 Task: Find connections with filter location Peshtera with filter topic #indiawith filter profile language French with filter current company HDFC ERGO General Insurance with filter school Rajagiri Centre for Business Studies with filter industry Community Development and Urban Planning with filter service category iOS Development with filter keywords title Cashier
Action: Mouse moved to (190, 229)
Screenshot: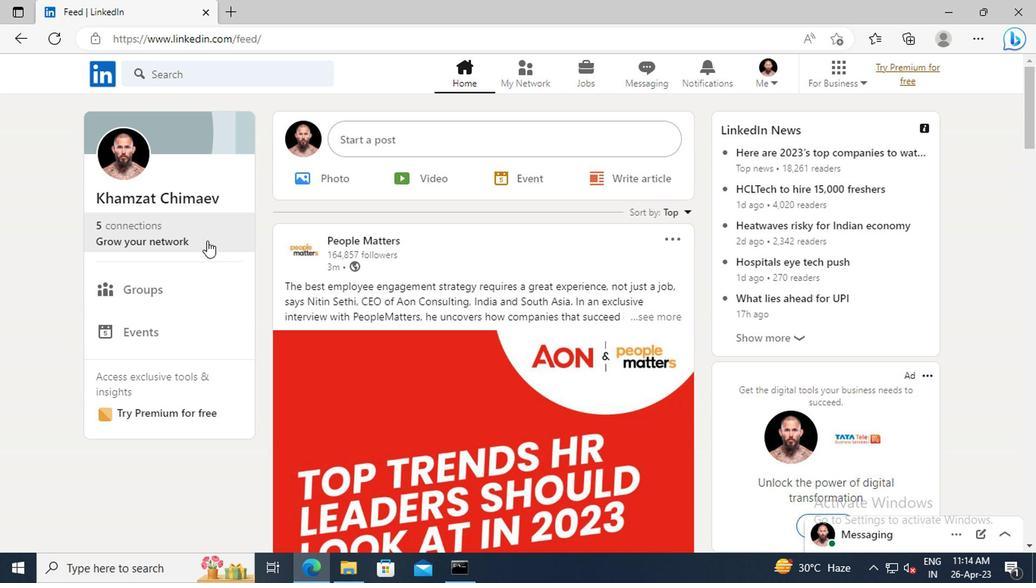 
Action: Mouse pressed left at (190, 229)
Screenshot: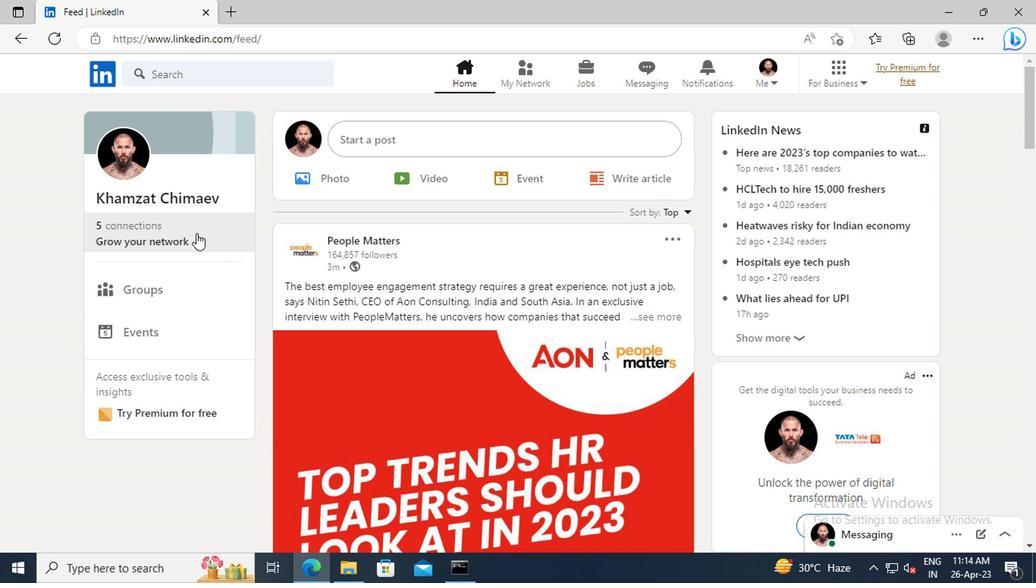 
Action: Mouse moved to (188, 162)
Screenshot: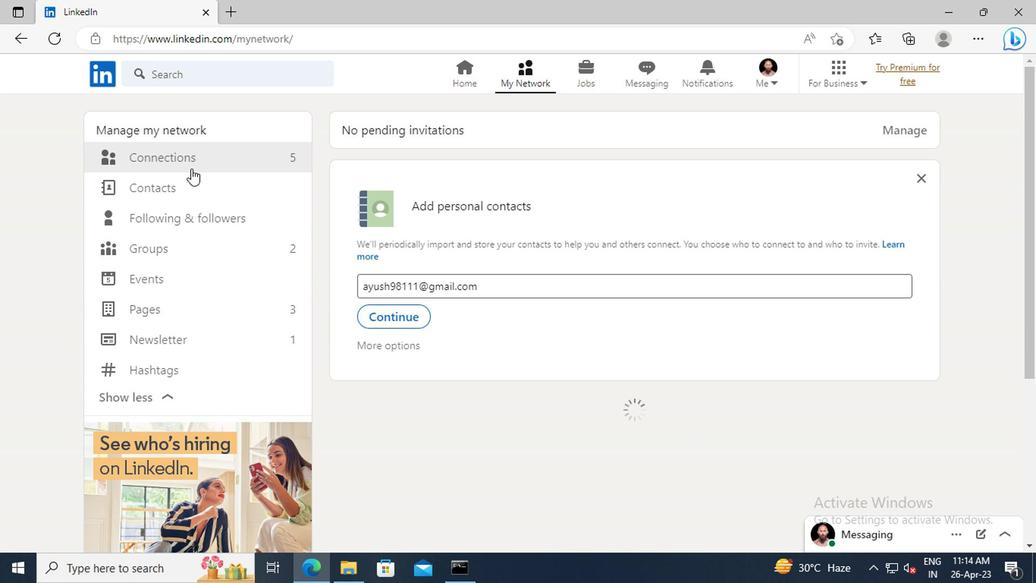 
Action: Mouse pressed left at (188, 162)
Screenshot: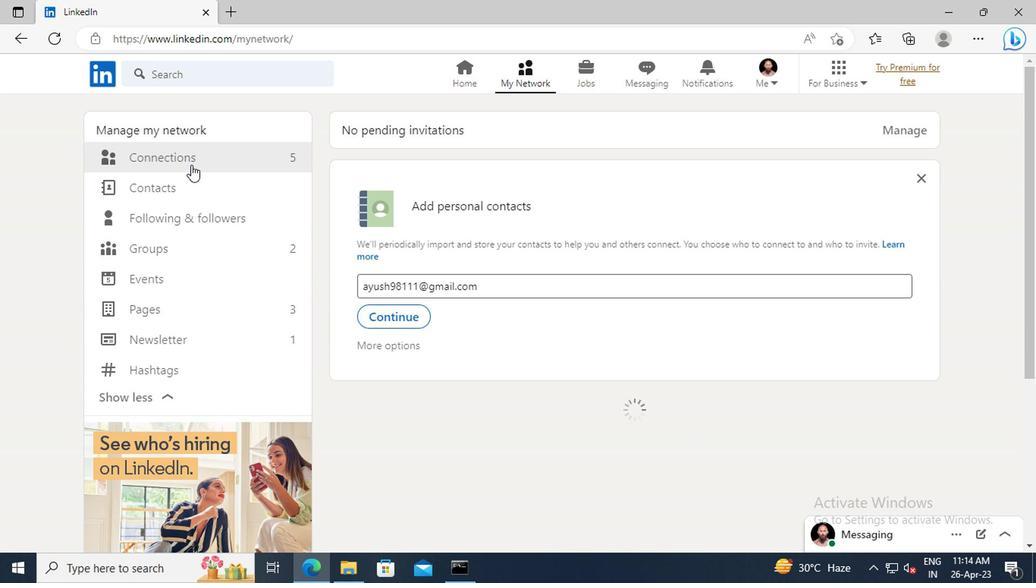 
Action: Mouse moved to (616, 163)
Screenshot: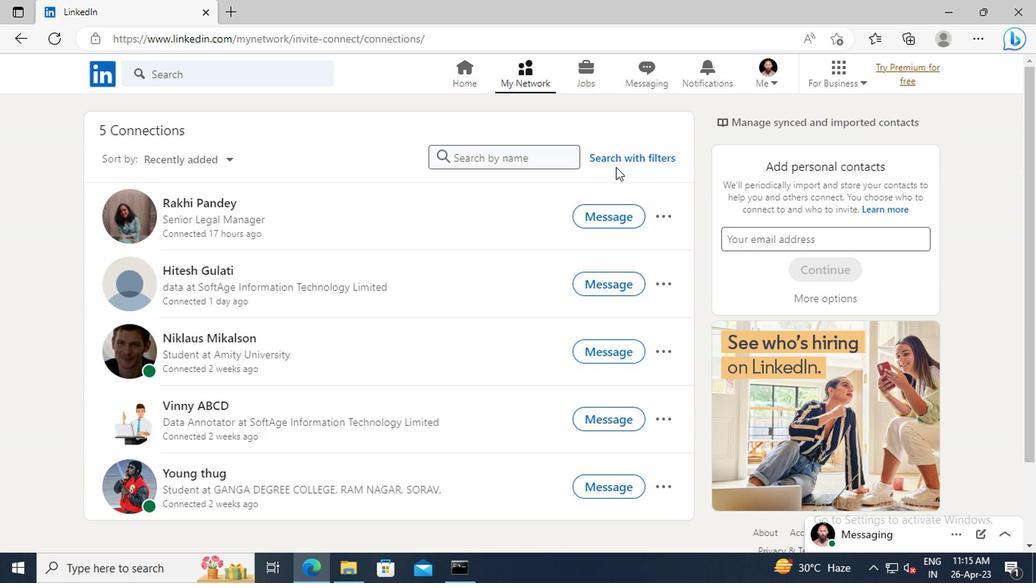 
Action: Mouse pressed left at (616, 163)
Screenshot: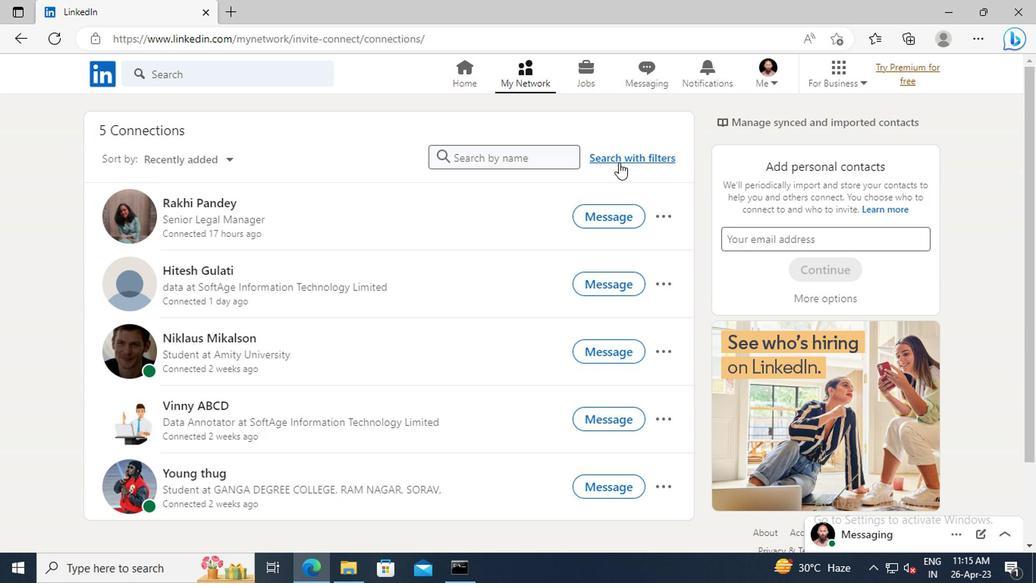 
Action: Mouse moved to (568, 122)
Screenshot: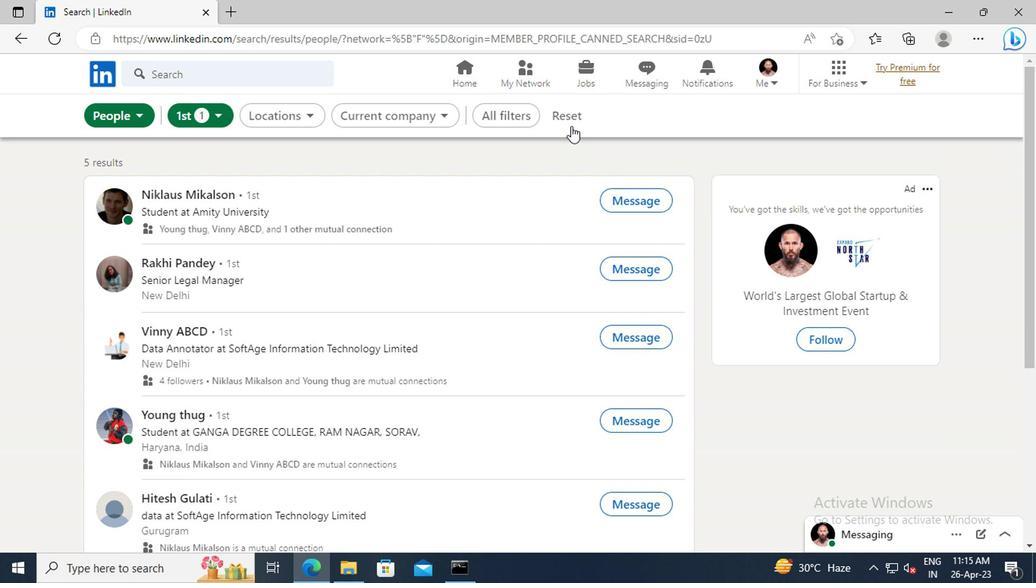 
Action: Mouse pressed left at (568, 122)
Screenshot: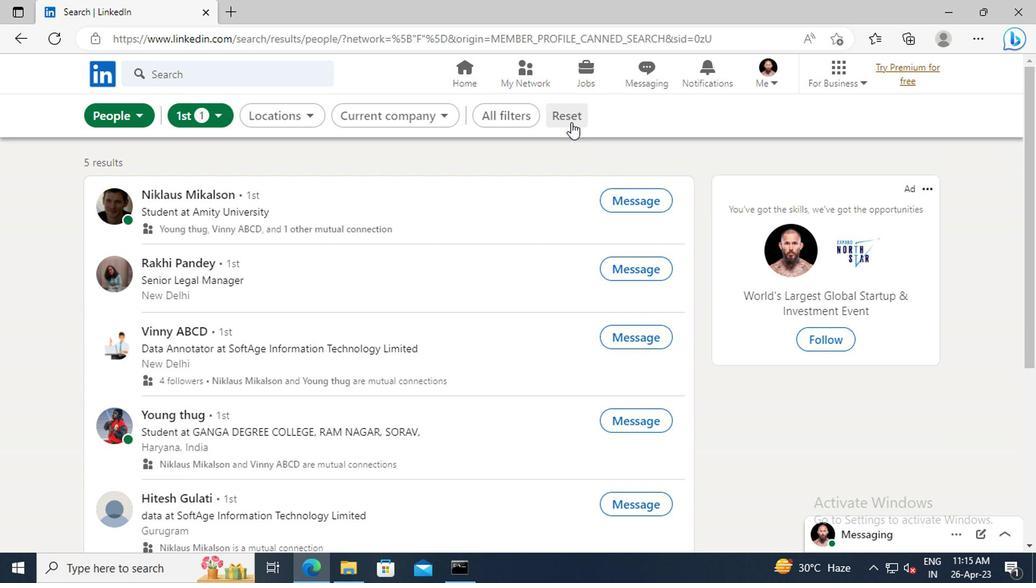 
Action: Mouse moved to (537, 116)
Screenshot: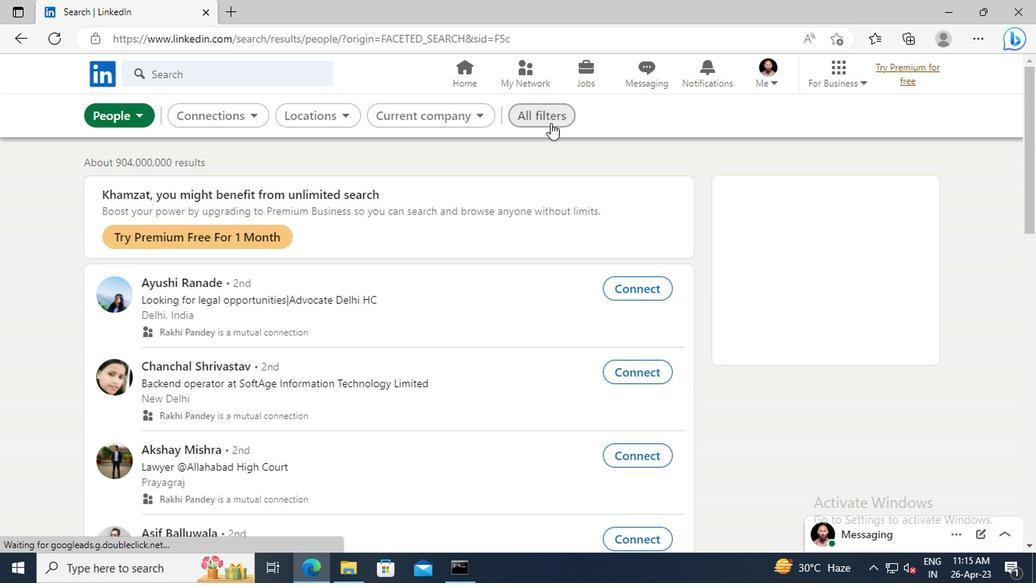 
Action: Mouse pressed left at (537, 116)
Screenshot: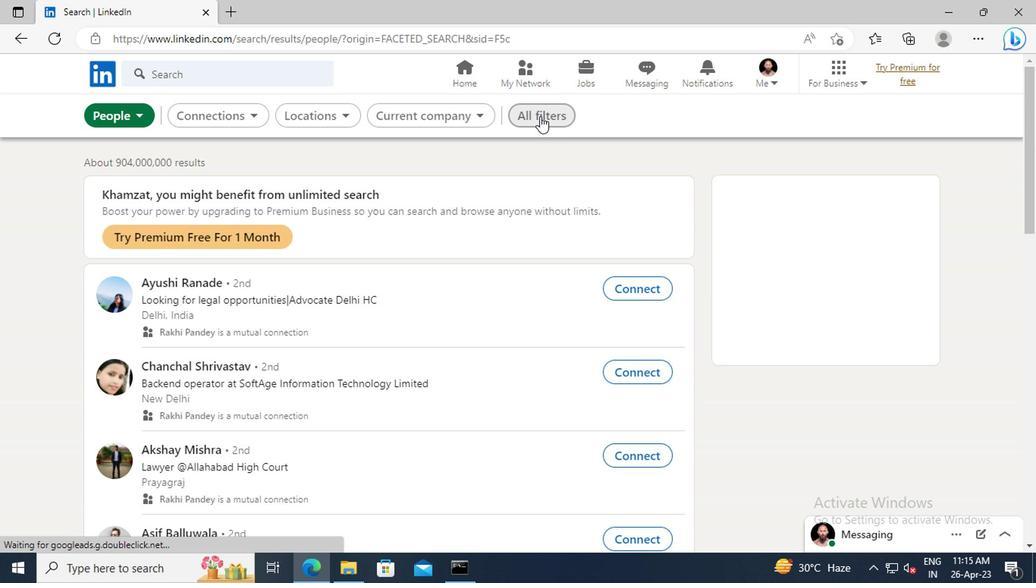 
Action: Mouse moved to (821, 280)
Screenshot: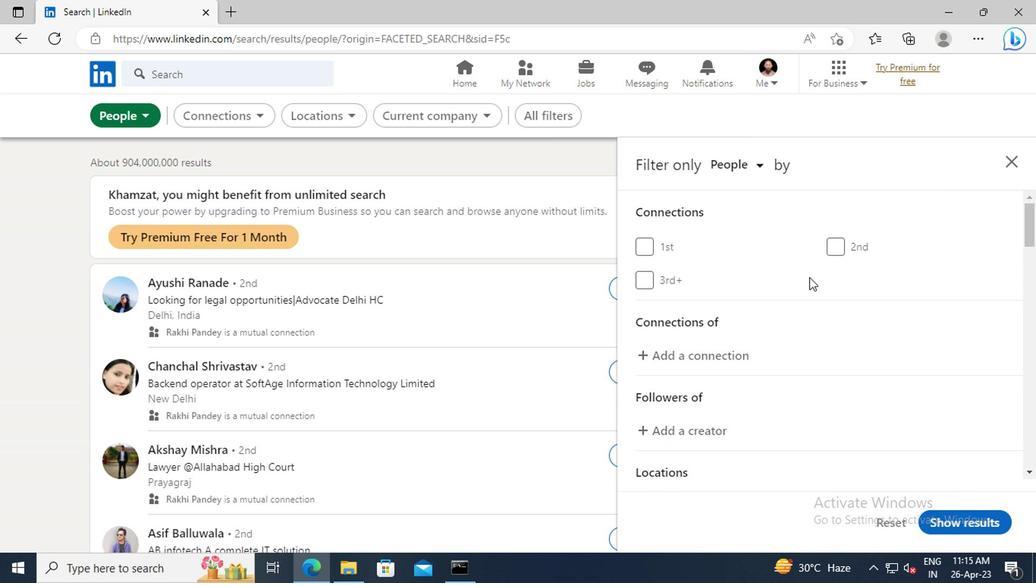 
Action: Mouse scrolled (821, 279) with delta (0, -1)
Screenshot: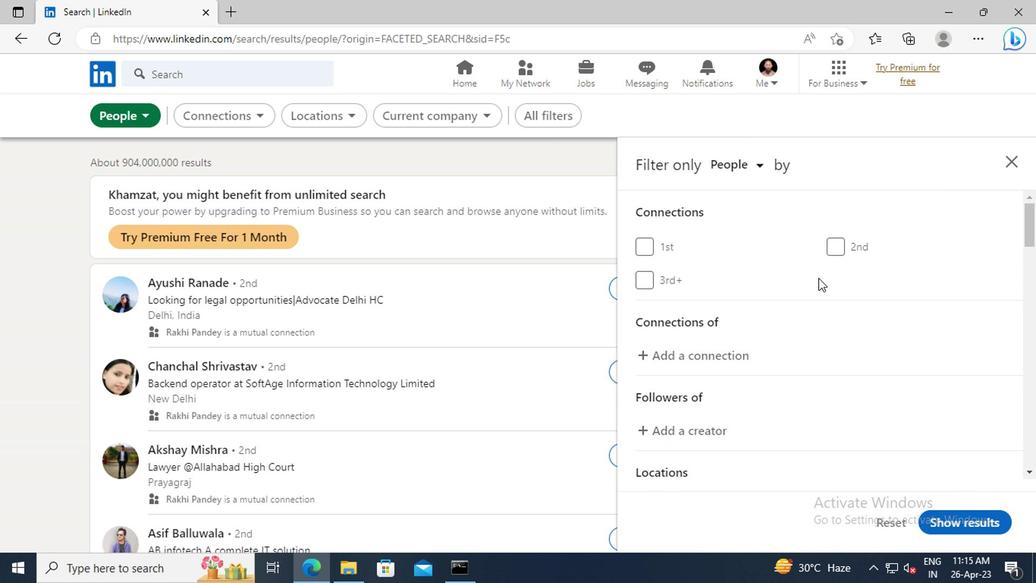 
Action: Mouse scrolled (821, 279) with delta (0, -1)
Screenshot: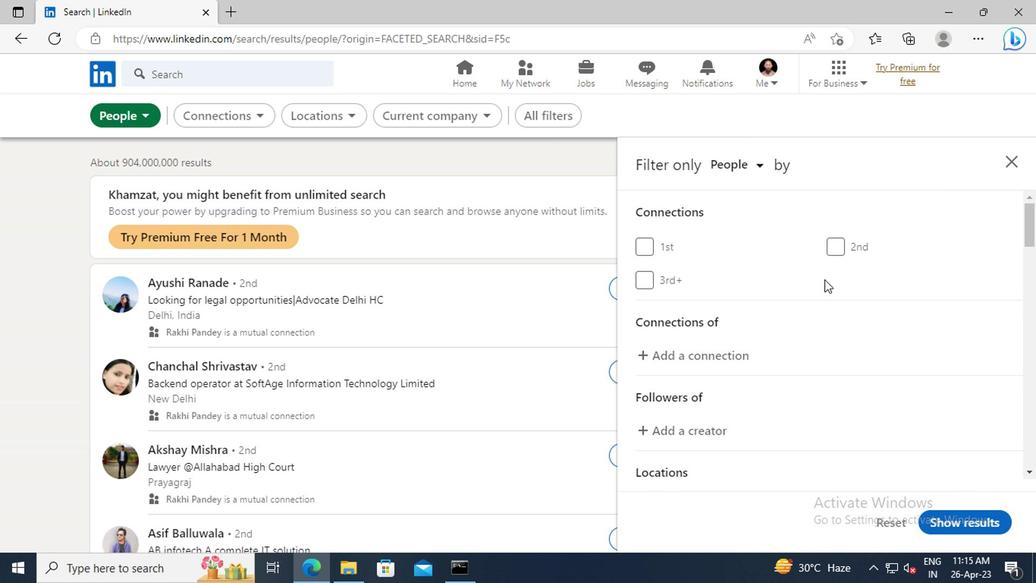 
Action: Mouse scrolled (821, 279) with delta (0, -1)
Screenshot: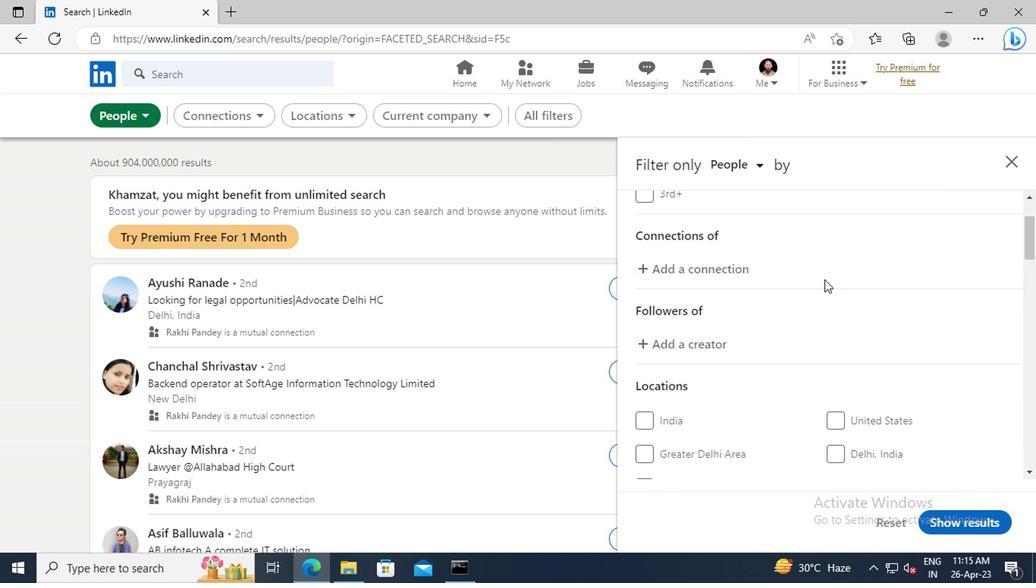 
Action: Mouse scrolled (821, 279) with delta (0, -1)
Screenshot: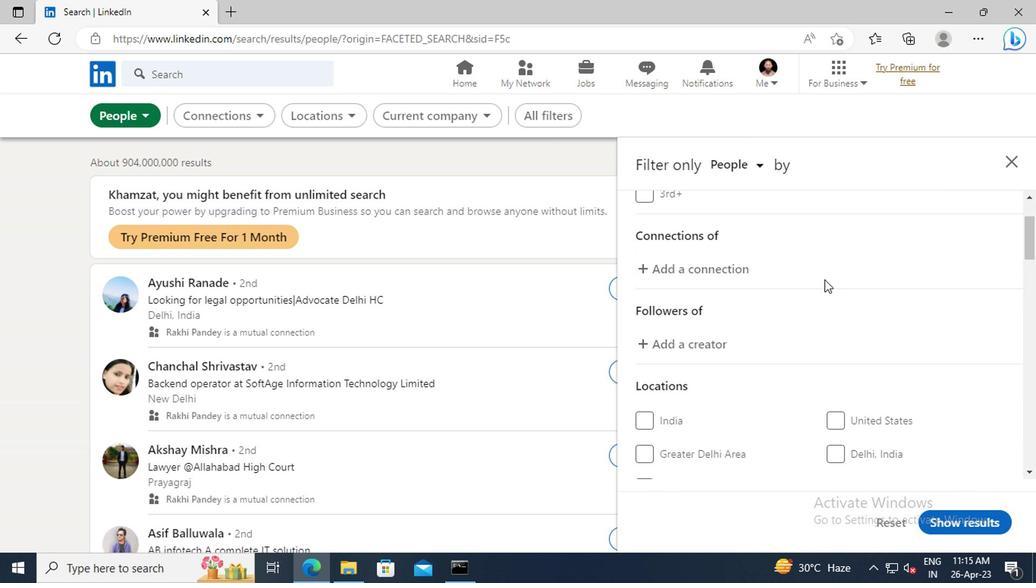 
Action: Mouse scrolled (821, 279) with delta (0, -1)
Screenshot: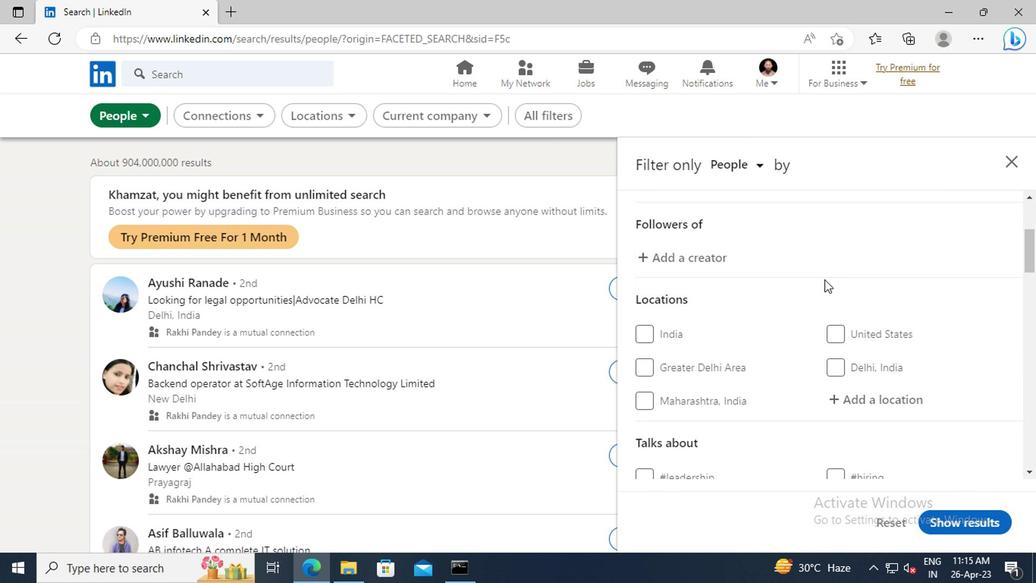 
Action: Mouse scrolled (821, 279) with delta (0, -1)
Screenshot: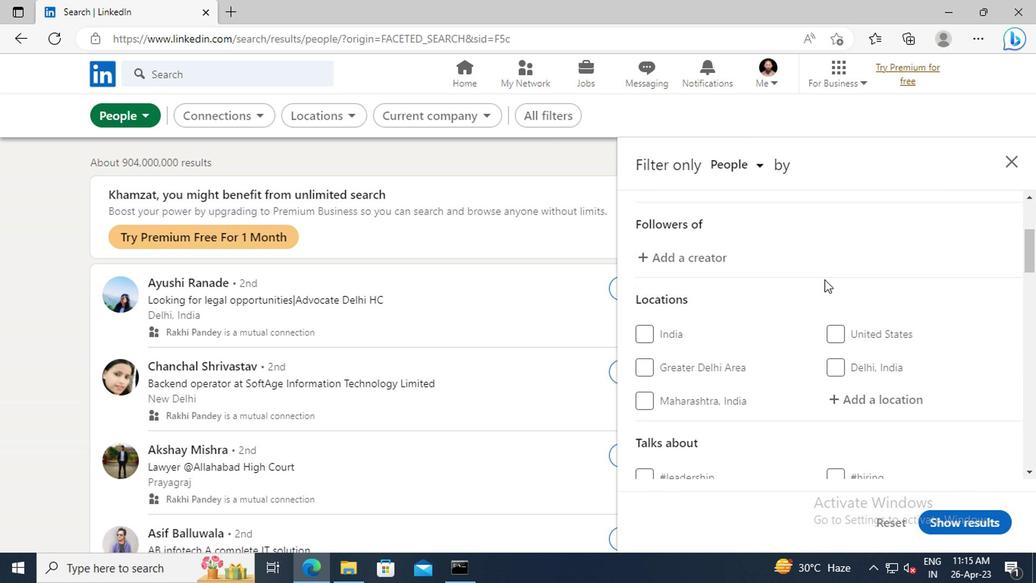 
Action: Mouse moved to (844, 315)
Screenshot: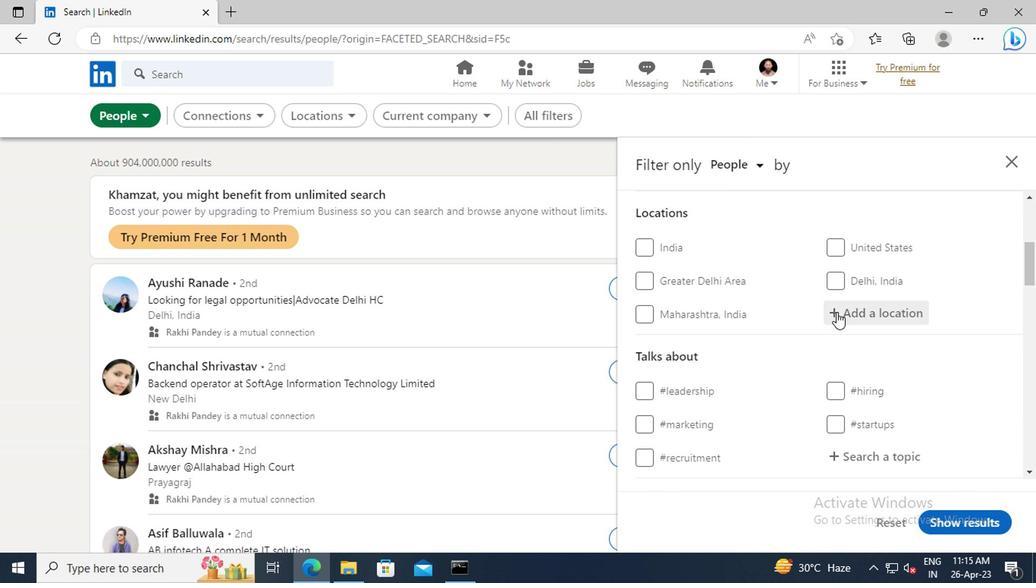 
Action: Mouse pressed left at (844, 315)
Screenshot: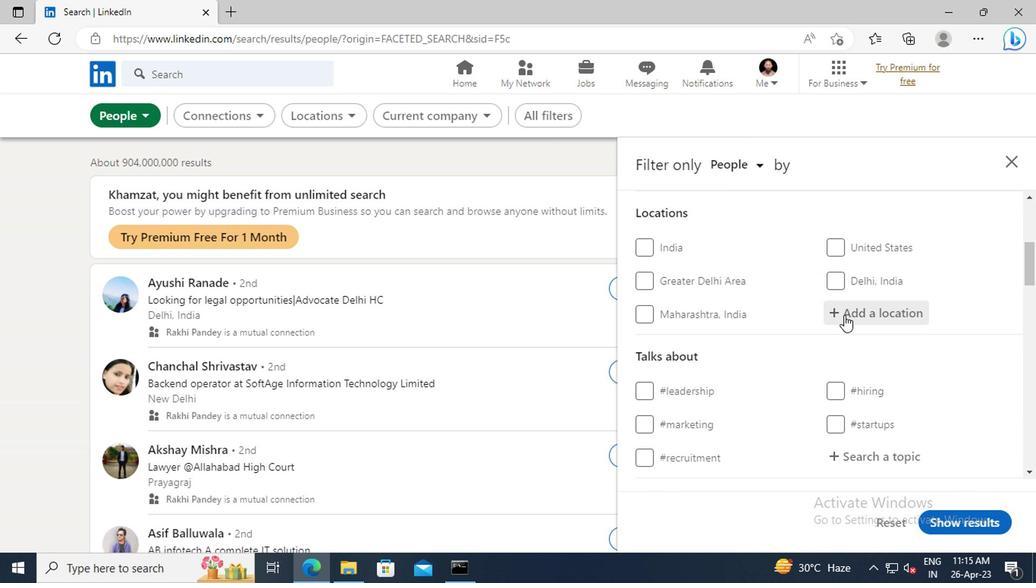 
Action: Key pressed <Key.shift>PASHTERA<Key.enter>
Screenshot: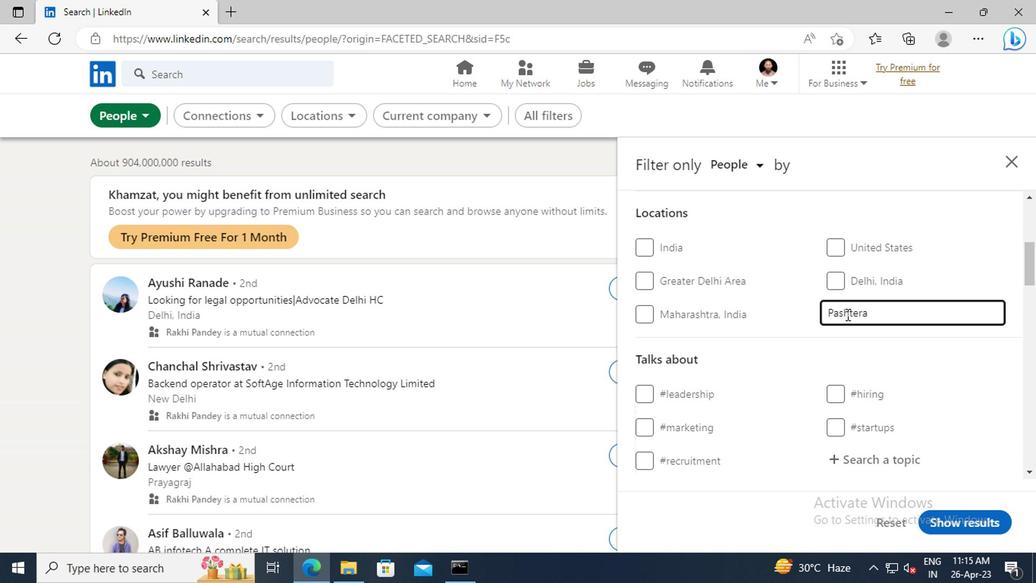
Action: Mouse moved to (845, 323)
Screenshot: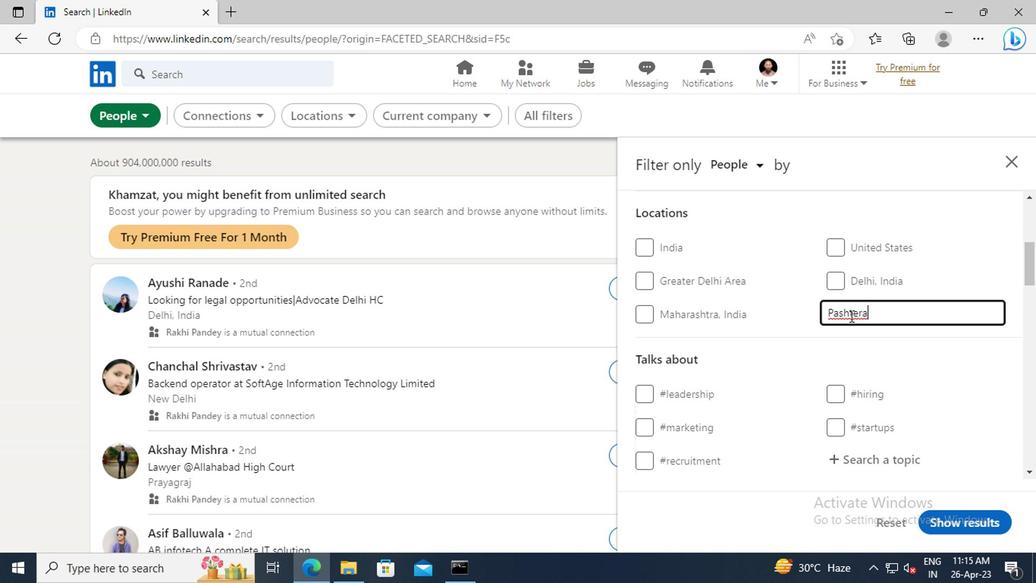 
Action: Mouse scrolled (845, 322) with delta (0, -1)
Screenshot: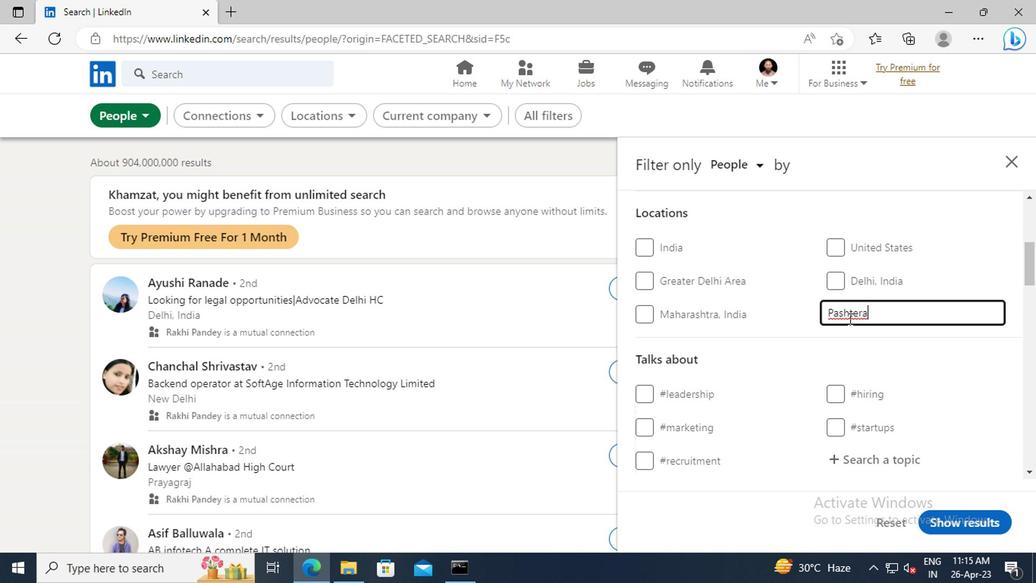 
Action: Mouse scrolled (845, 322) with delta (0, -1)
Screenshot: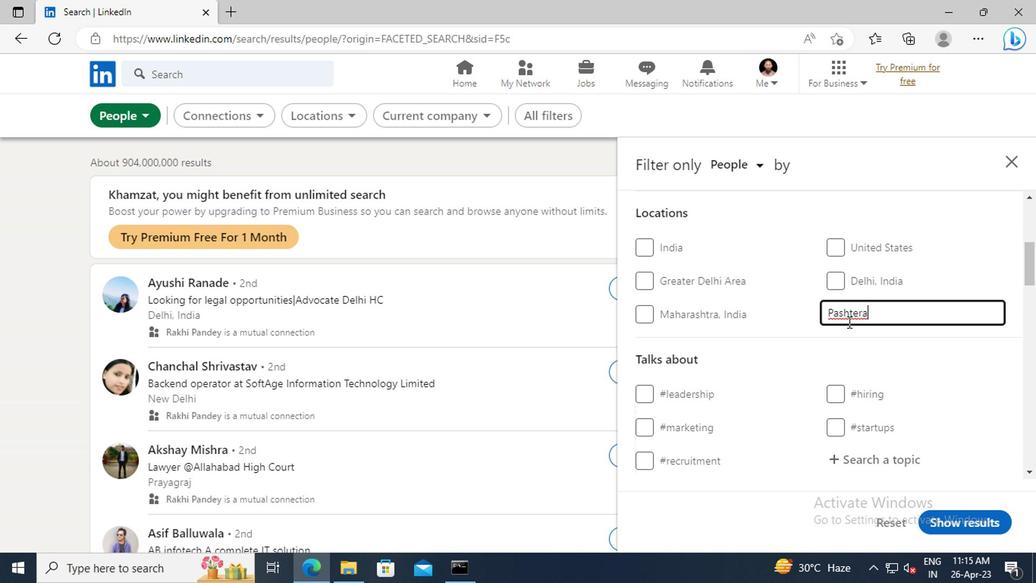 
Action: Mouse scrolled (845, 322) with delta (0, -1)
Screenshot: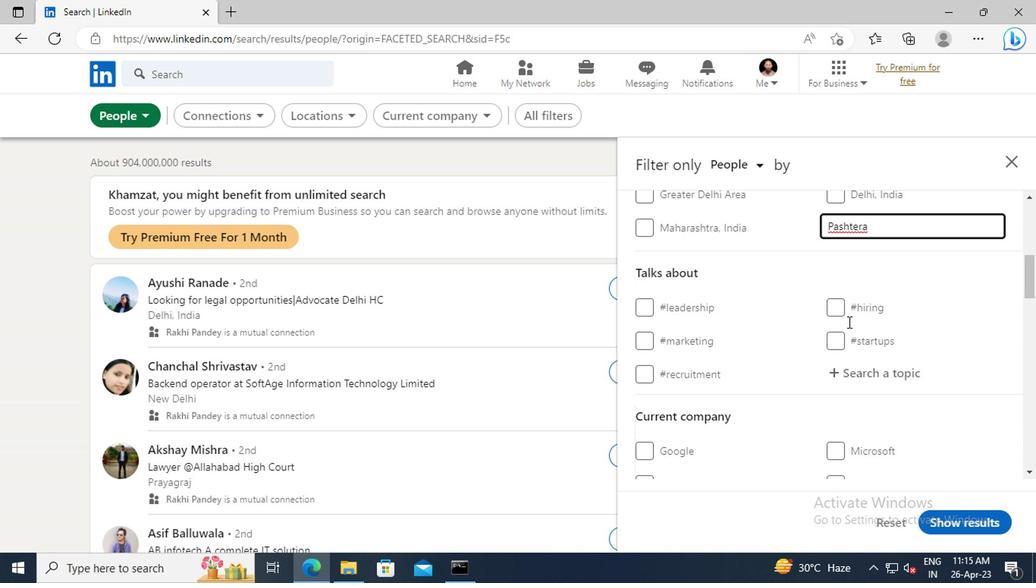 
Action: Mouse moved to (848, 327)
Screenshot: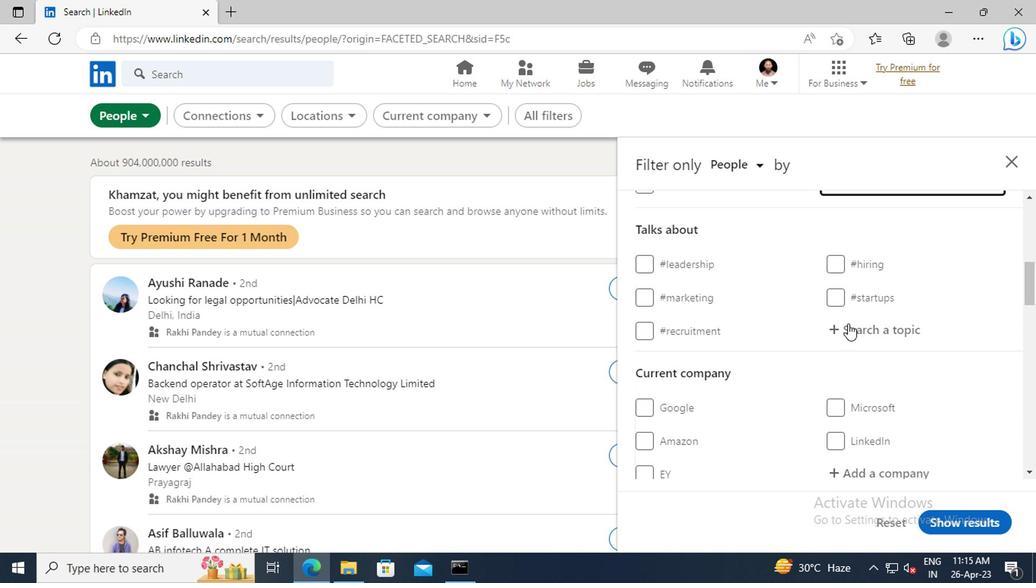 
Action: Mouse pressed left at (848, 327)
Screenshot: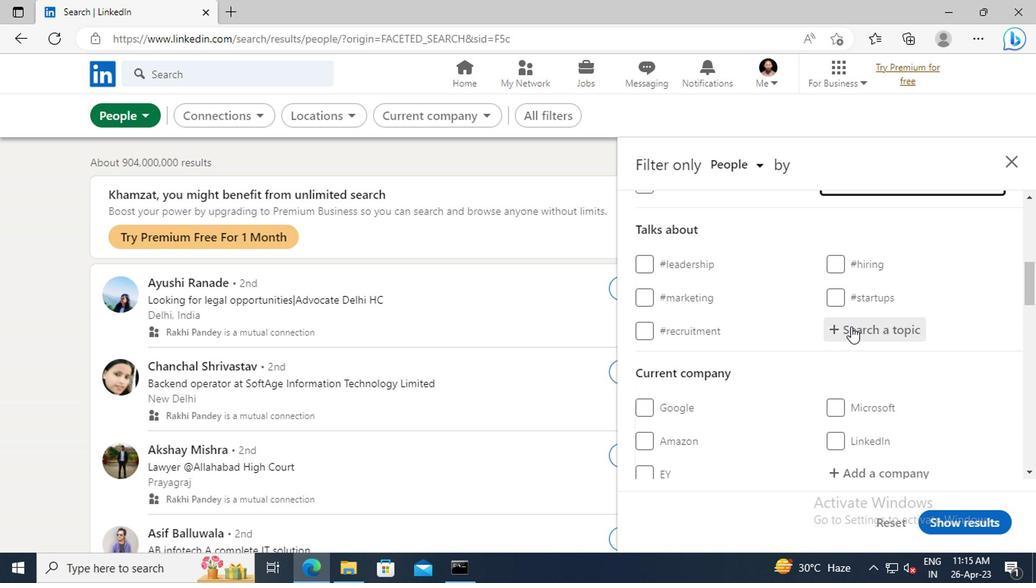
Action: Key pressed <Key.shift>#INDIAWITH<Key.enter>
Screenshot: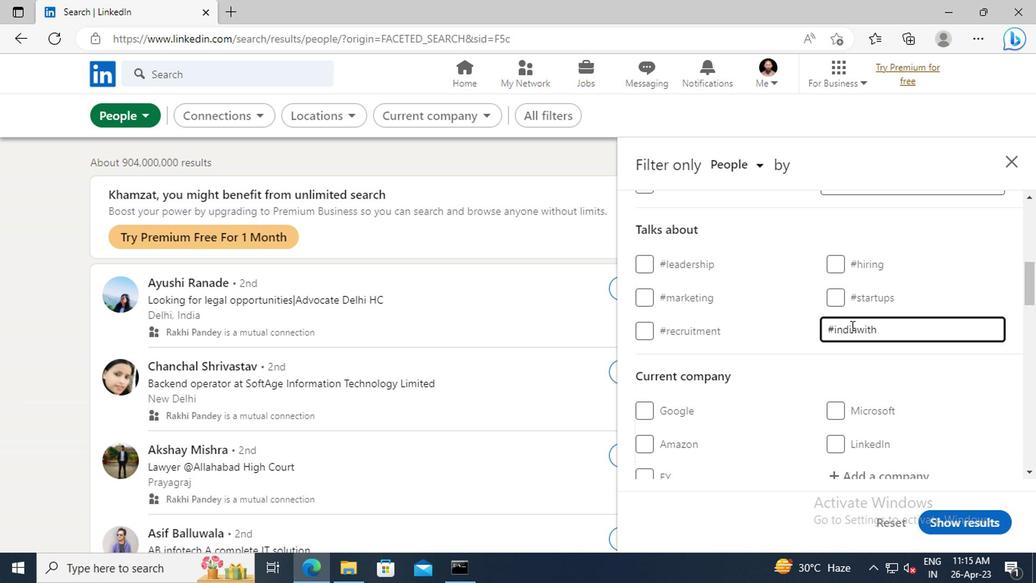 
Action: Mouse scrolled (848, 327) with delta (0, 0)
Screenshot: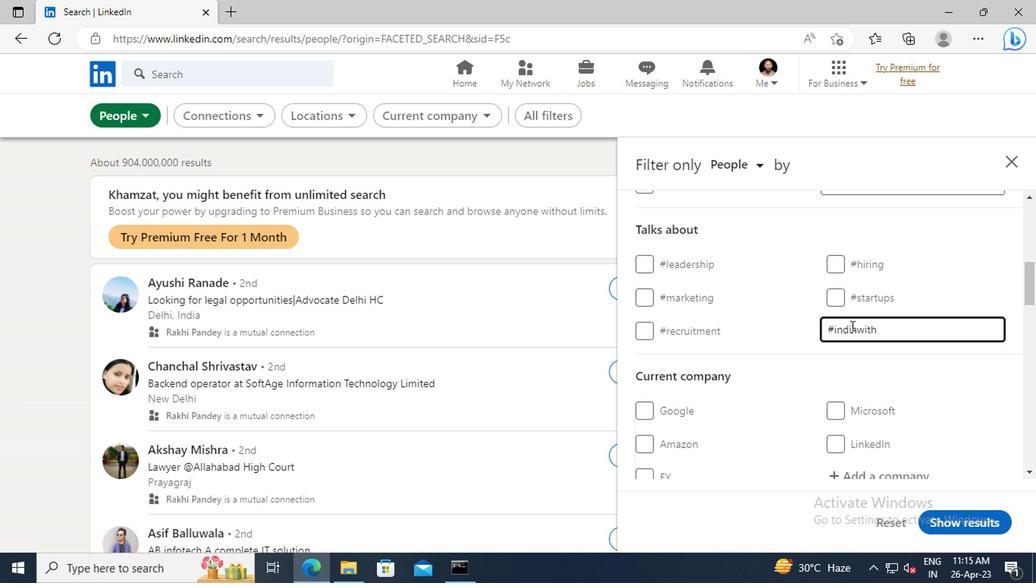 
Action: Mouse scrolled (848, 327) with delta (0, 0)
Screenshot: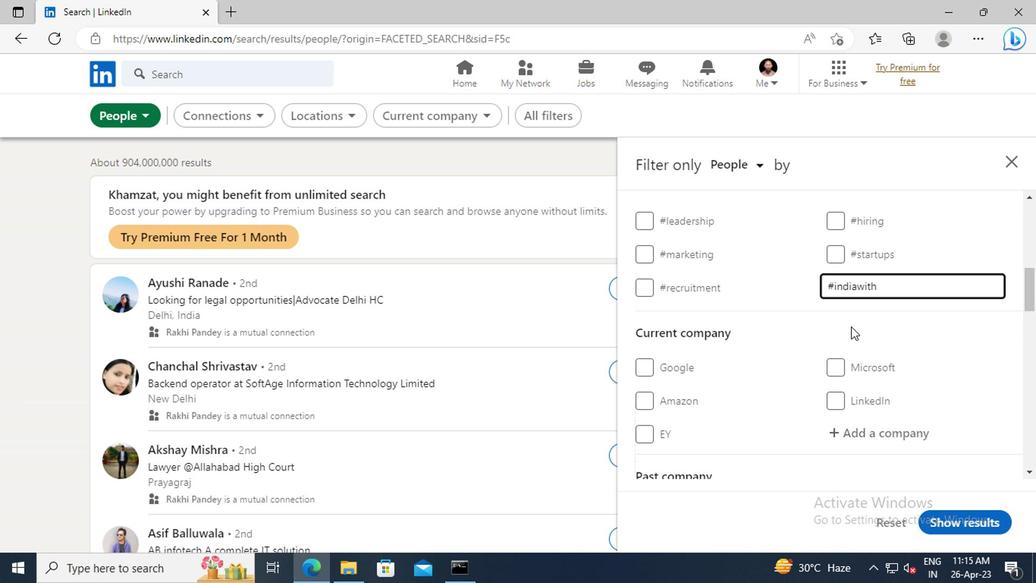 
Action: Mouse scrolled (848, 327) with delta (0, 0)
Screenshot: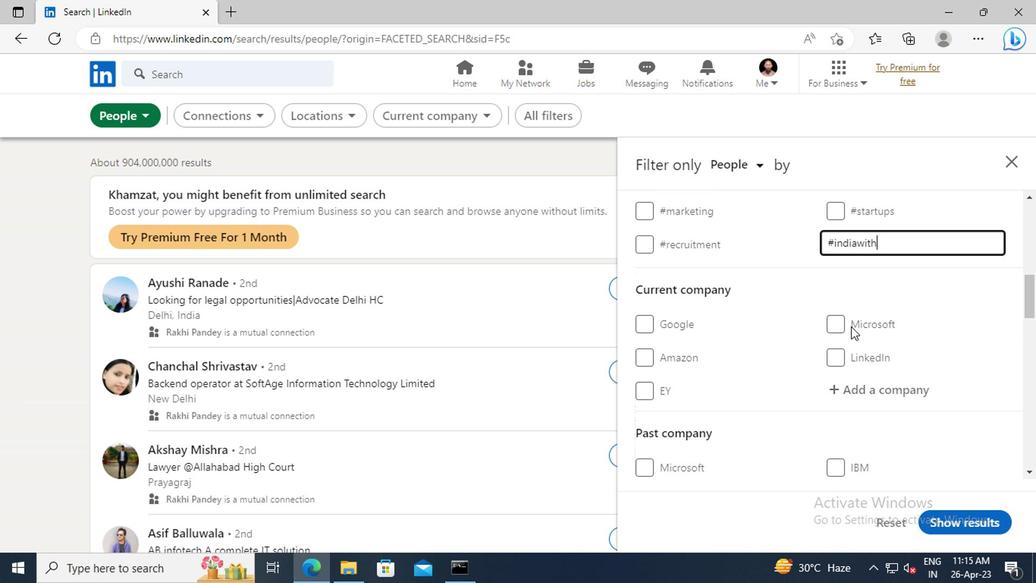 
Action: Mouse scrolled (848, 327) with delta (0, 0)
Screenshot: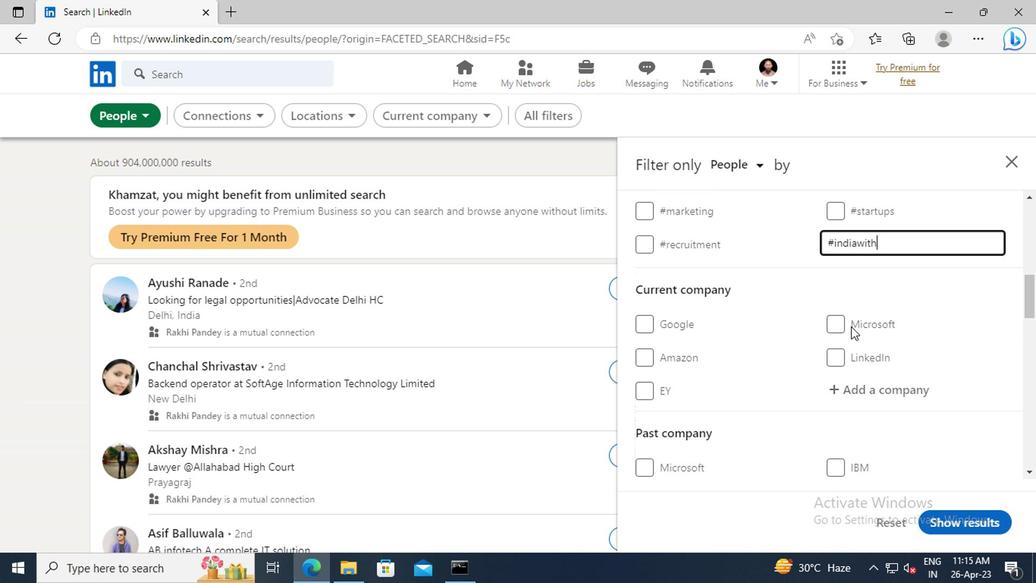 
Action: Mouse scrolled (848, 327) with delta (0, 0)
Screenshot: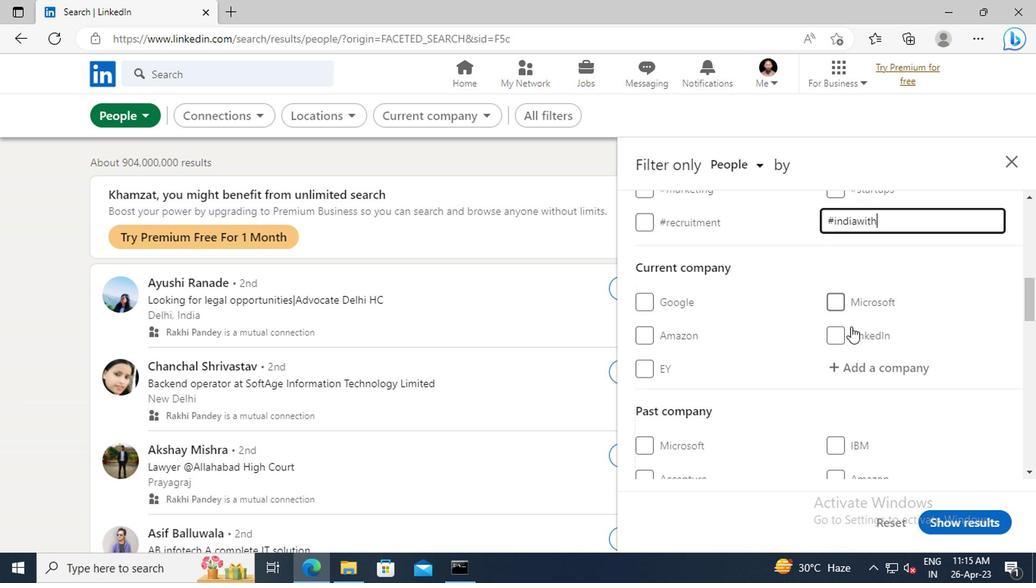 
Action: Mouse scrolled (848, 327) with delta (0, 0)
Screenshot: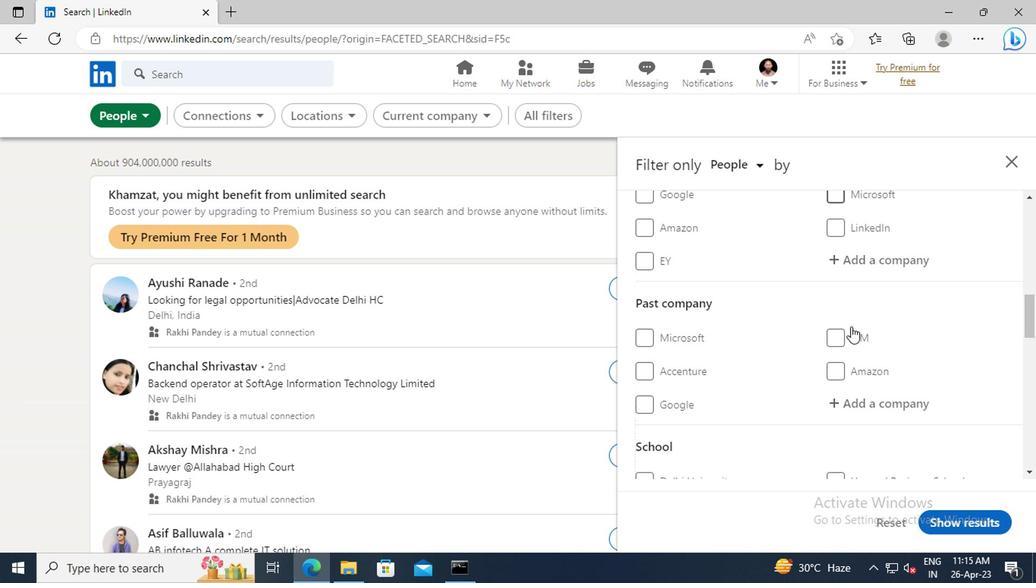 
Action: Mouse scrolled (848, 327) with delta (0, 0)
Screenshot: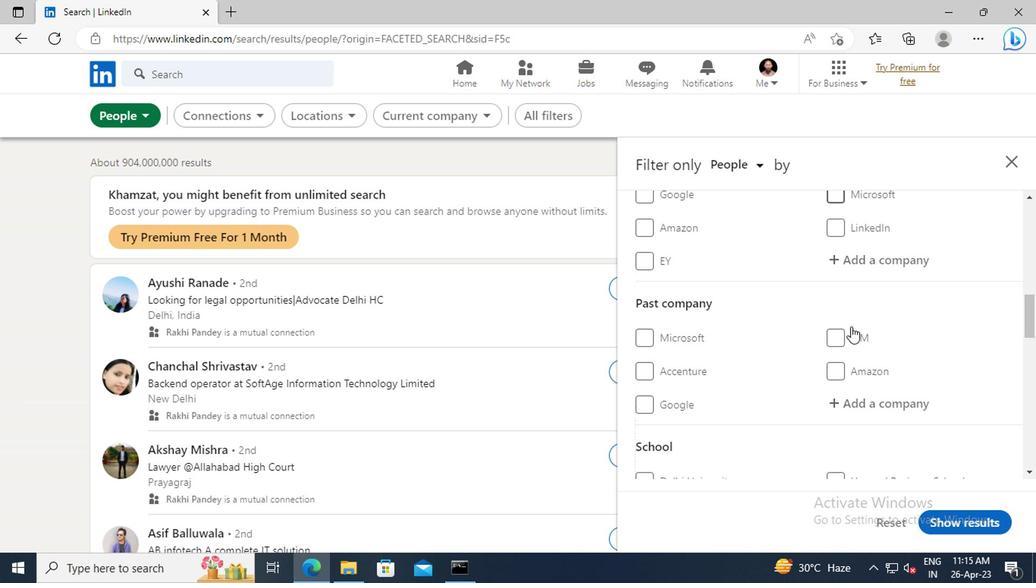 
Action: Mouse scrolled (848, 327) with delta (0, 0)
Screenshot: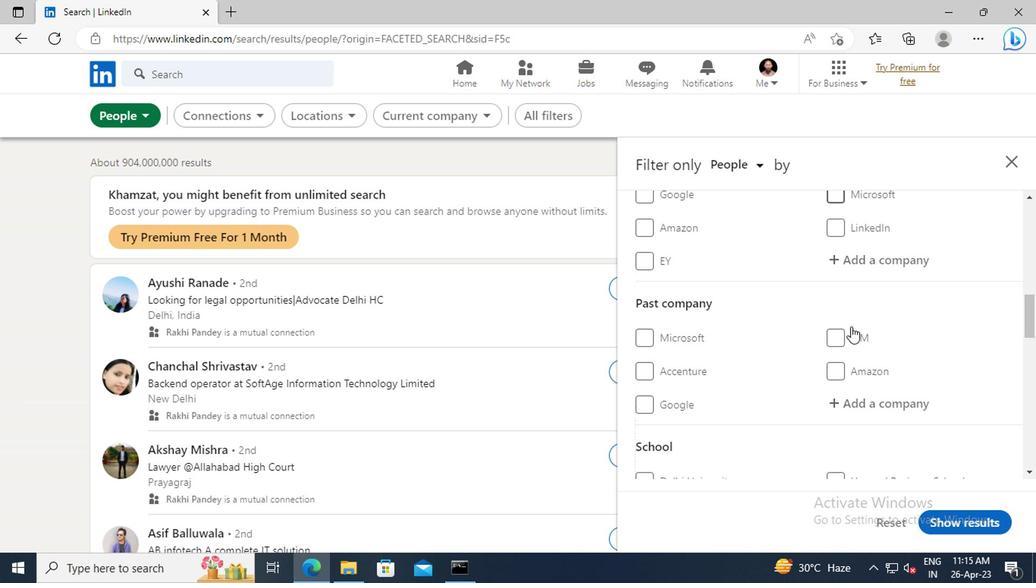 
Action: Mouse scrolled (848, 327) with delta (0, 0)
Screenshot: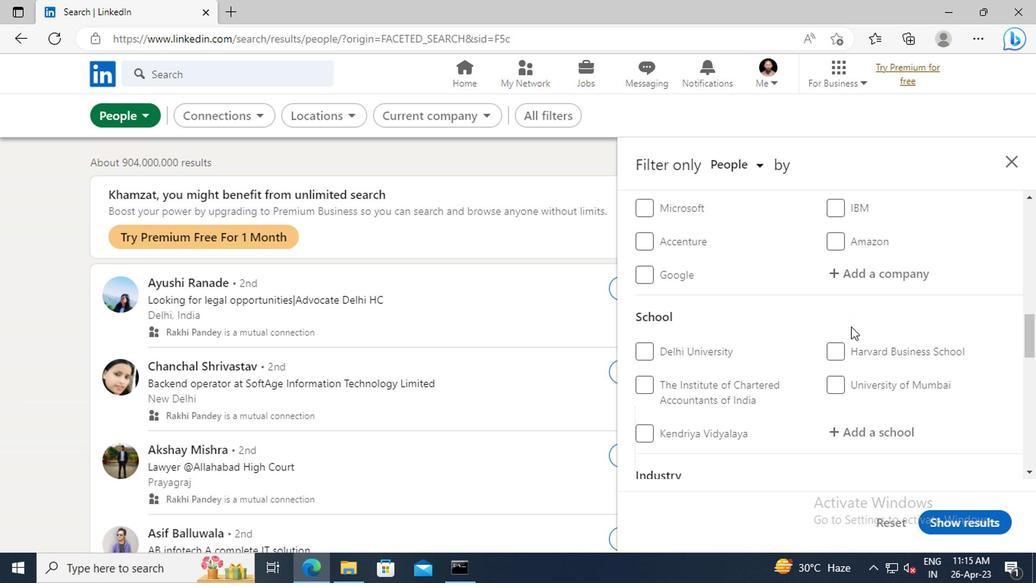 
Action: Mouse scrolled (848, 327) with delta (0, 0)
Screenshot: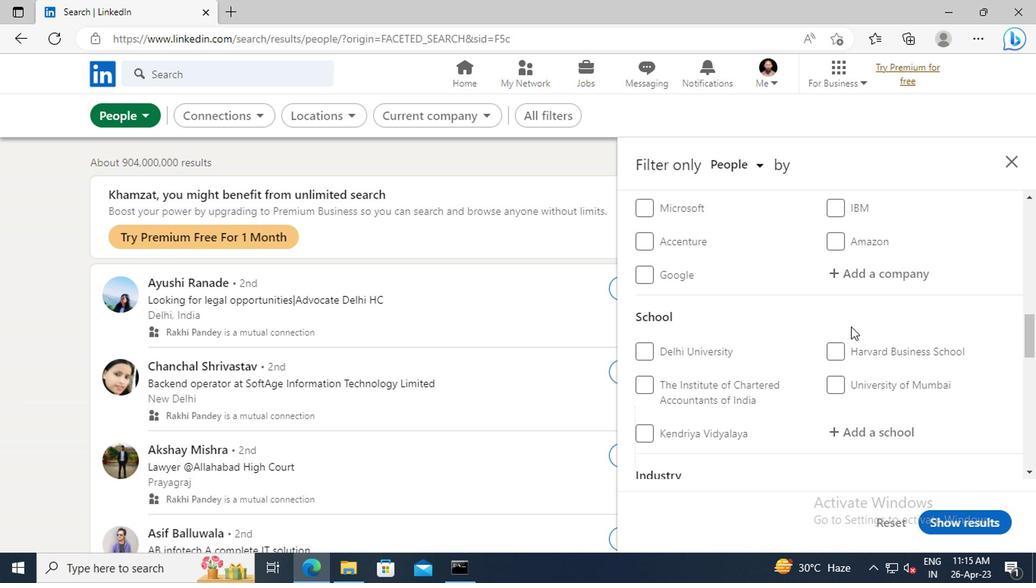 
Action: Mouse scrolled (848, 327) with delta (0, 0)
Screenshot: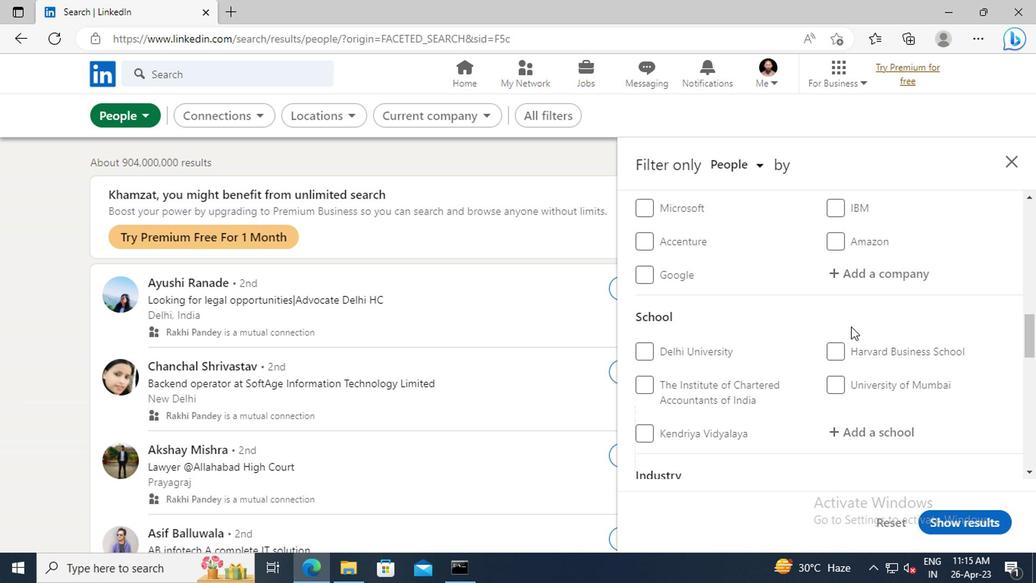 
Action: Mouse scrolled (848, 327) with delta (0, 0)
Screenshot: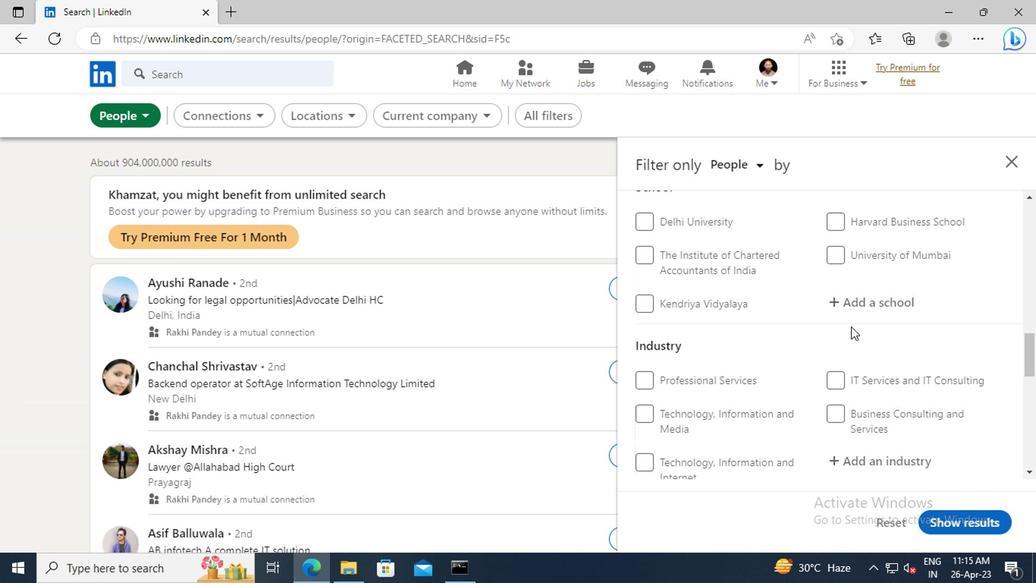 
Action: Mouse scrolled (848, 327) with delta (0, 0)
Screenshot: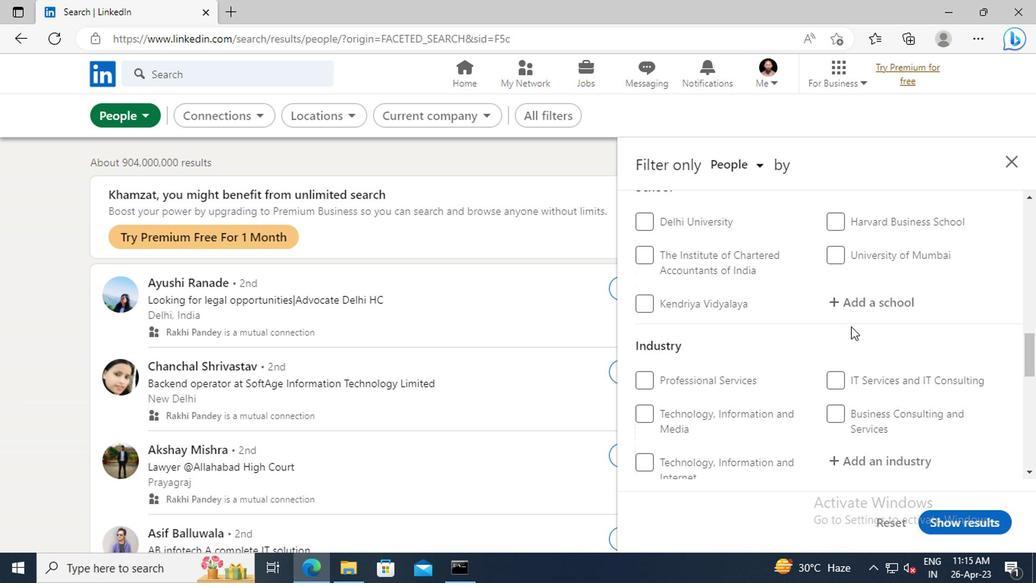 
Action: Mouse scrolled (848, 327) with delta (0, 0)
Screenshot: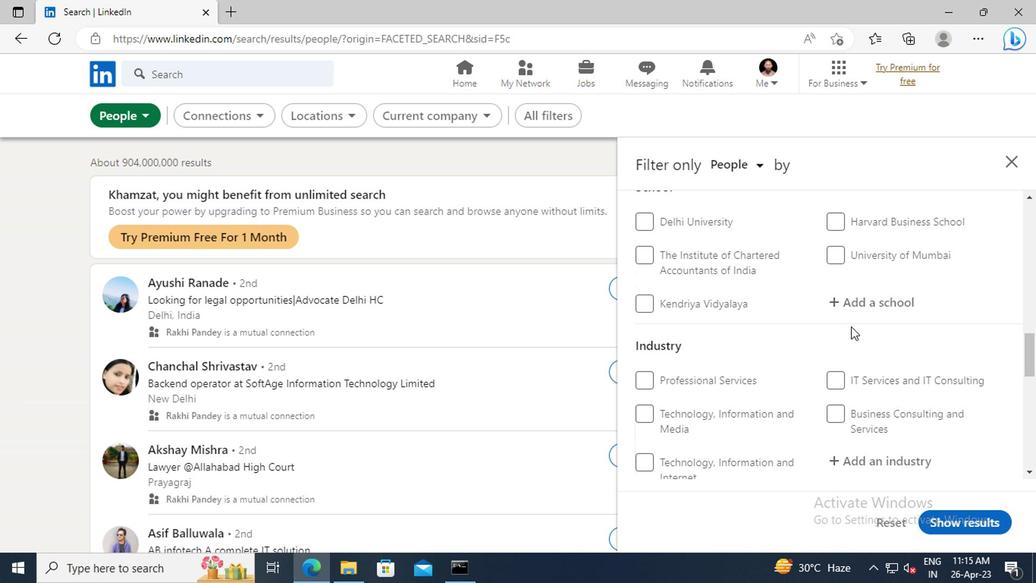 
Action: Mouse scrolled (848, 327) with delta (0, 0)
Screenshot: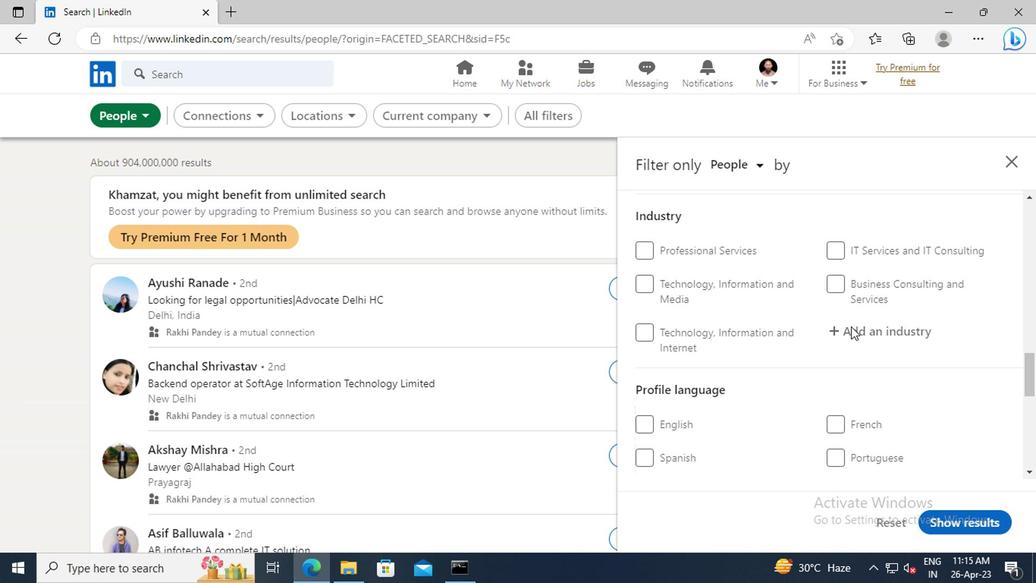 
Action: Mouse scrolled (848, 327) with delta (0, 0)
Screenshot: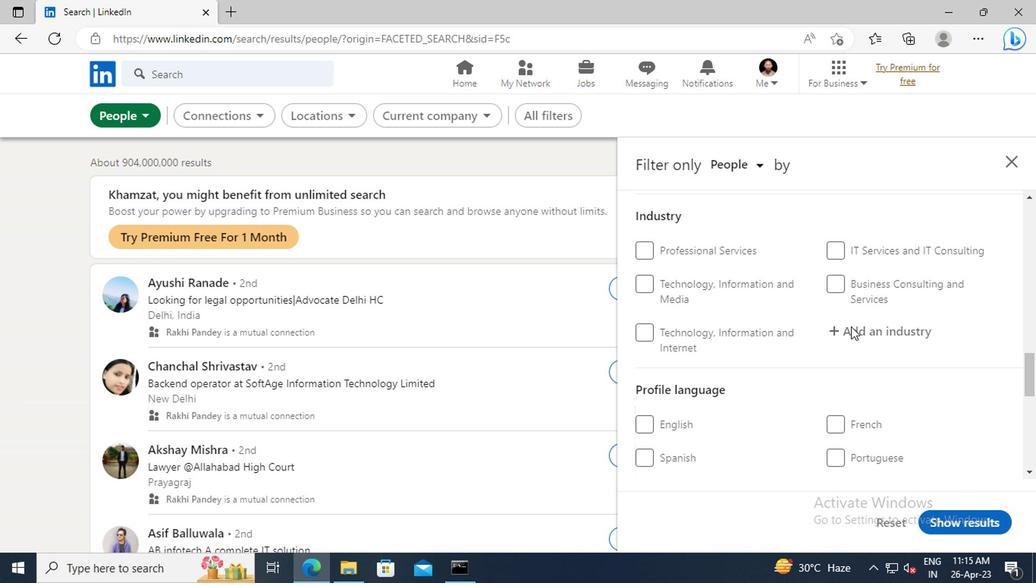 
Action: Mouse moved to (840, 339)
Screenshot: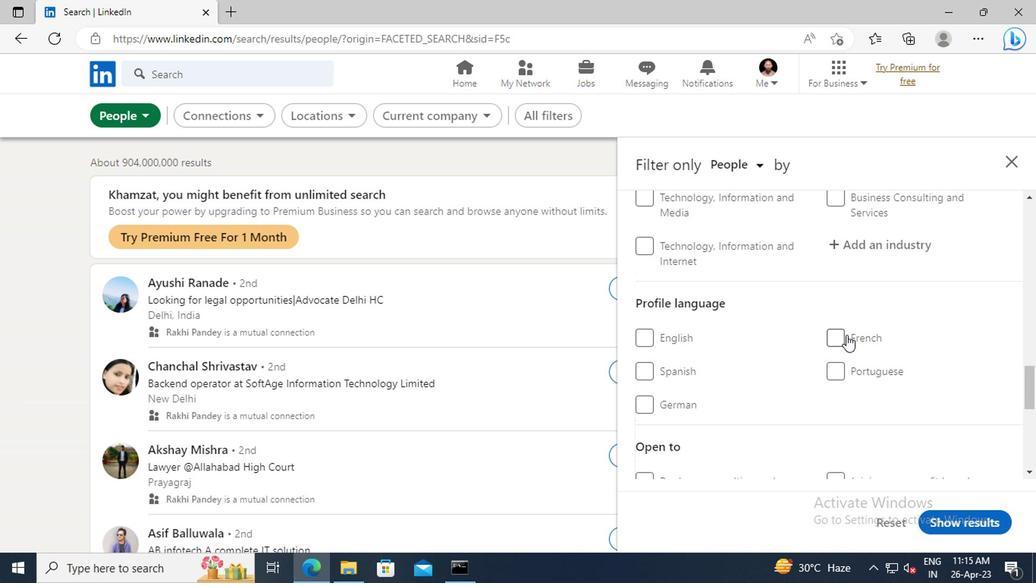 
Action: Mouse pressed left at (840, 339)
Screenshot: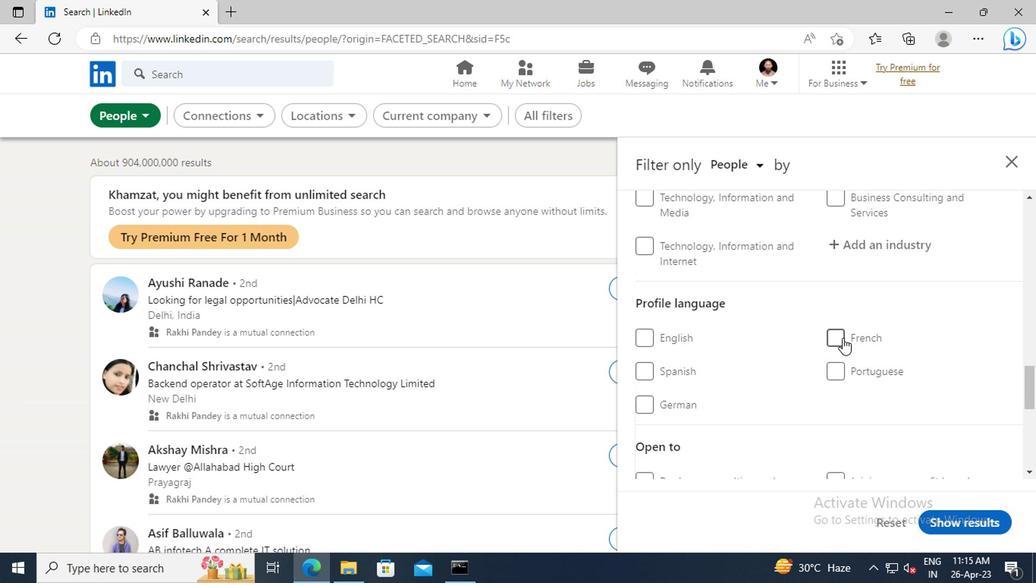 
Action: Mouse moved to (842, 334)
Screenshot: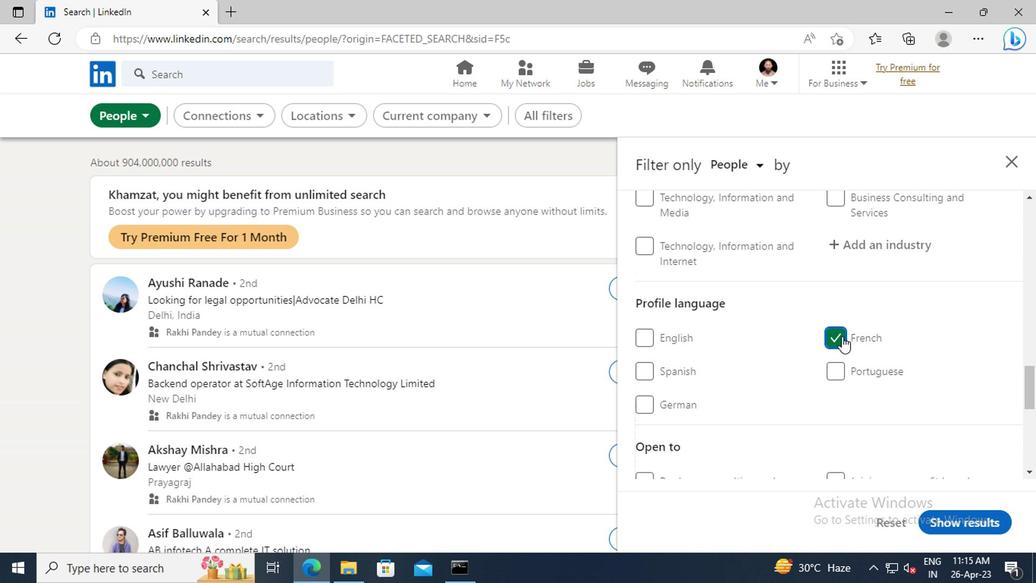 
Action: Mouse scrolled (842, 335) with delta (0, 0)
Screenshot: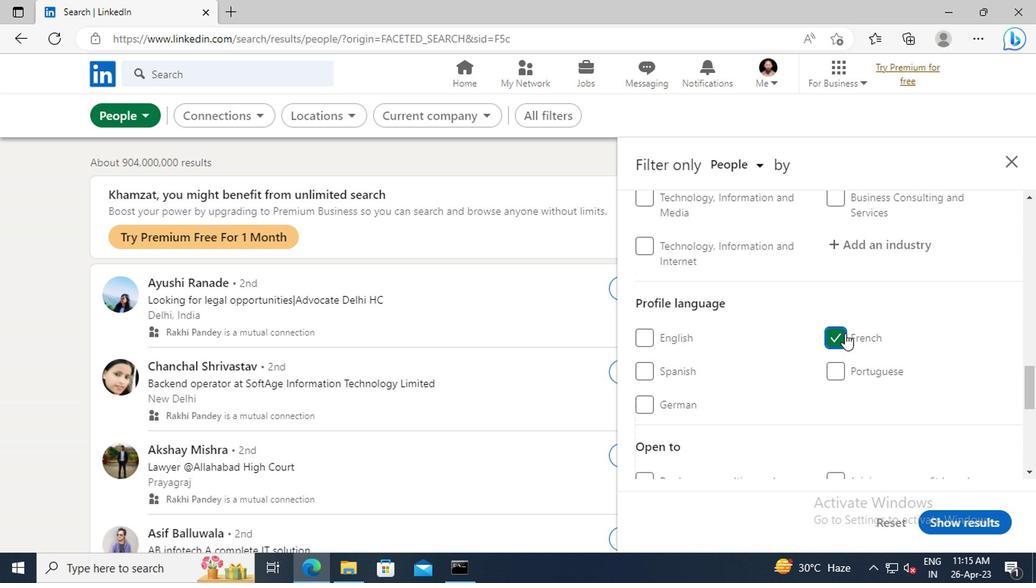 
Action: Mouse scrolled (842, 335) with delta (0, 0)
Screenshot: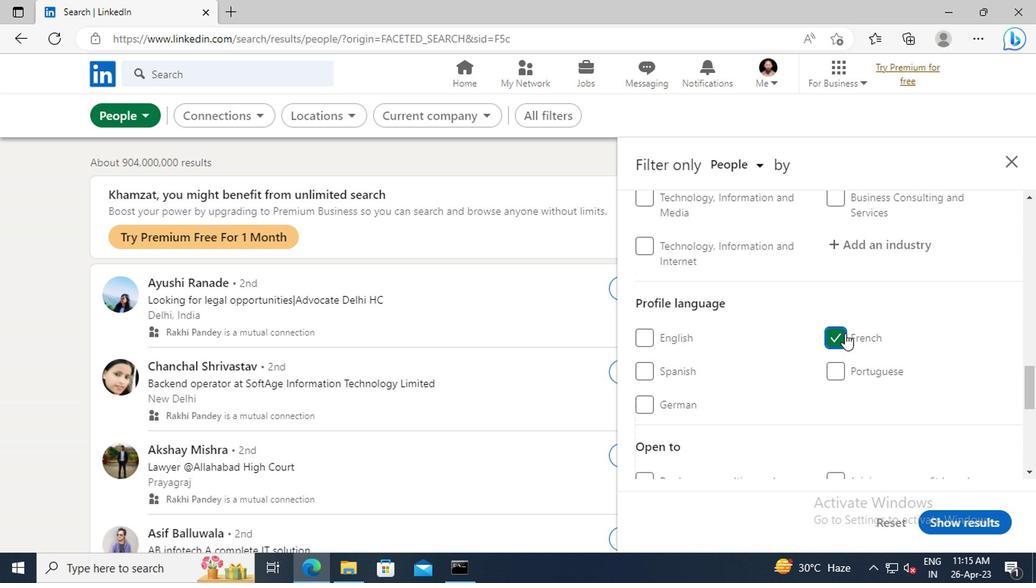 
Action: Mouse scrolled (842, 335) with delta (0, 0)
Screenshot: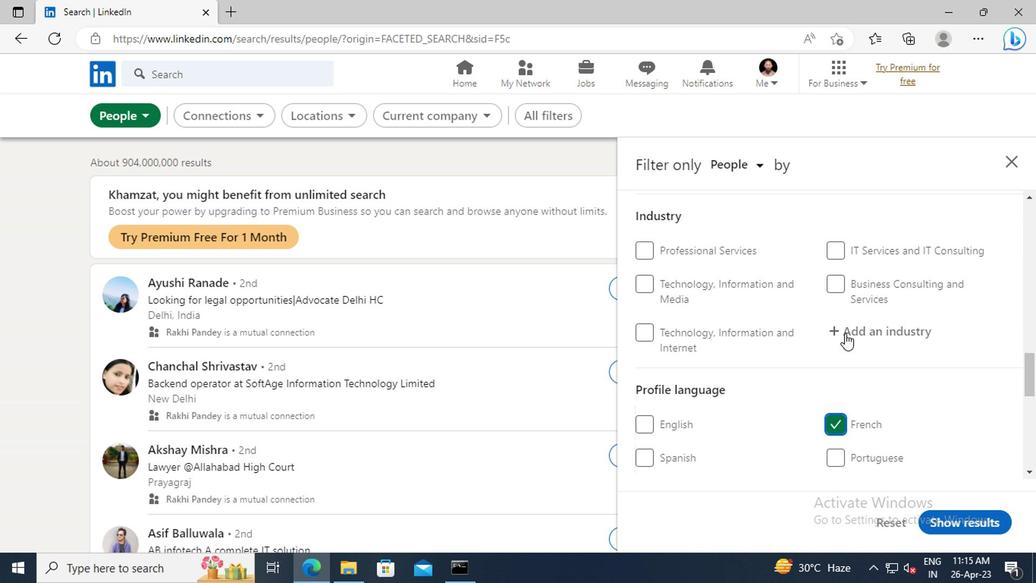 
Action: Mouse scrolled (842, 335) with delta (0, 0)
Screenshot: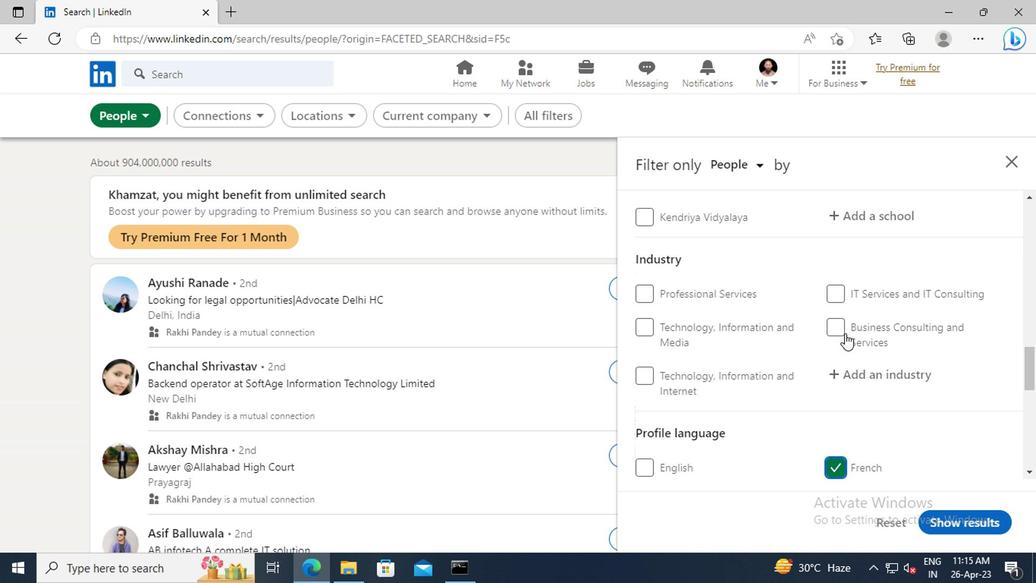 
Action: Mouse scrolled (842, 335) with delta (0, 0)
Screenshot: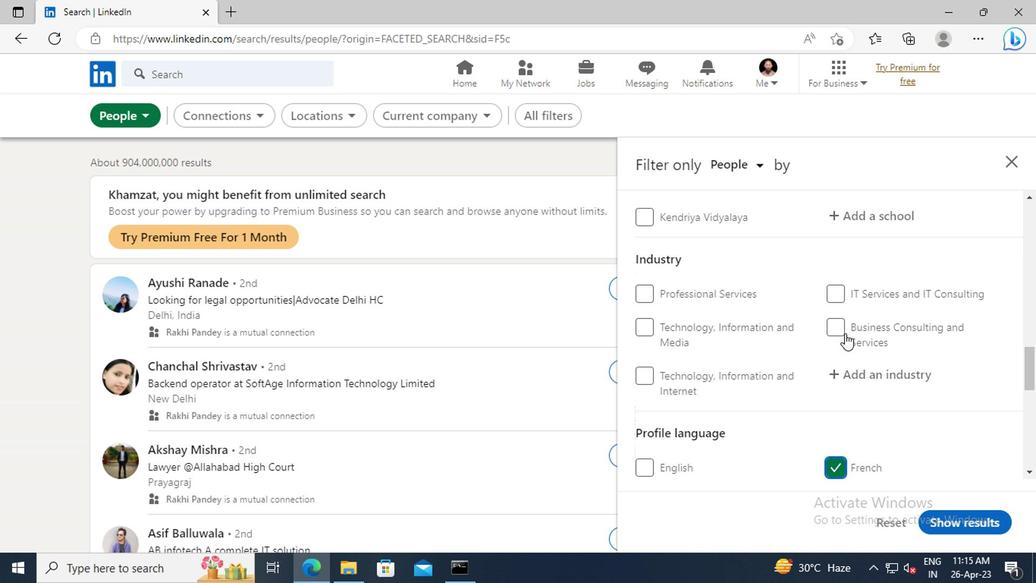
Action: Mouse scrolled (842, 335) with delta (0, 0)
Screenshot: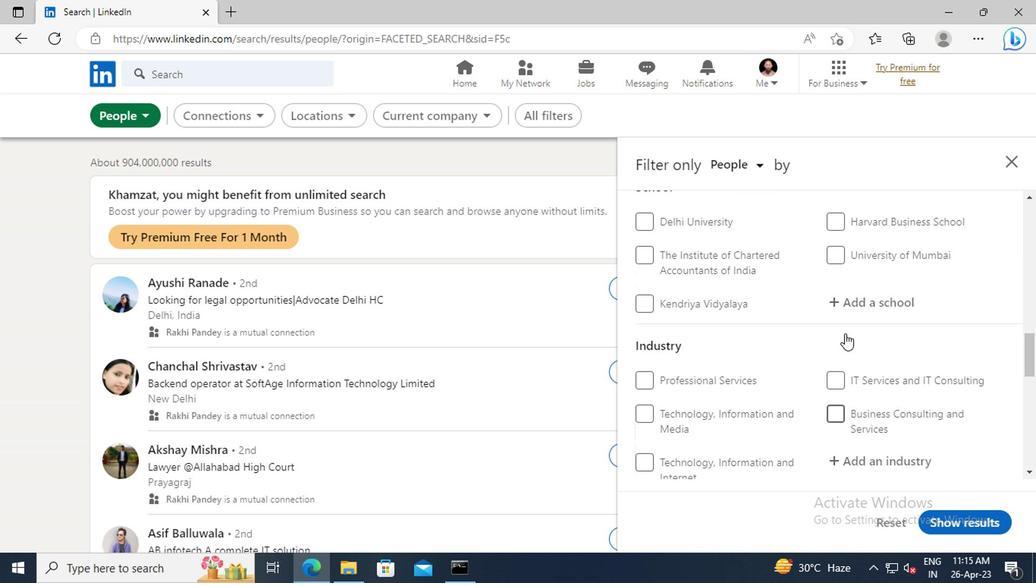 
Action: Mouse scrolled (842, 335) with delta (0, 0)
Screenshot: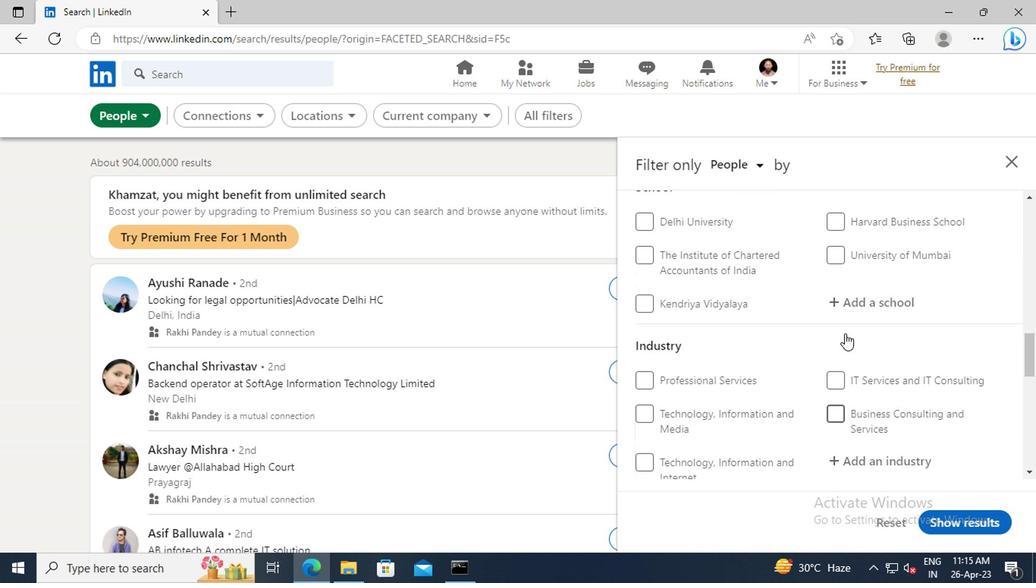 
Action: Mouse scrolled (842, 335) with delta (0, 0)
Screenshot: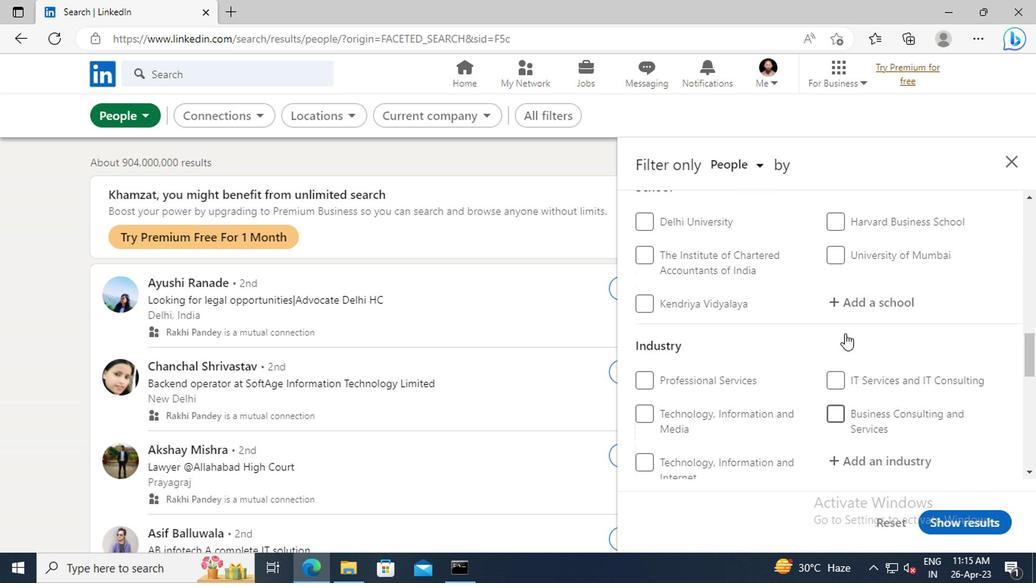 
Action: Mouse scrolled (842, 335) with delta (0, 0)
Screenshot: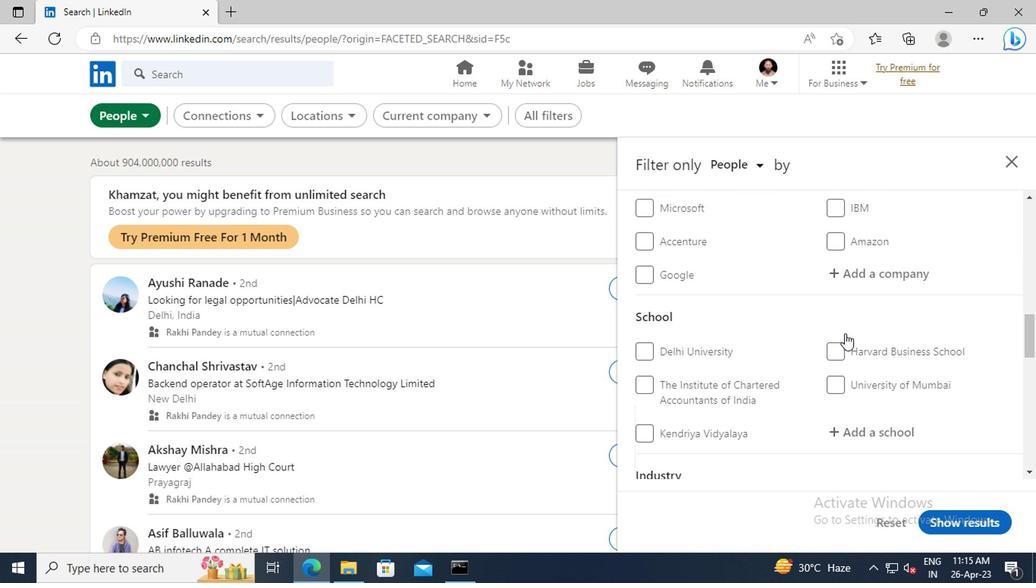 
Action: Mouse scrolled (842, 335) with delta (0, 0)
Screenshot: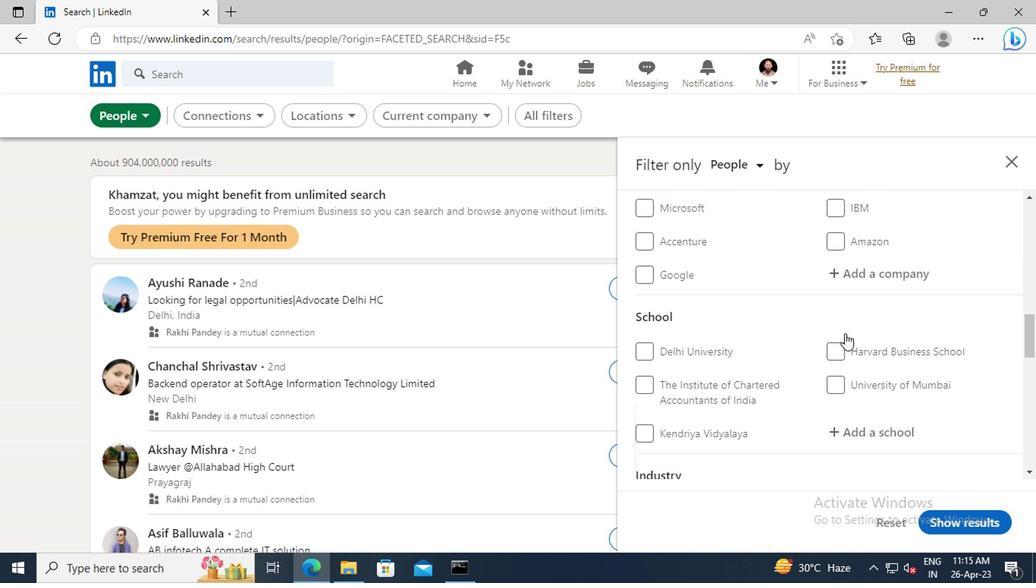 
Action: Mouse scrolled (842, 335) with delta (0, 0)
Screenshot: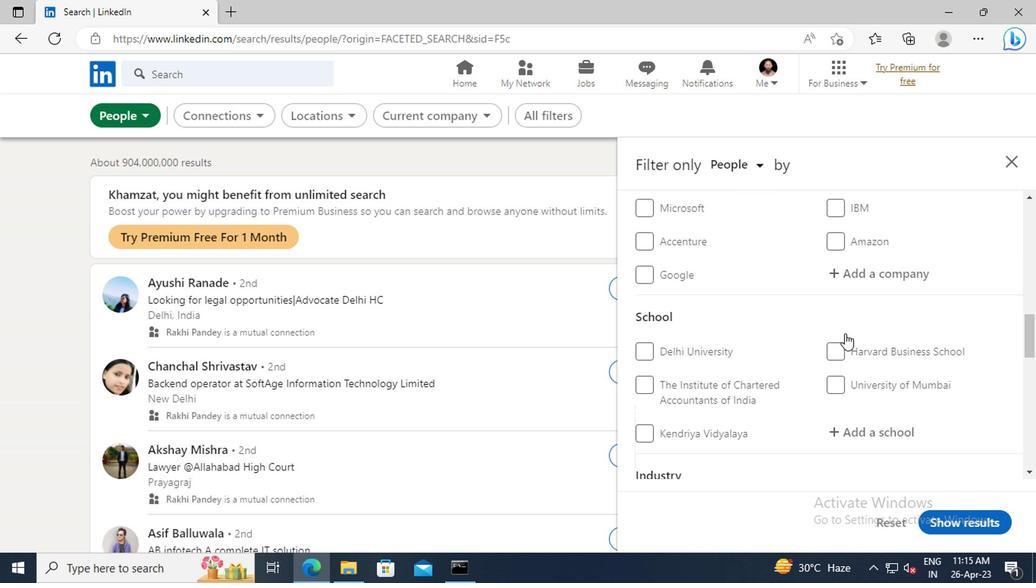 
Action: Mouse scrolled (842, 335) with delta (0, 0)
Screenshot: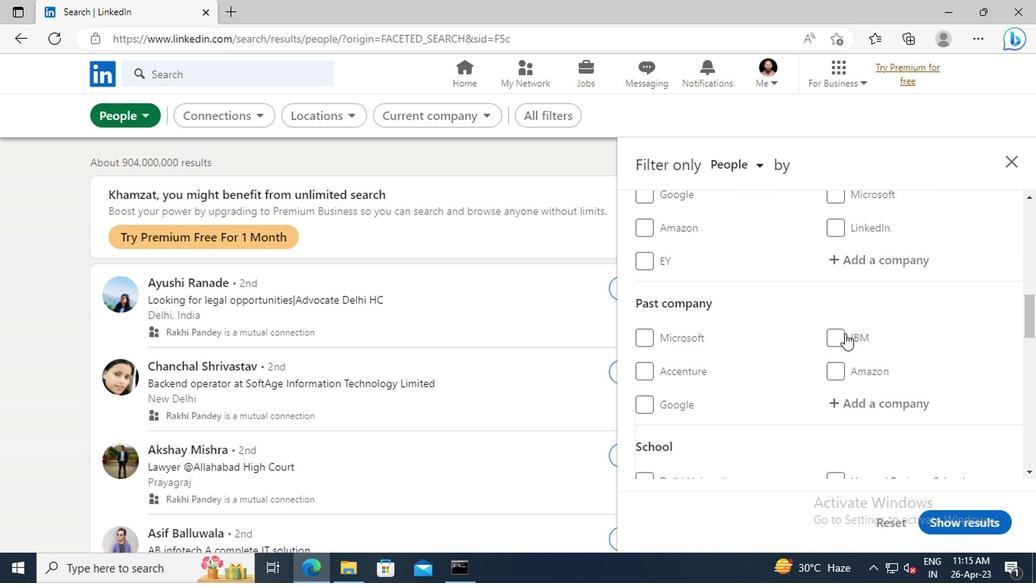 
Action: Mouse scrolled (842, 335) with delta (0, 0)
Screenshot: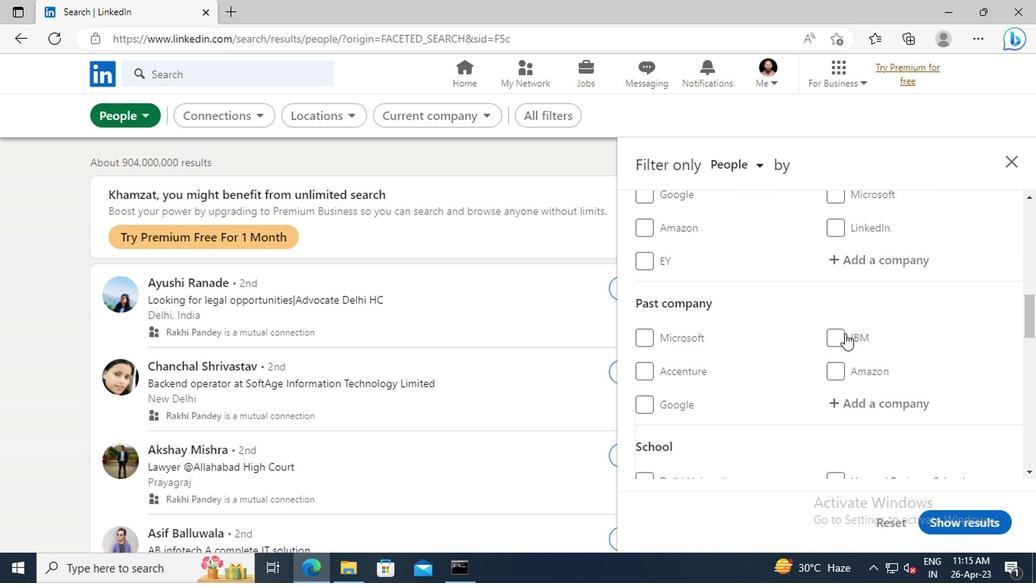 
Action: Mouse scrolled (842, 335) with delta (0, 0)
Screenshot: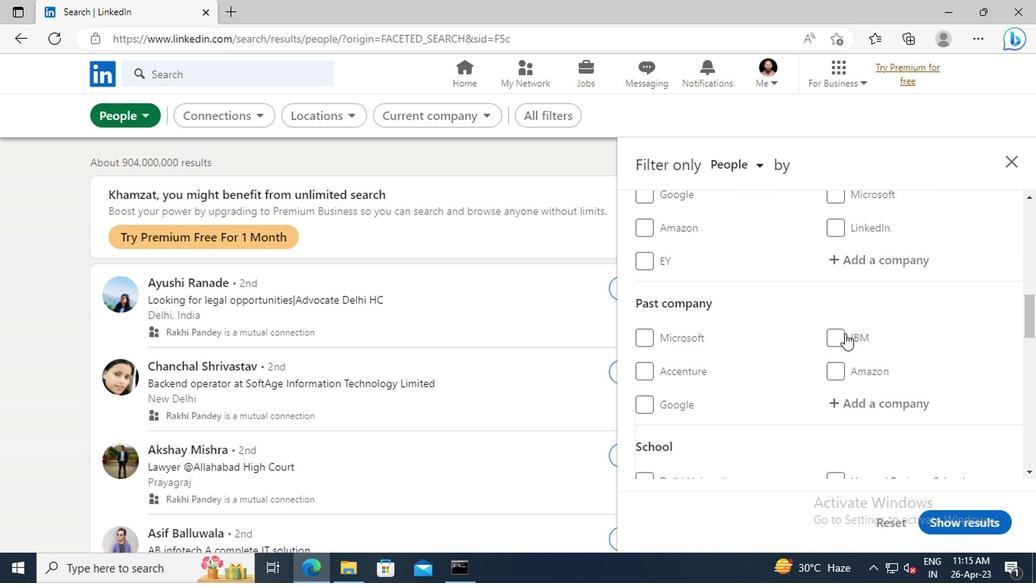 
Action: Mouse moved to (848, 389)
Screenshot: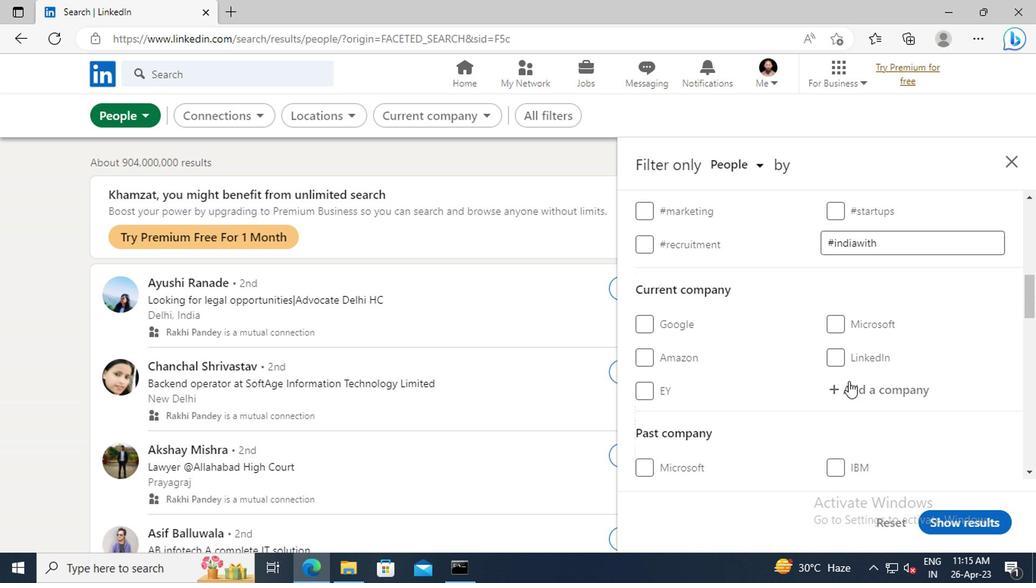 
Action: Mouse pressed left at (848, 389)
Screenshot: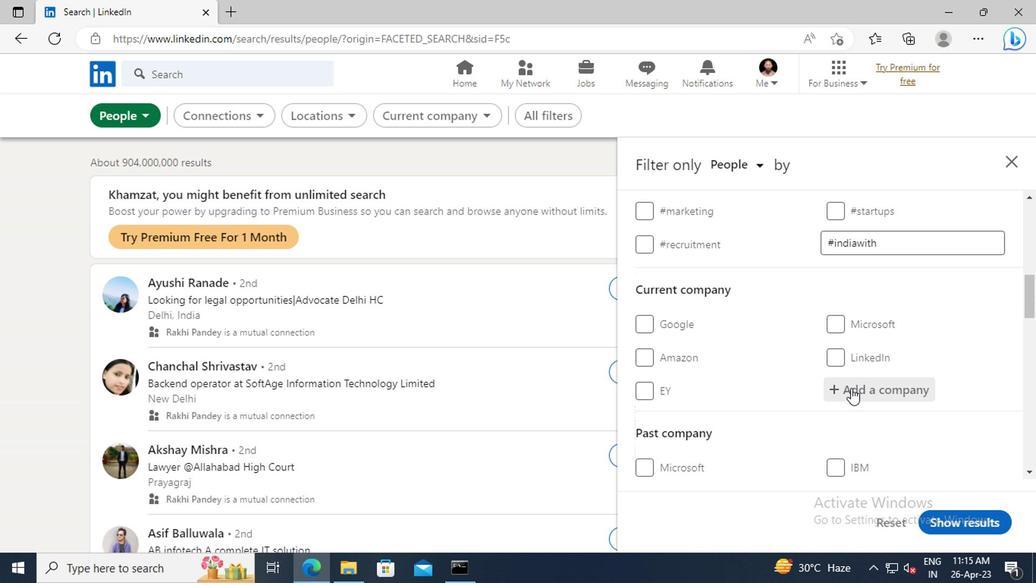 
Action: Key pressed <Key.shift>HDFC<Key.space><Key.shift>ERGO<Key.space><Key.shift>GENERAL<Key.space><Key.shift>INSURANCE
Screenshot: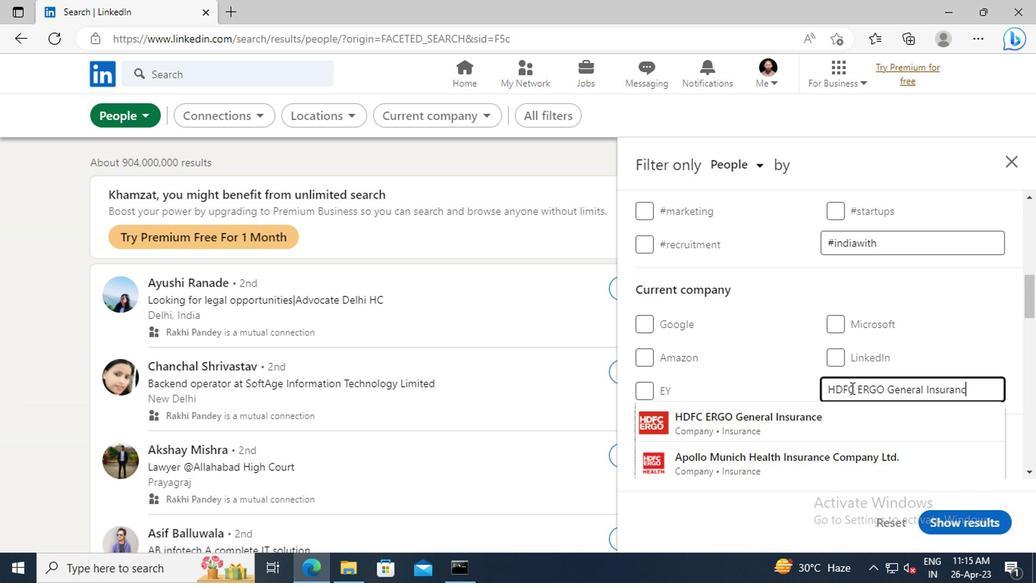 
Action: Mouse moved to (843, 429)
Screenshot: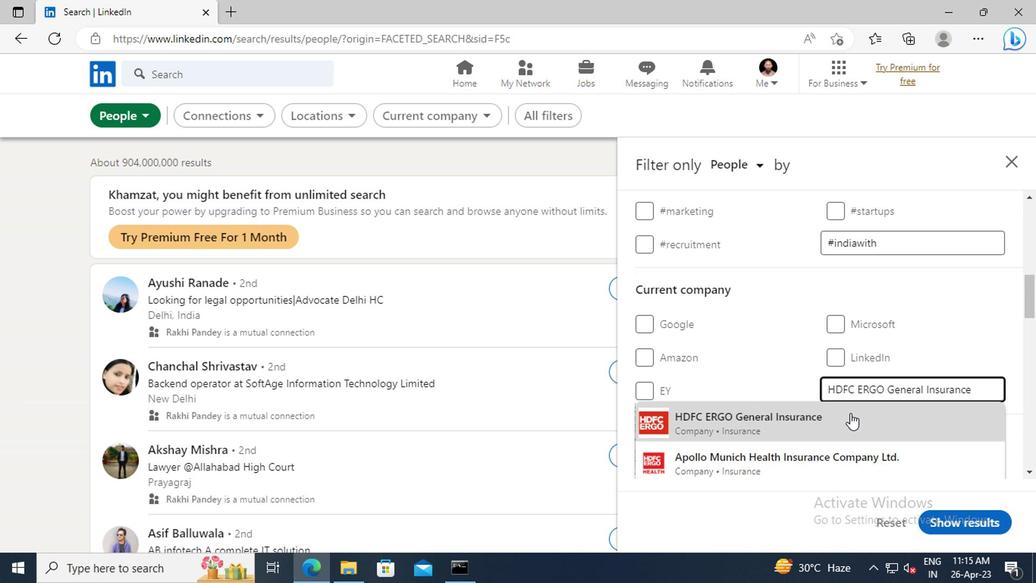 
Action: Mouse pressed left at (843, 429)
Screenshot: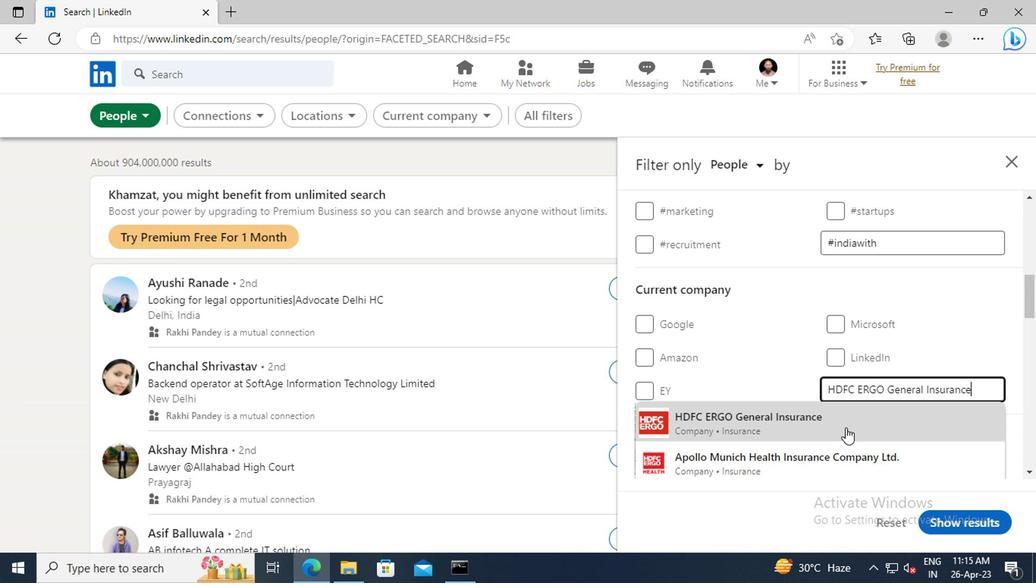 
Action: Mouse moved to (806, 334)
Screenshot: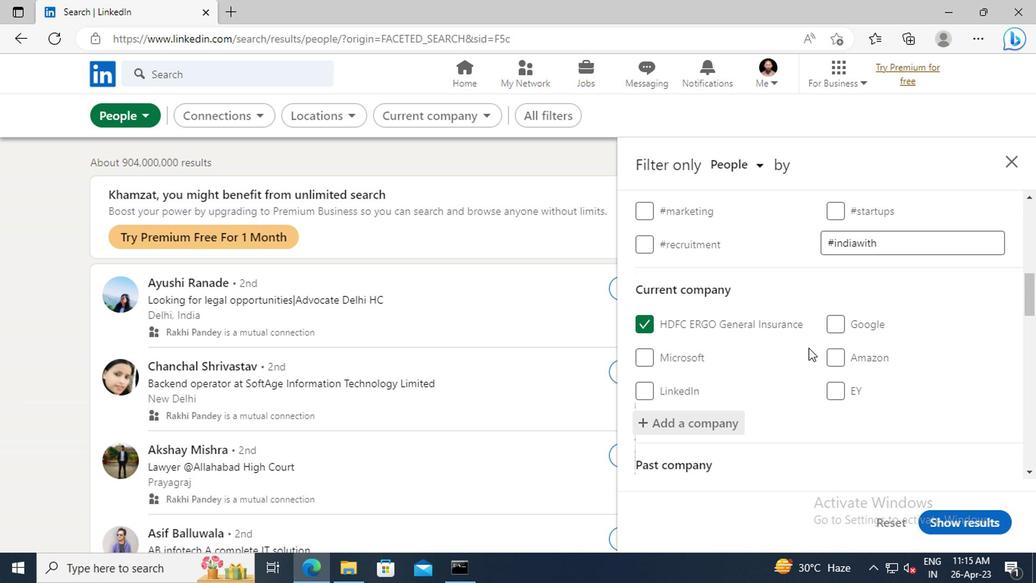 
Action: Mouse scrolled (806, 333) with delta (0, -1)
Screenshot: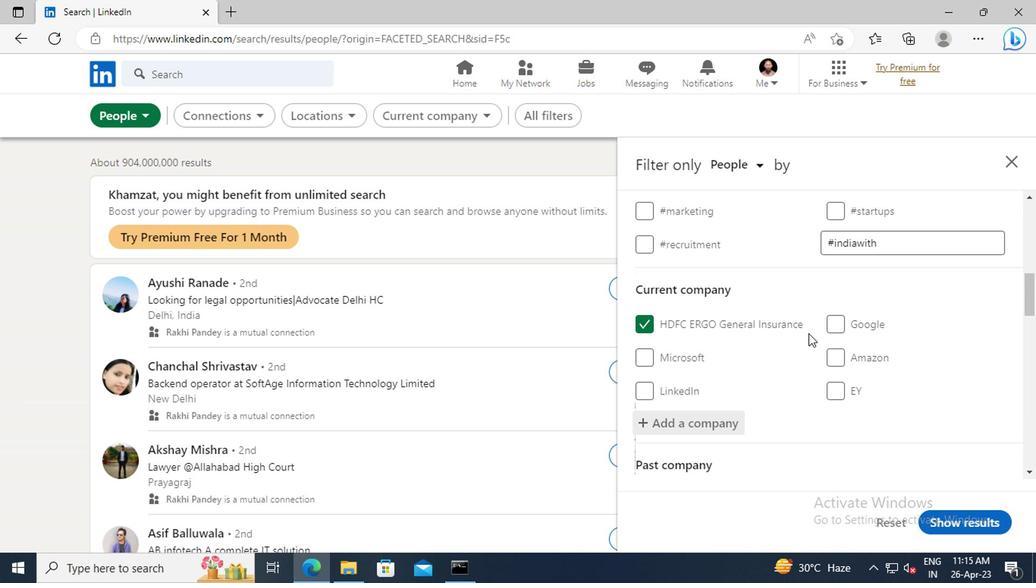 
Action: Mouse scrolled (806, 333) with delta (0, -1)
Screenshot: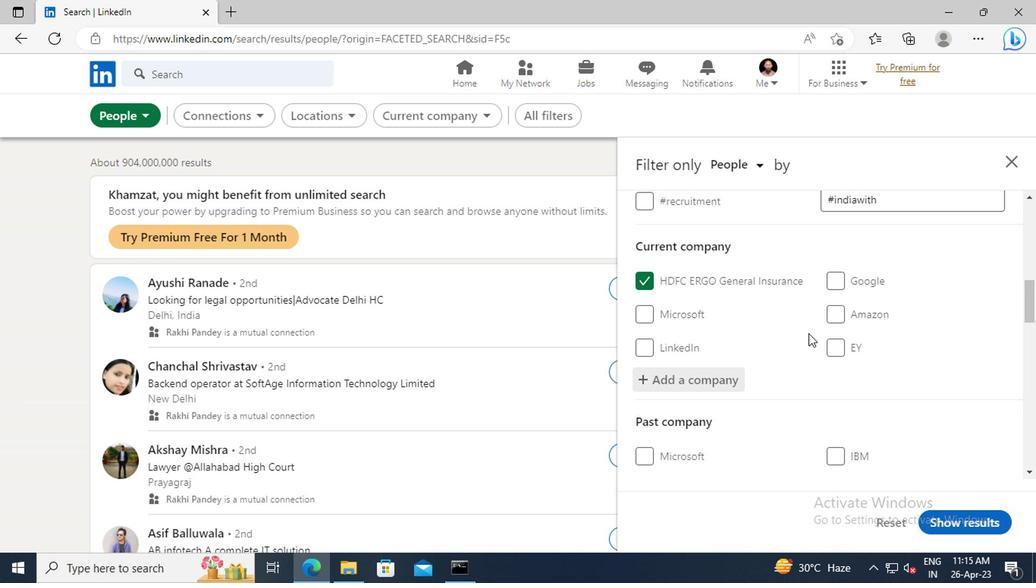 
Action: Mouse scrolled (806, 333) with delta (0, -1)
Screenshot: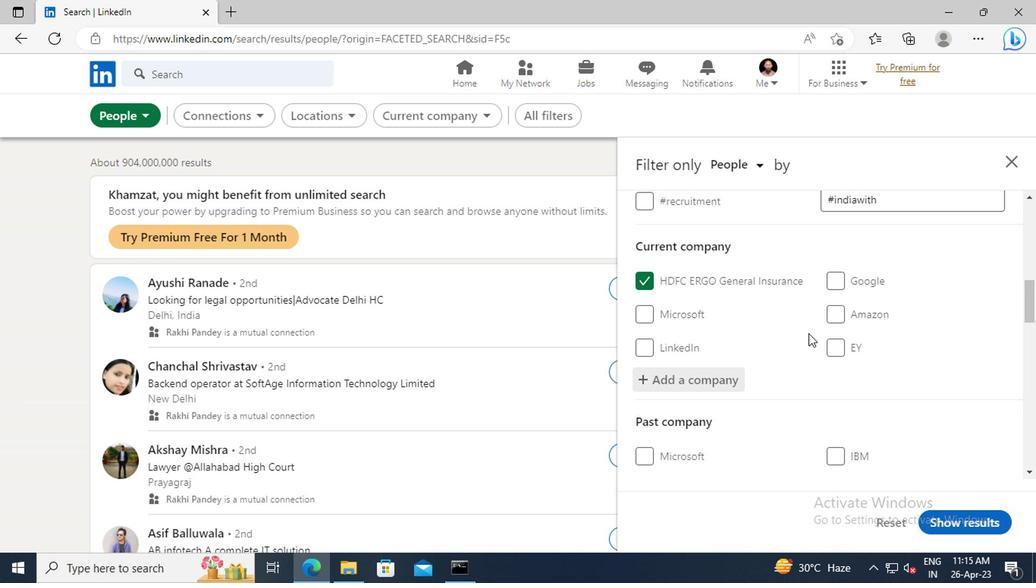
Action: Mouse scrolled (806, 333) with delta (0, -1)
Screenshot: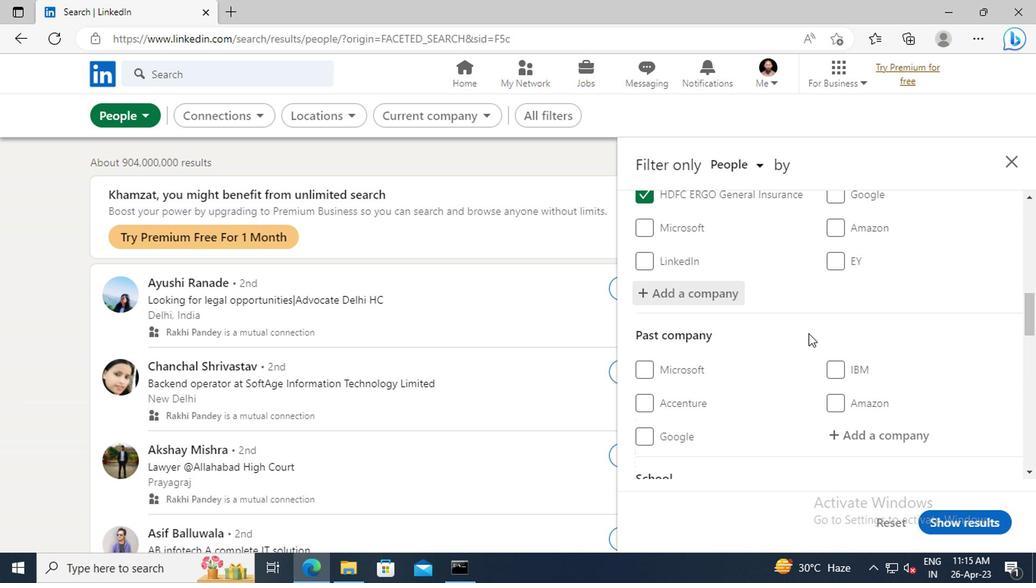 
Action: Mouse scrolled (806, 333) with delta (0, -1)
Screenshot: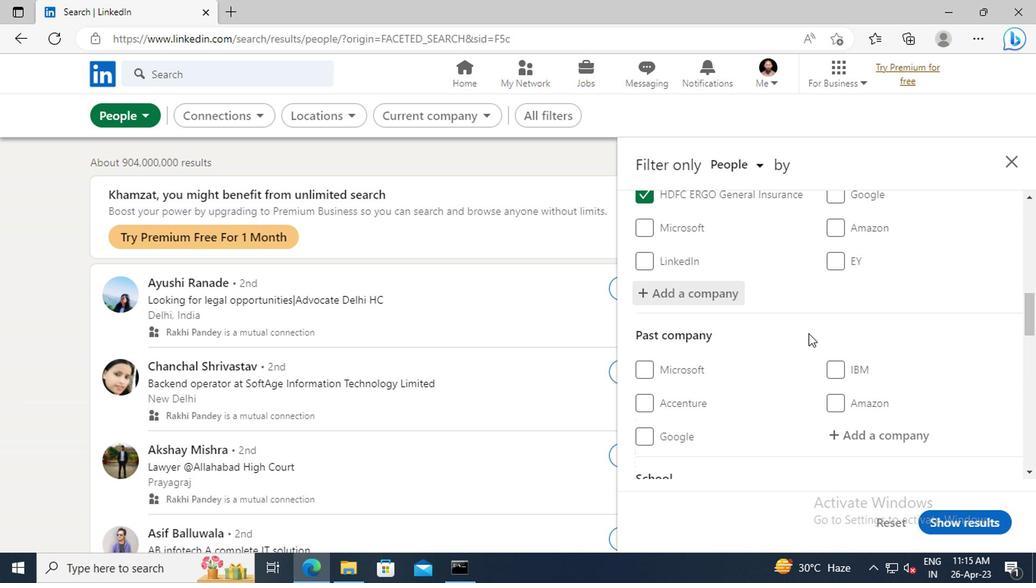 
Action: Mouse scrolled (806, 333) with delta (0, -1)
Screenshot: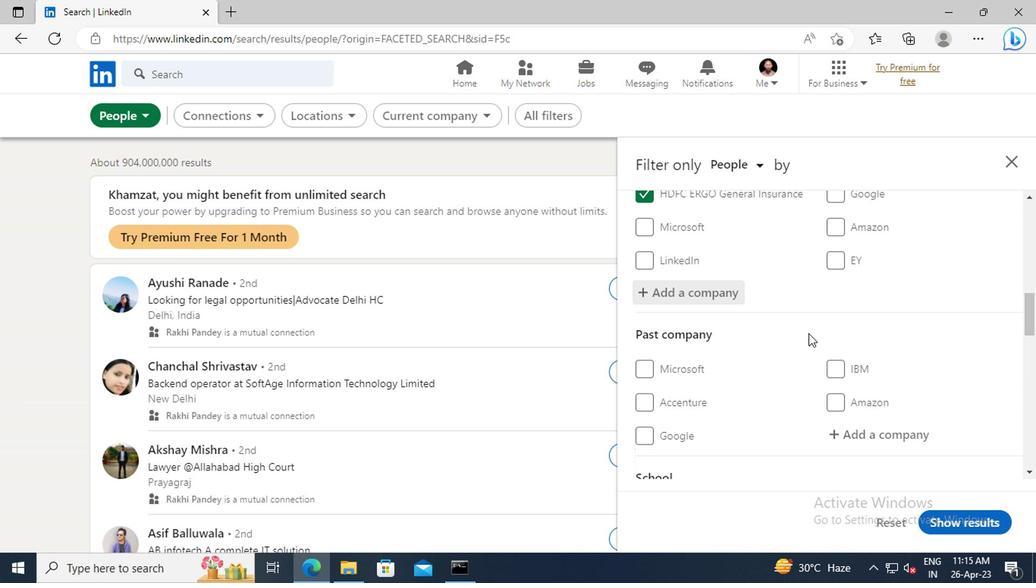 
Action: Mouse scrolled (806, 333) with delta (0, -1)
Screenshot: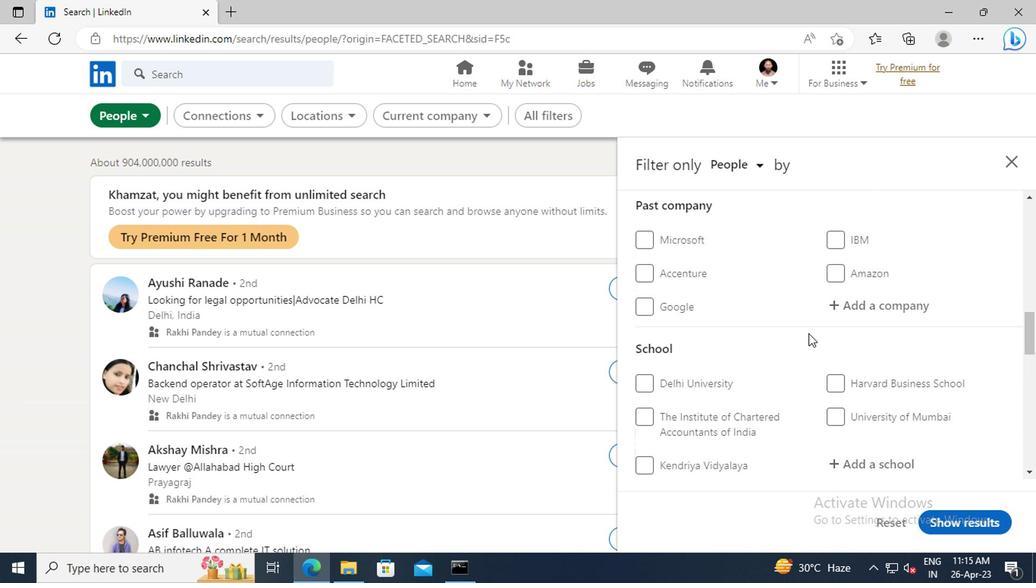 
Action: Mouse scrolled (806, 333) with delta (0, -1)
Screenshot: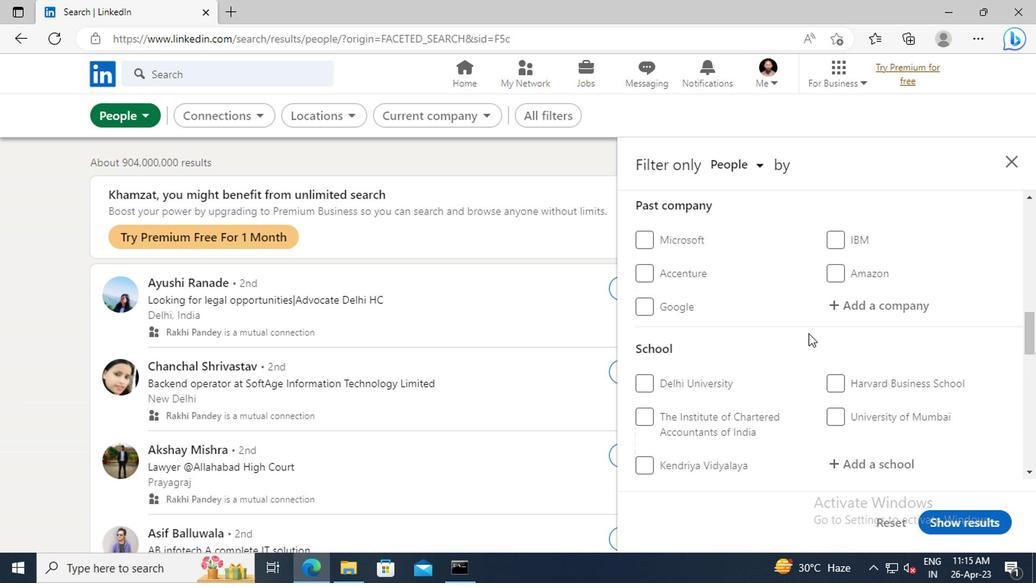 
Action: Mouse scrolled (806, 333) with delta (0, -1)
Screenshot: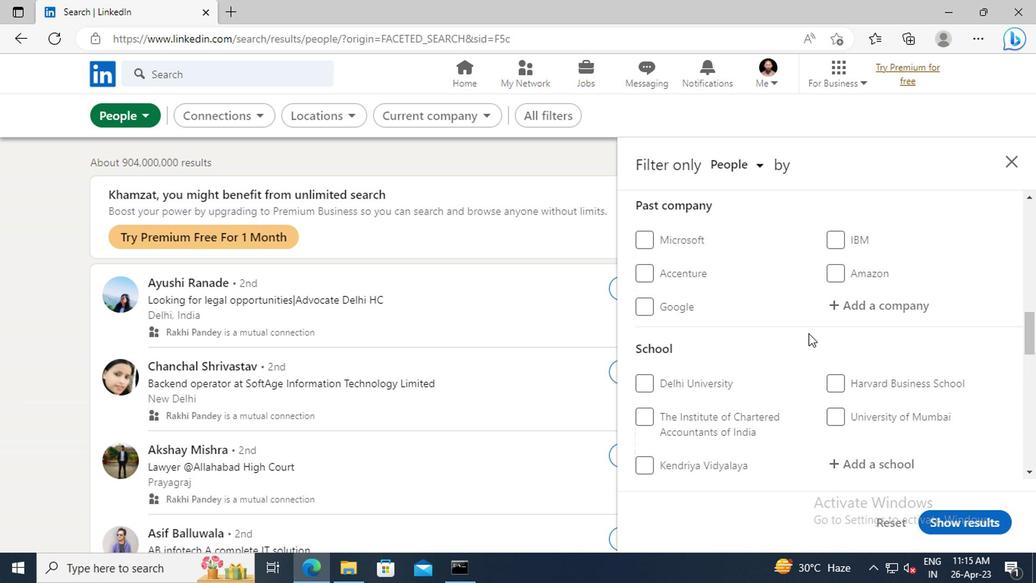 
Action: Mouse moved to (844, 340)
Screenshot: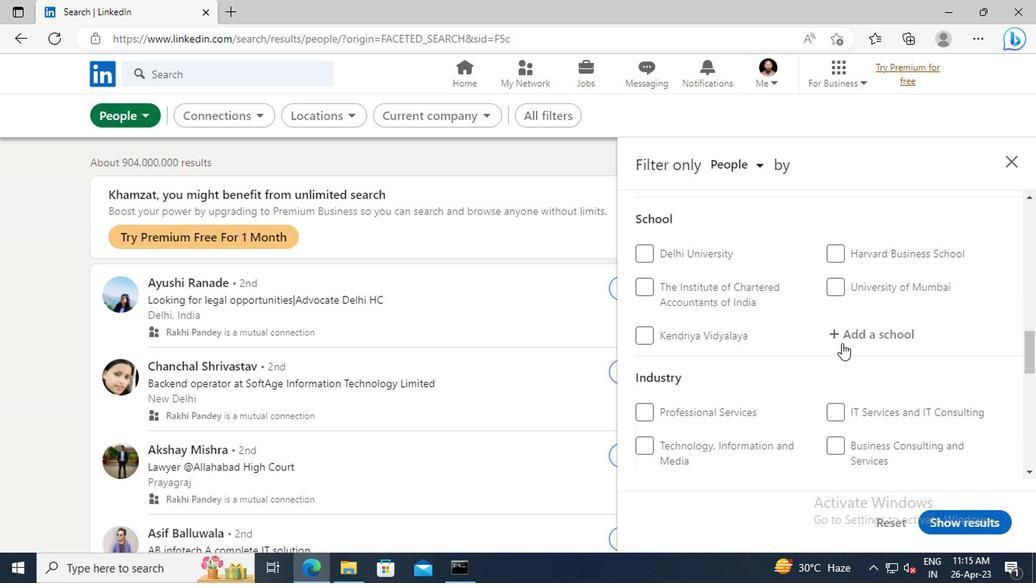 
Action: Mouse pressed left at (844, 340)
Screenshot: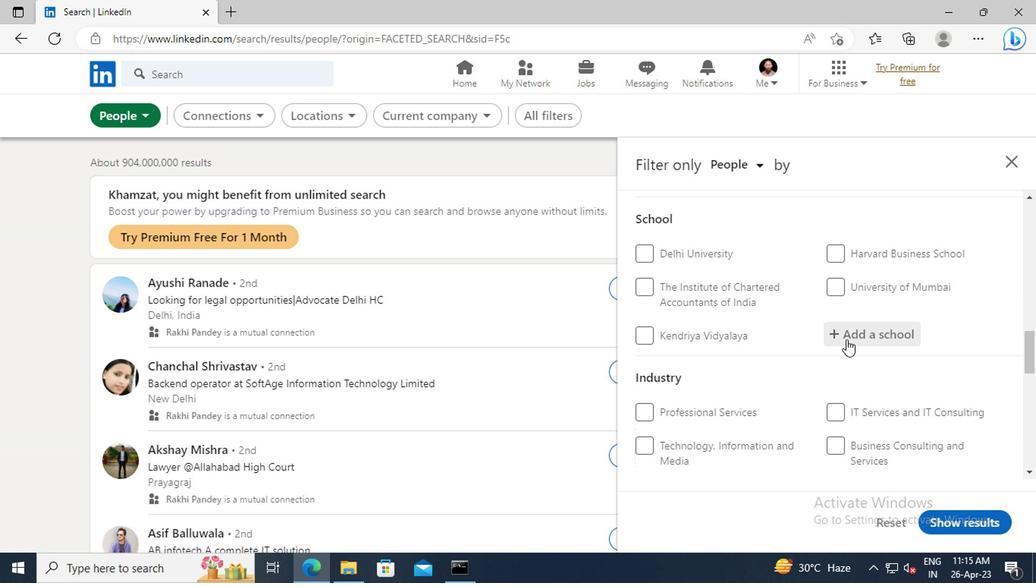 
Action: Key pressed <Key.shift>RAJAGIRI<Key.space><Key.shift>CENTRE<Key.space>FOR<Key.space><Key.shift>BUSINESS<Key.space><Key.shift>STUDIES
Screenshot: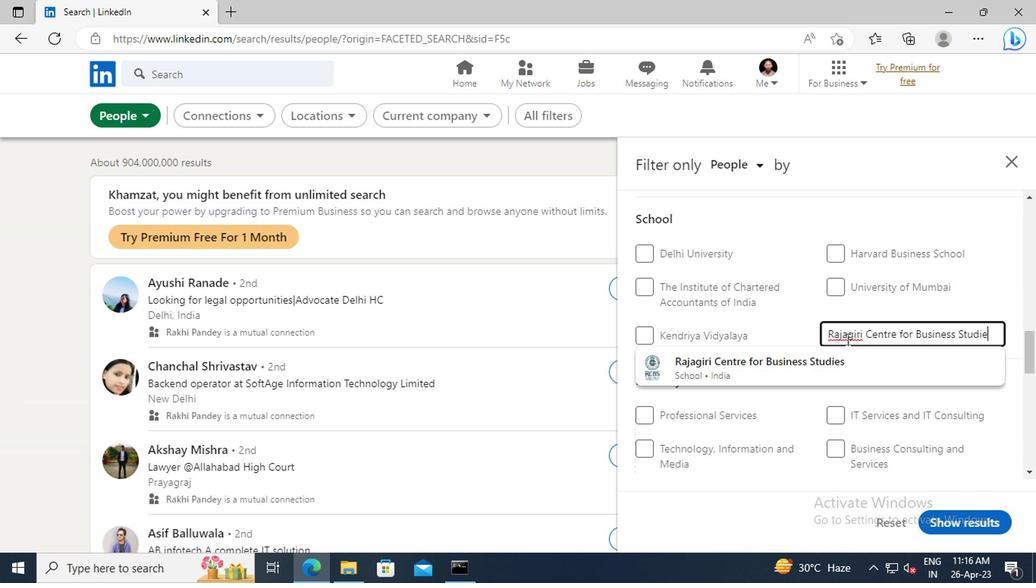 
Action: Mouse moved to (834, 368)
Screenshot: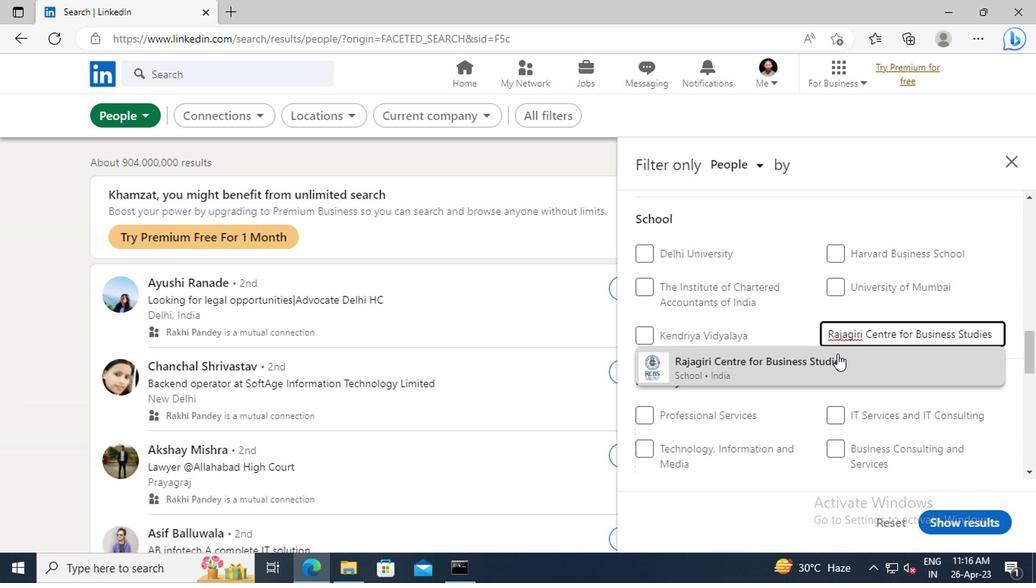 
Action: Mouse pressed left at (834, 368)
Screenshot: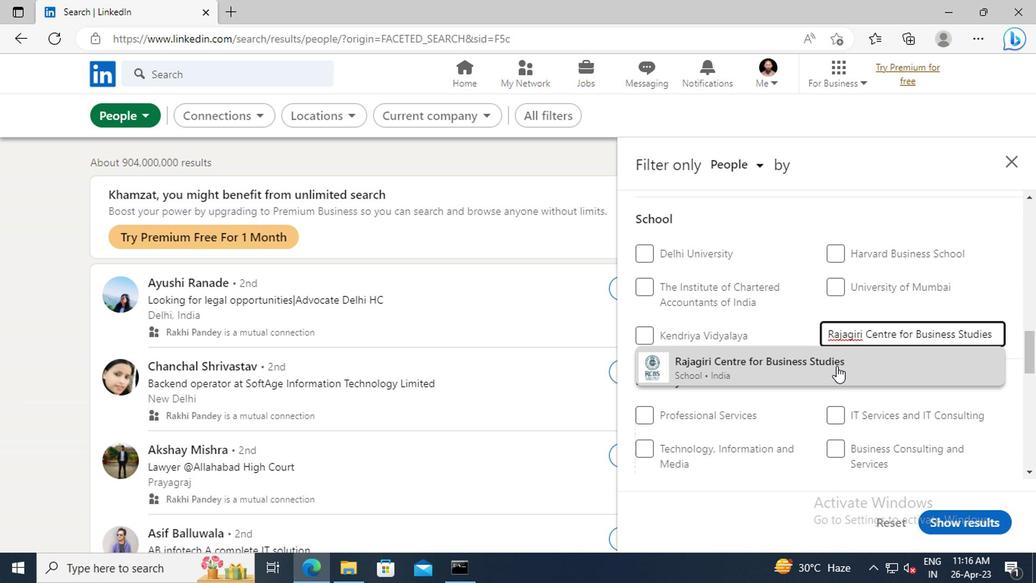 
Action: Mouse moved to (808, 295)
Screenshot: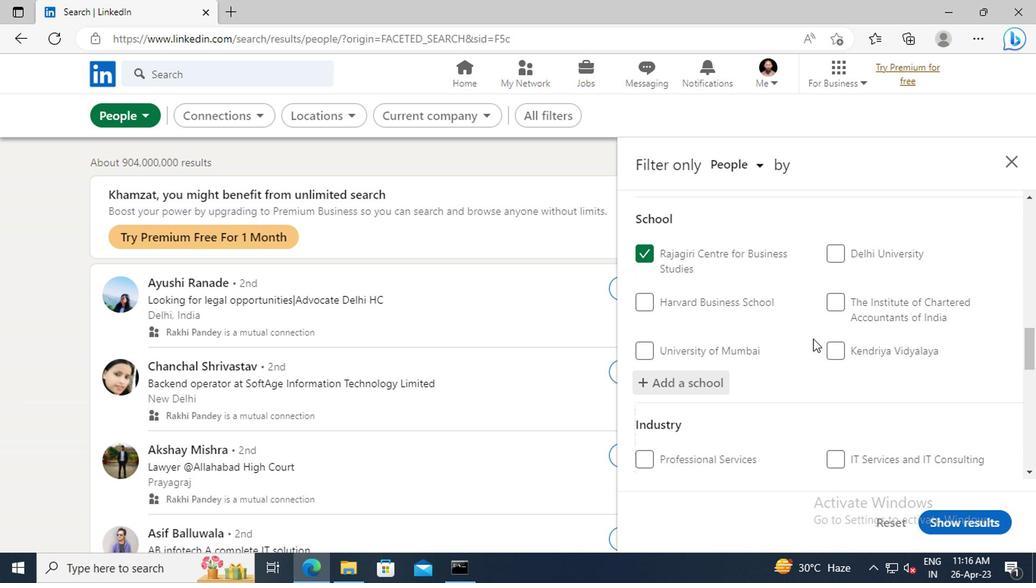 
Action: Mouse scrolled (808, 294) with delta (0, -1)
Screenshot: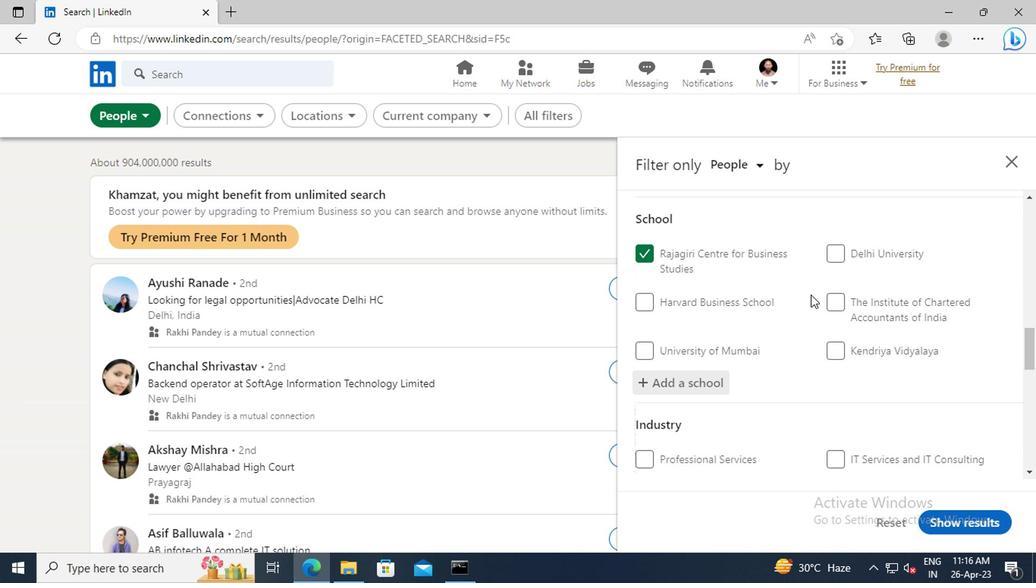 
Action: Mouse scrolled (808, 294) with delta (0, -1)
Screenshot: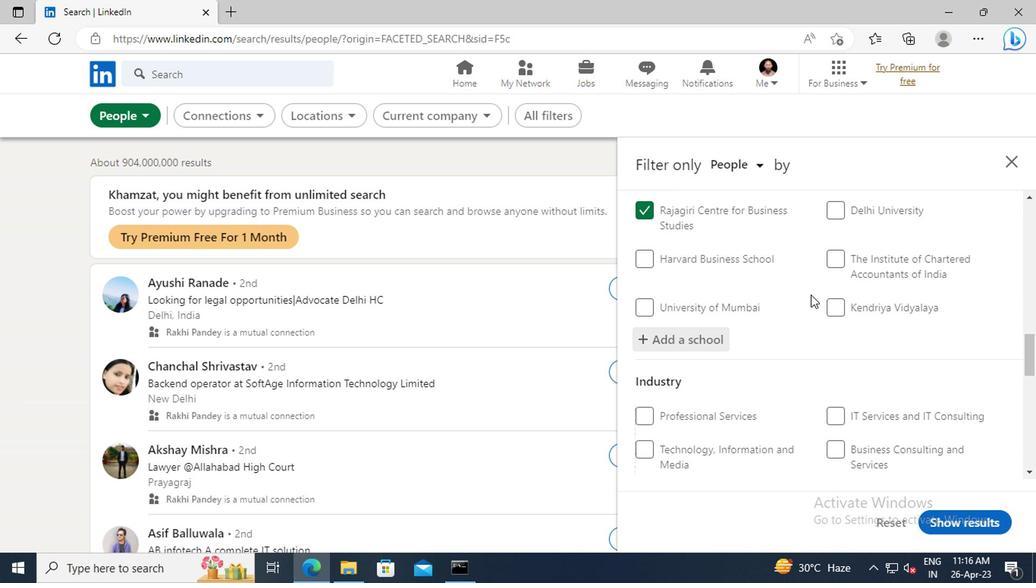 
Action: Mouse scrolled (808, 294) with delta (0, -1)
Screenshot: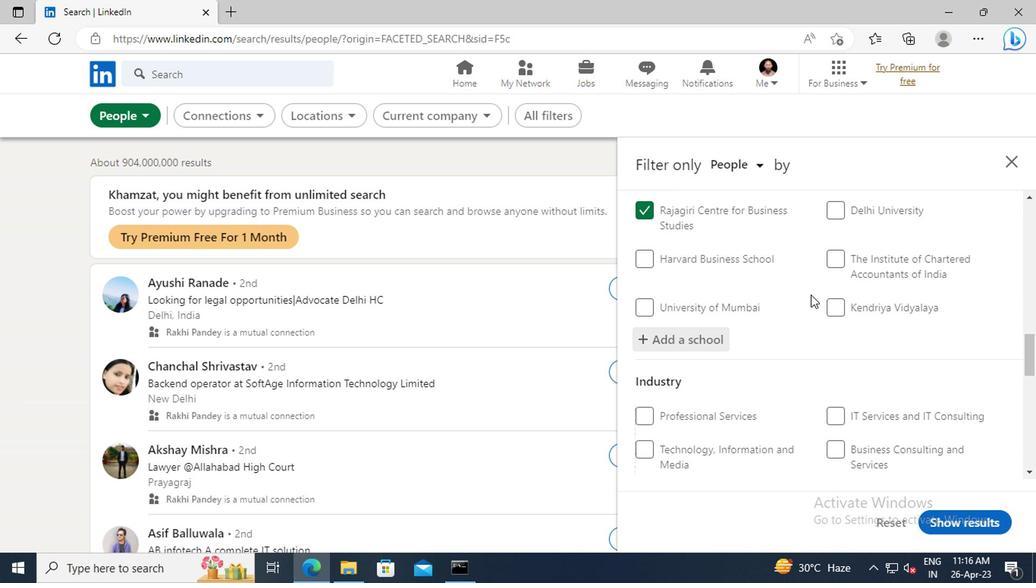 
Action: Mouse scrolled (808, 294) with delta (0, -1)
Screenshot: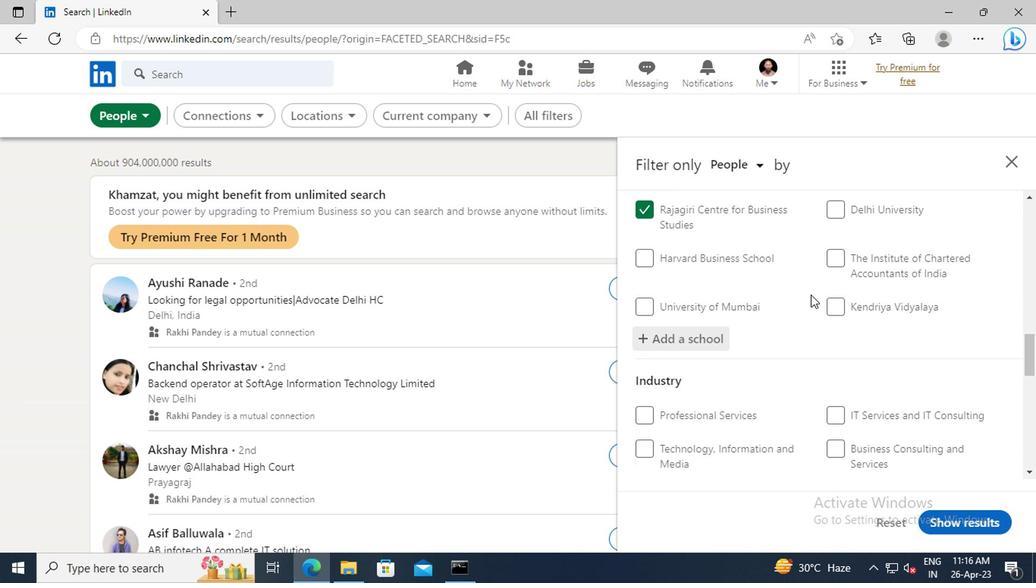 
Action: Mouse scrolled (808, 294) with delta (0, -1)
Screenshot: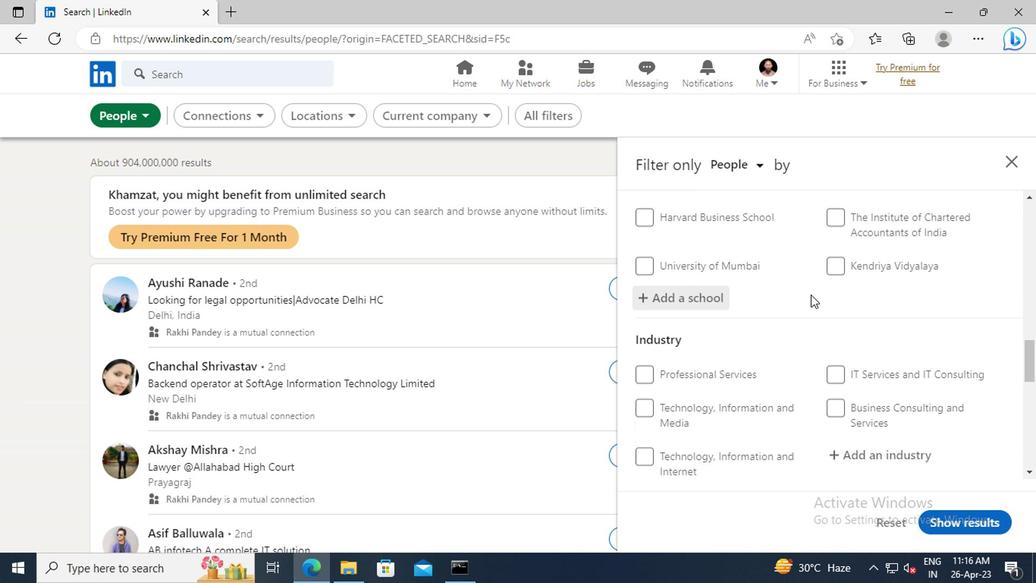 
Action: Mouse moved to (842, 325)
Screenshot: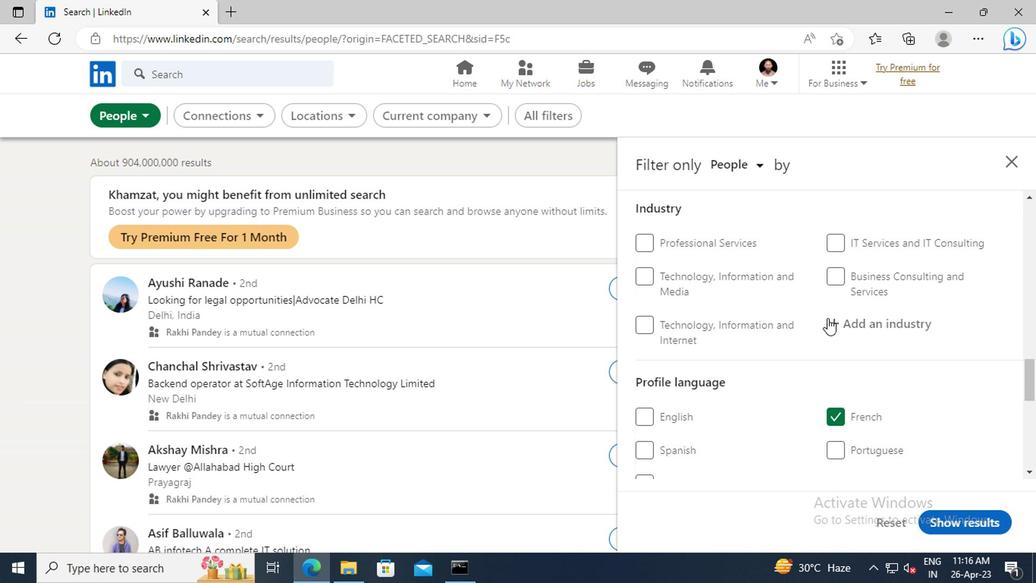 
Action: Mouse pressed left at (842, 325)
Screenshot: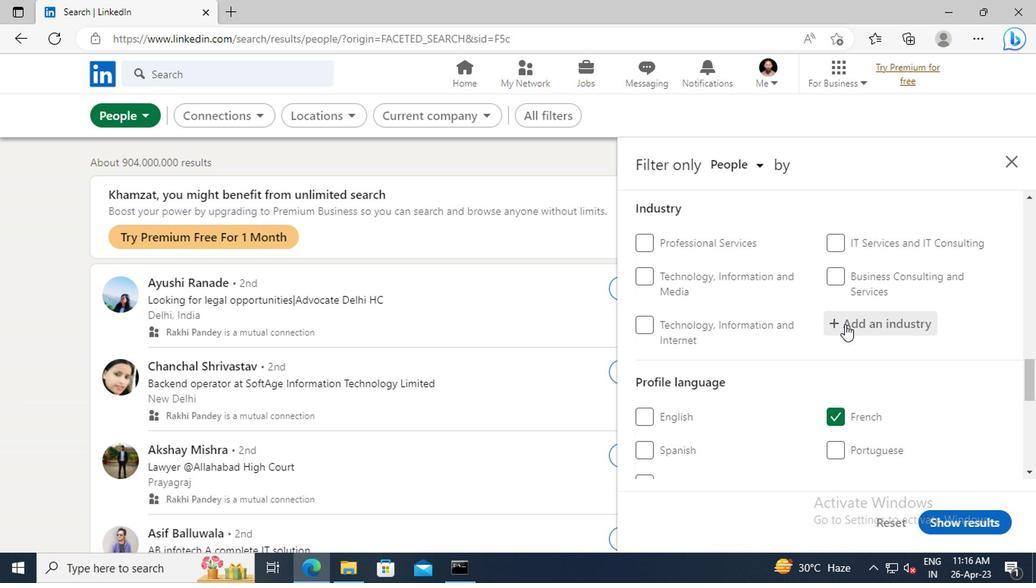 
Action: Key pressed <Key.shift>COMMUNITY<Key.space><Key.shift>DEVELOPMENT<Key.space>AND<Key.space><Key.shift>URBAN<Key.space><Key.shift>PLANNING
Screenshot: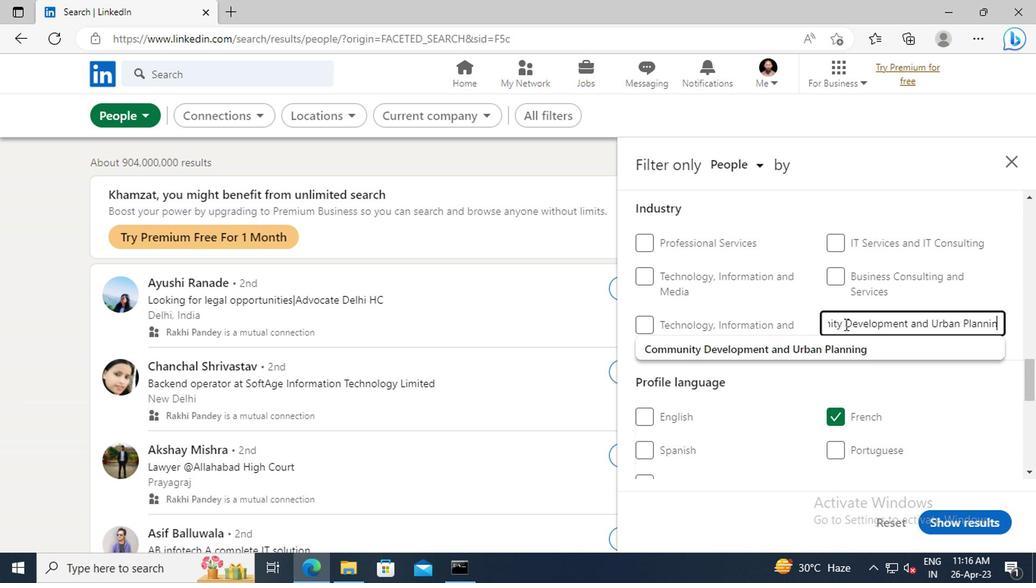 
Action: Mouse moved to (828, 345)
Screenshot: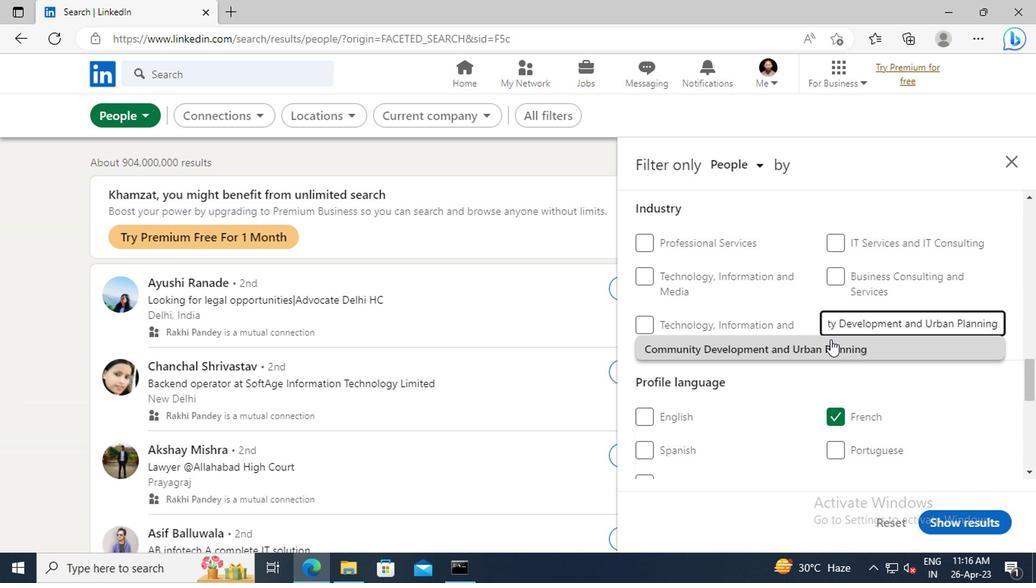
Action: Mouse pressed left at (828, 345)
Screenshot: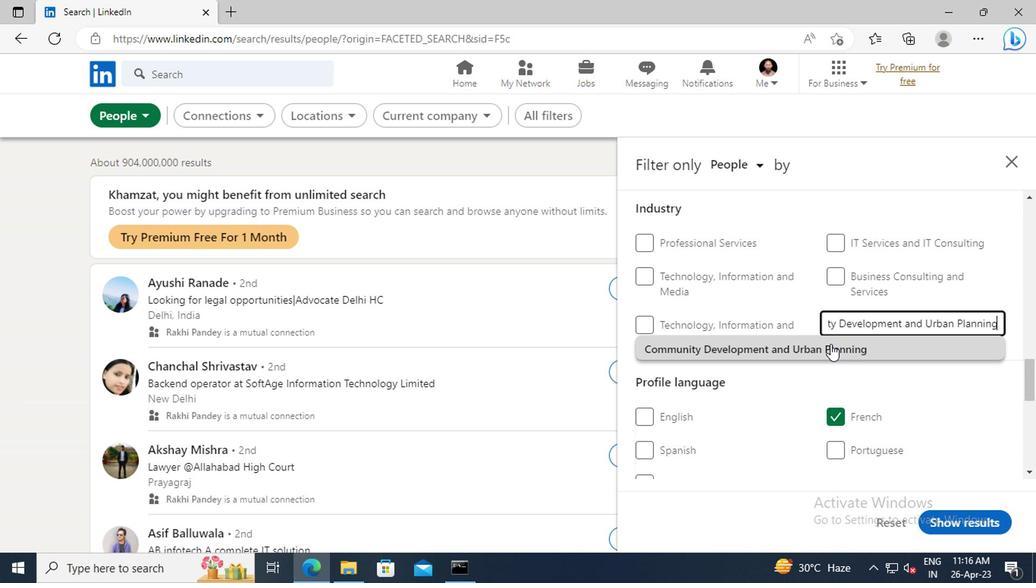 
Action: Mouse moved to (804, 284)
Screenshot: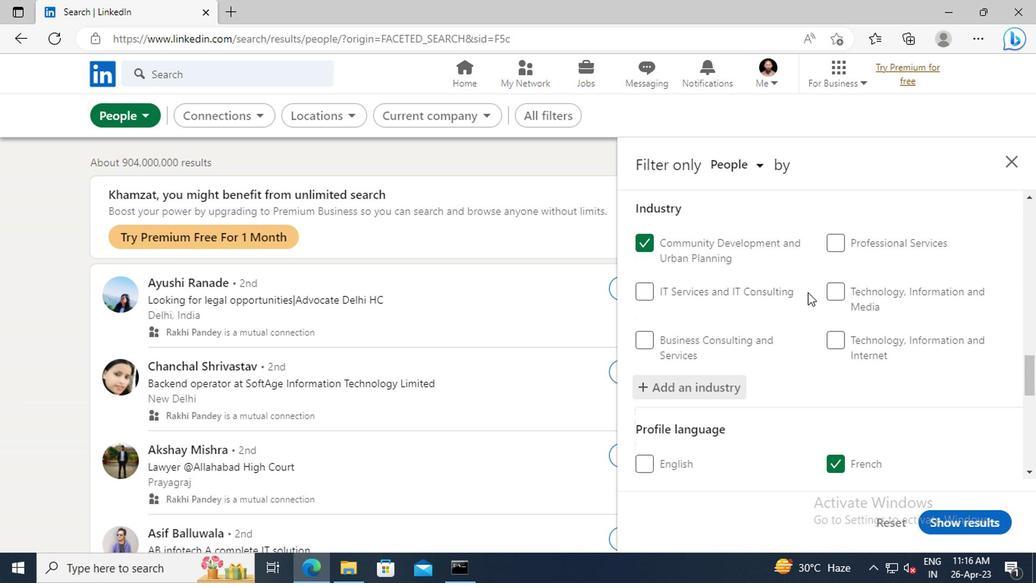 
Action: Mouse scrolled (804, 283) with delta (0, -1)
Screenshot: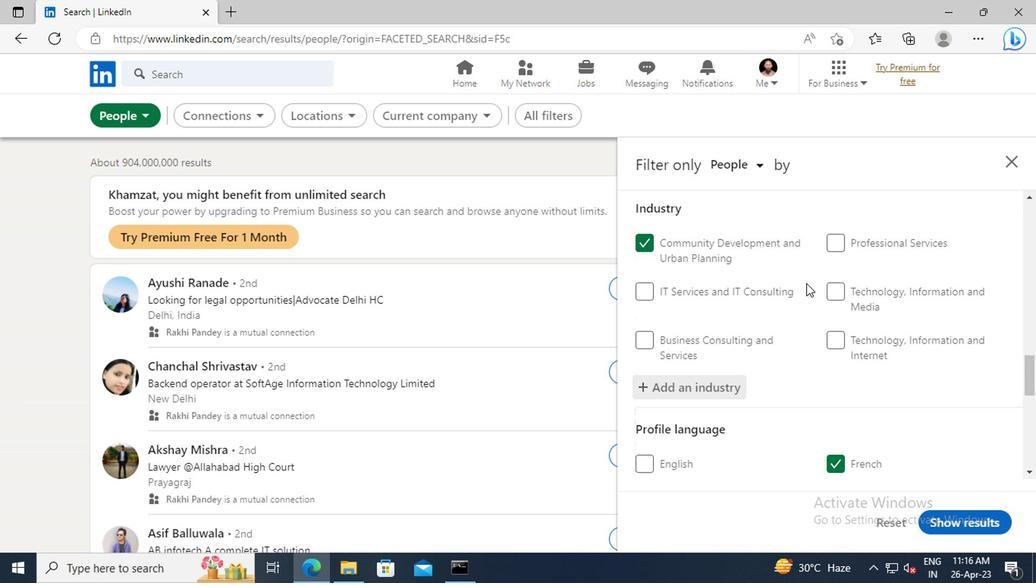
Action: Mouse scrolled (804, 283) with delta (0, -1)
Screenshot: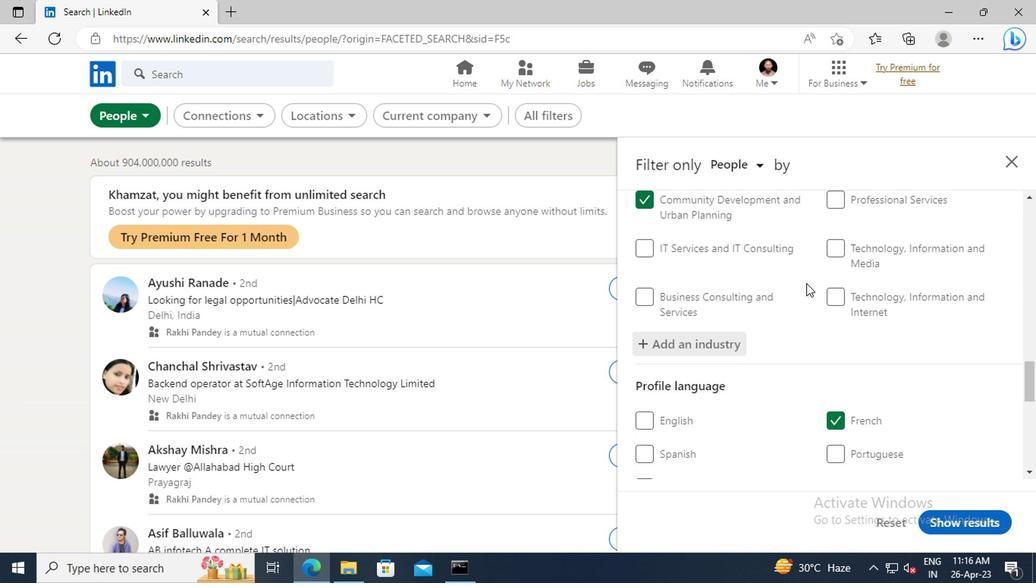 
Action: Mouse scrolled (804, 283) with delta (0, -1)
Screenshot: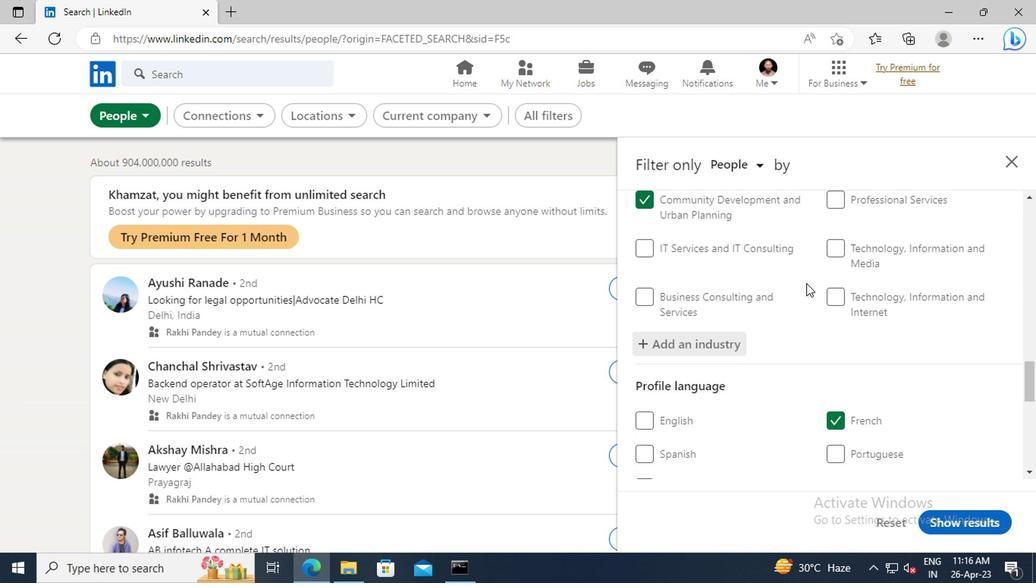 
Action: Mouse scrolled (804, 283) with delta (0, -1)
Screenshot: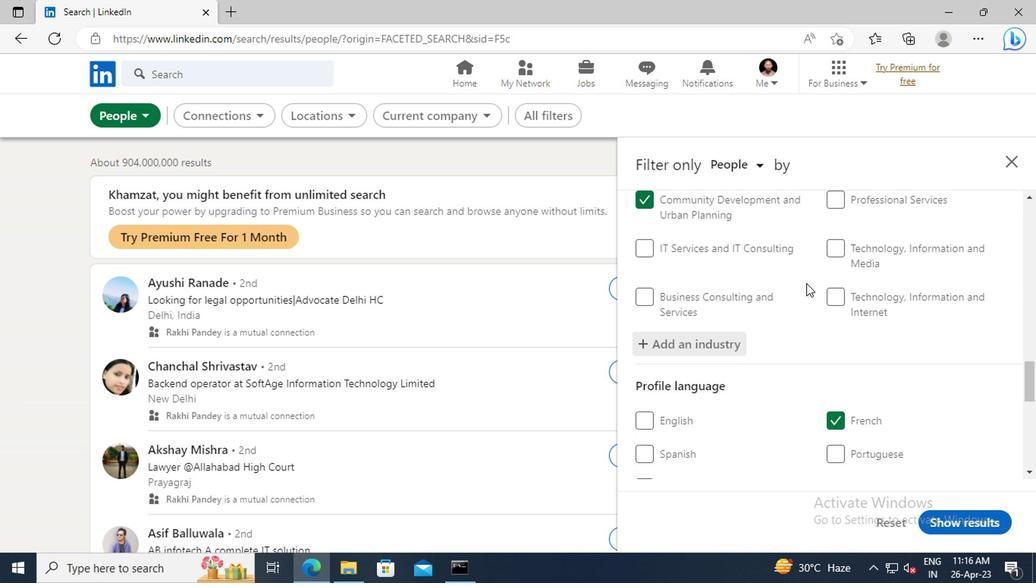 
Action: Mouse scrolled (804, 283) with delta (0, -1)
Screenshot: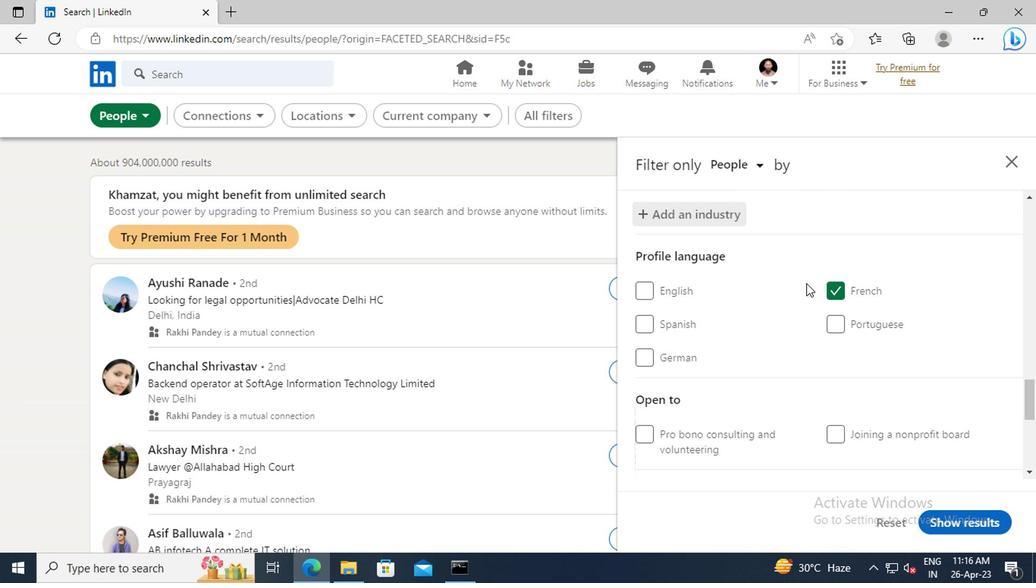 
Action: Mouse scrolled (804, 283) with delta (0, -1)
Screenshot: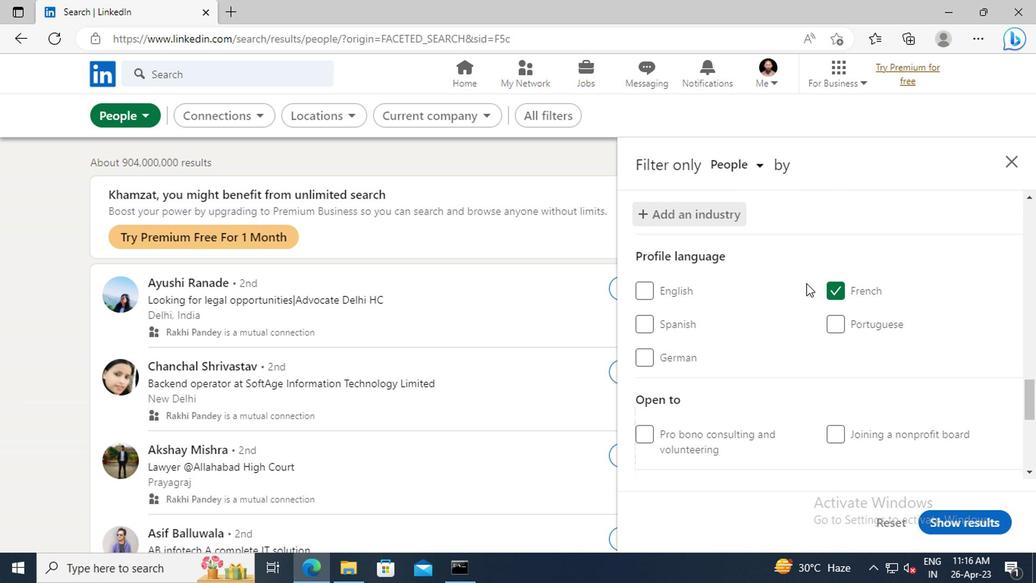 
Action: Mouse scrolled (804, 283) with delta (0, -1)
Screenshot: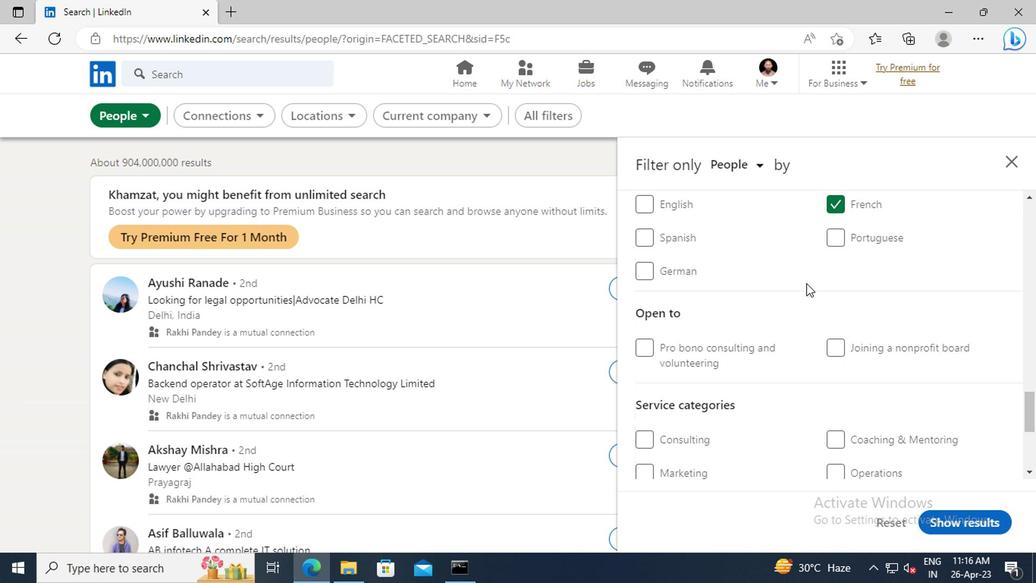
Action: Mouse scrolled (804, 283) with delta (0, -1)
Screenshot: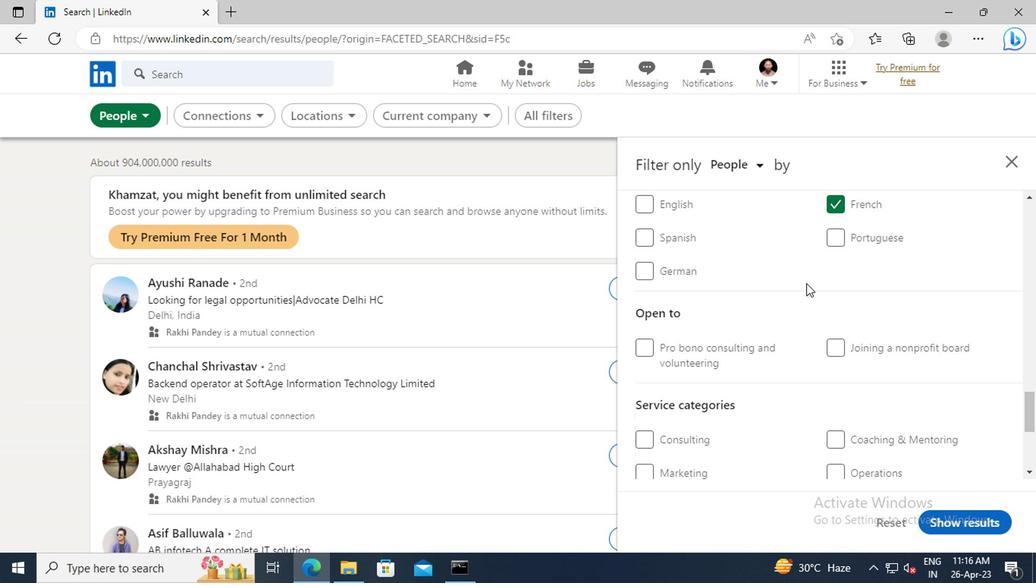 
Action: Mouse scrolled (804, 283) with delta (0, -1)
Screenshot: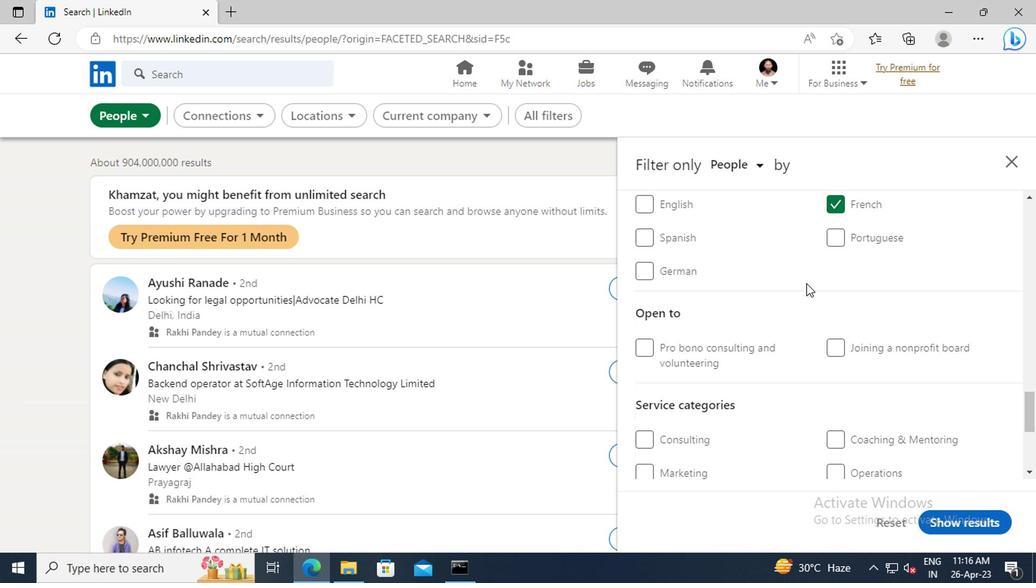 
Action: Mouse scrolled (804, 283) with delta (0, -1)
Screenshot: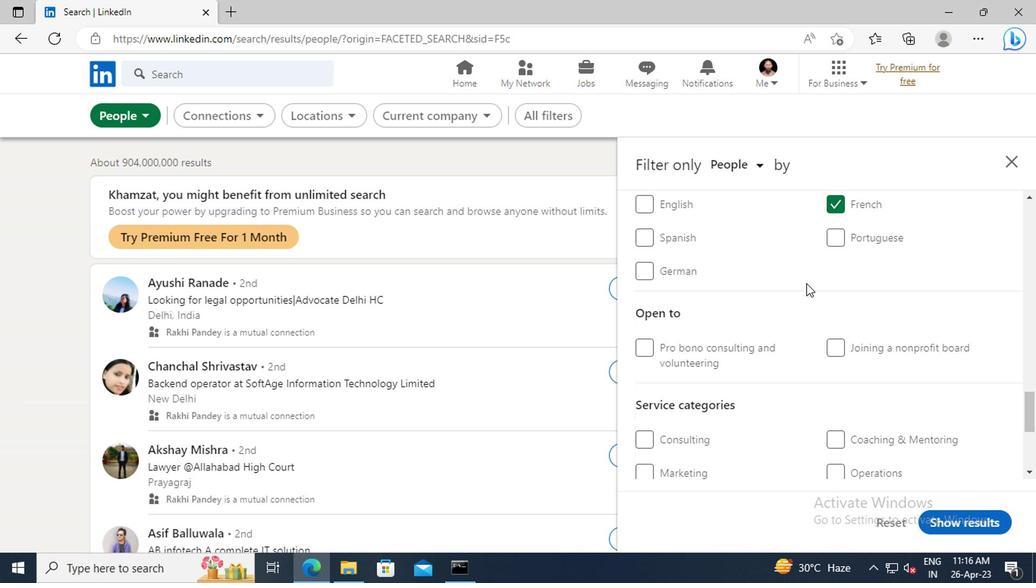
Action: Mouse moved to (834, 337)
Screenshot: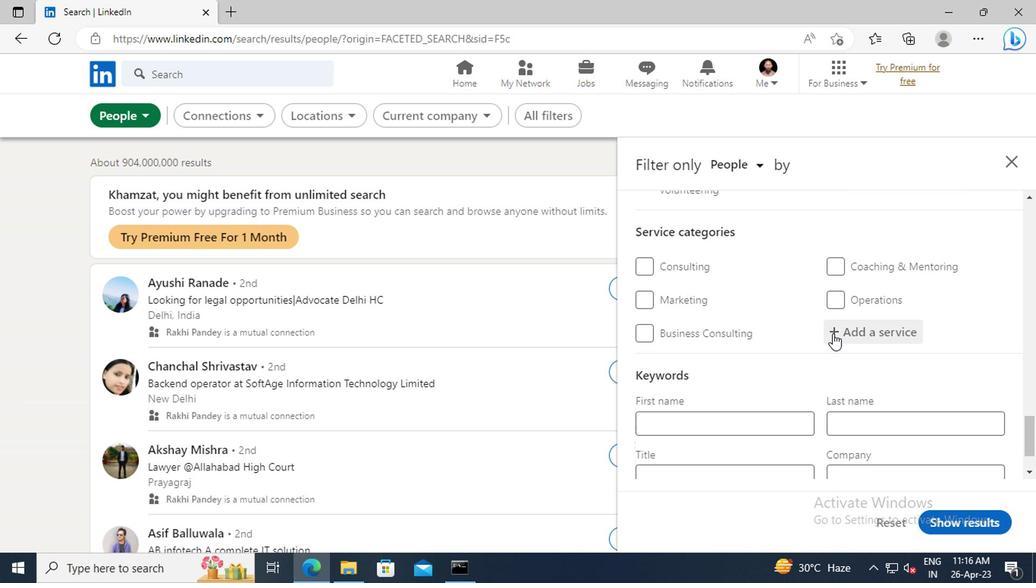 
Action: Mouse pressed left at (834, 337)
Screenshot: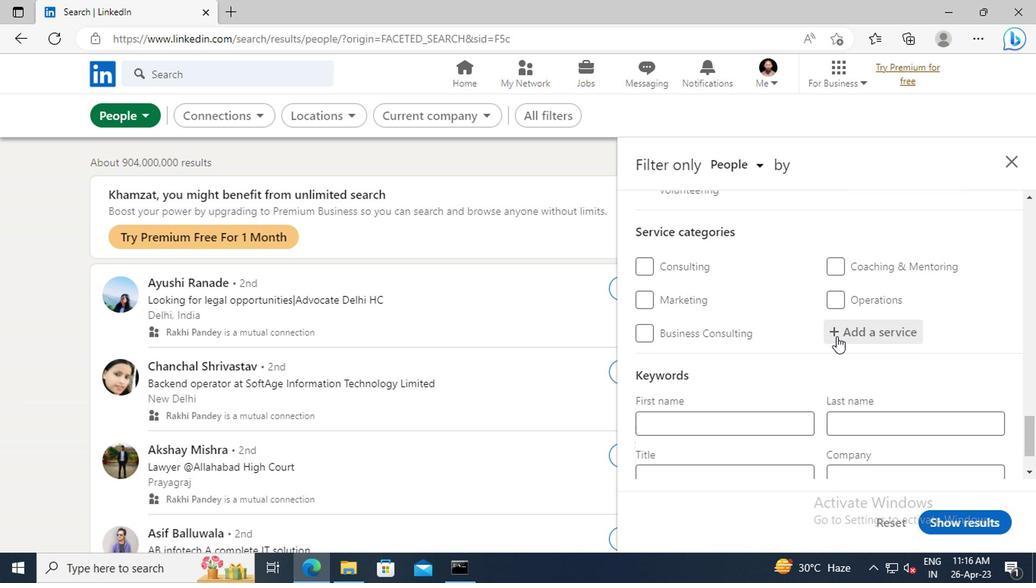 
Action: Key pressed I<Key.shift>OS<Key.space><Key.shift>DEVELOPMENT
Screenshot: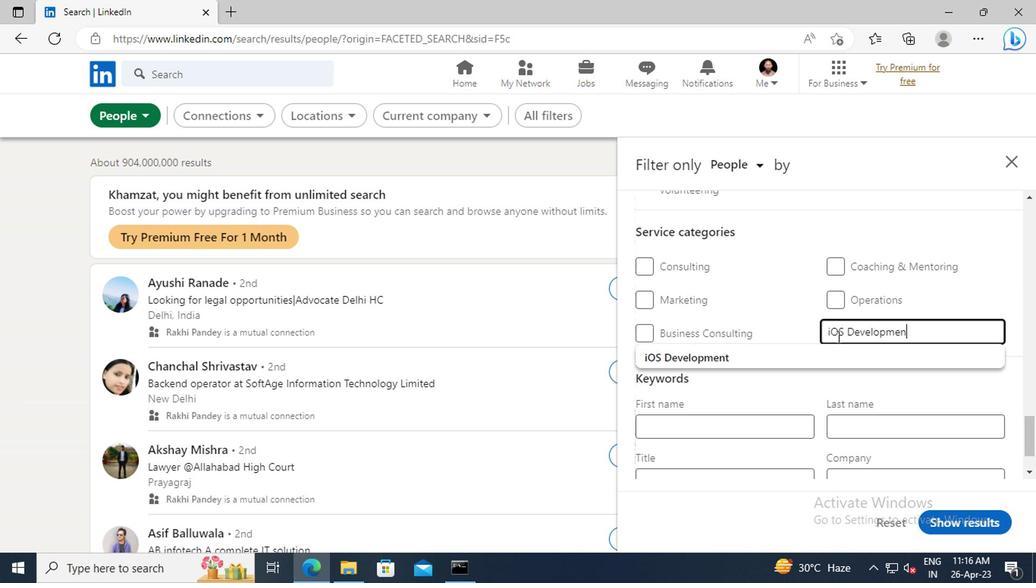 
Action: Mouse moved to (805, 351)
Screenshot: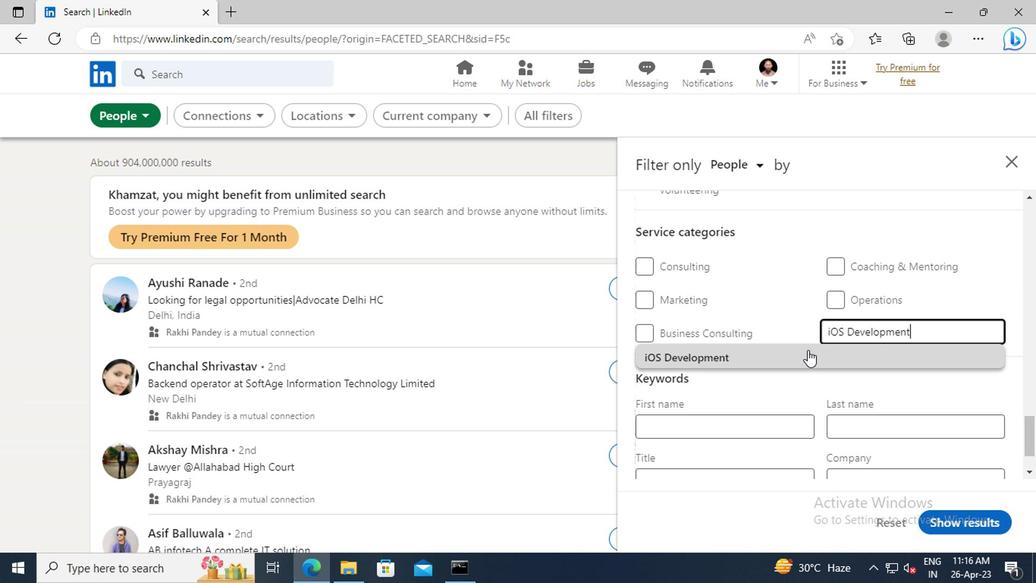 
Action: Mouse pressed left at (805, 351)
Screenshot: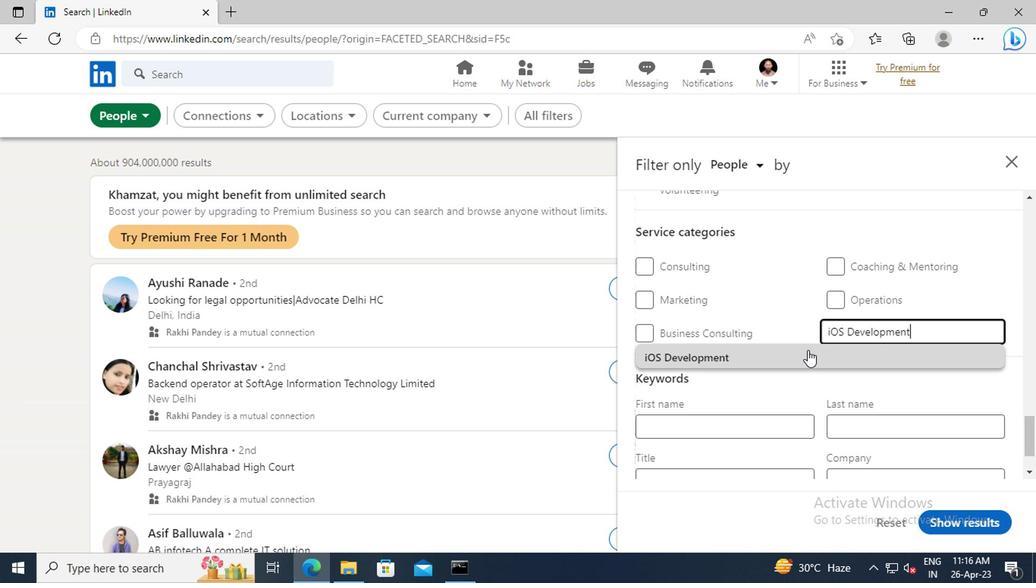 
Action: Mouse moved to (778, 331)
Screenshot: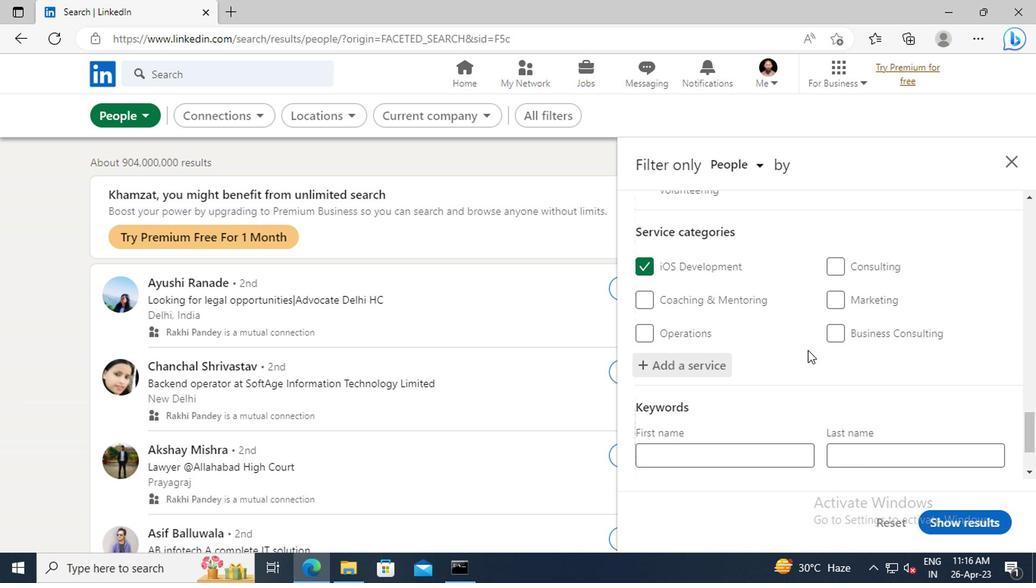 
Action: Mouse scrolled (778, 331) with delta (0, 0)
Screenshot: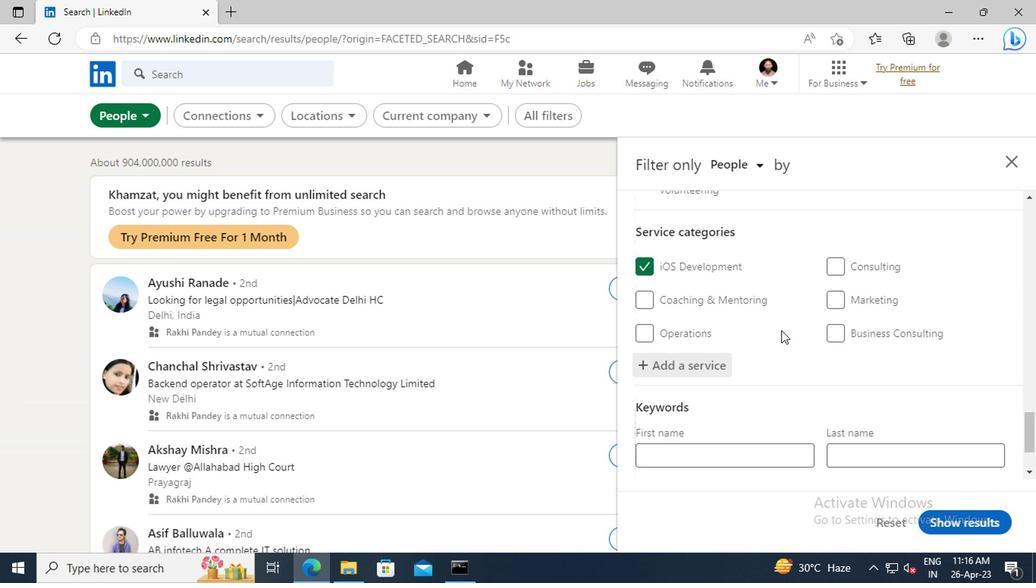 
Action: Mouse scrolled (778, 331) with delta (0, 0)
Screenshot: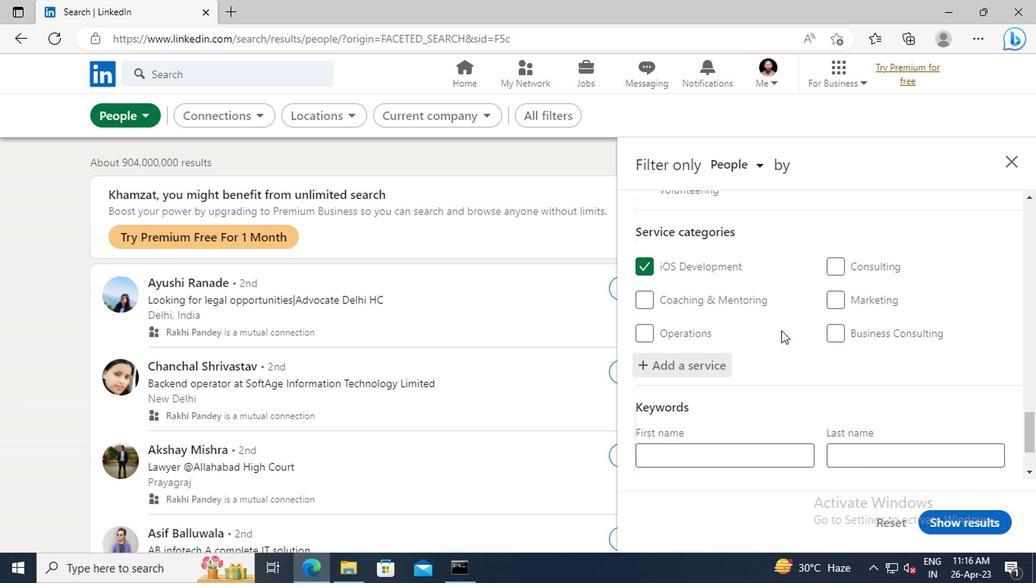 
Action: Mouse scrolled (778, 331) with delta (0, 0)
Screenshot: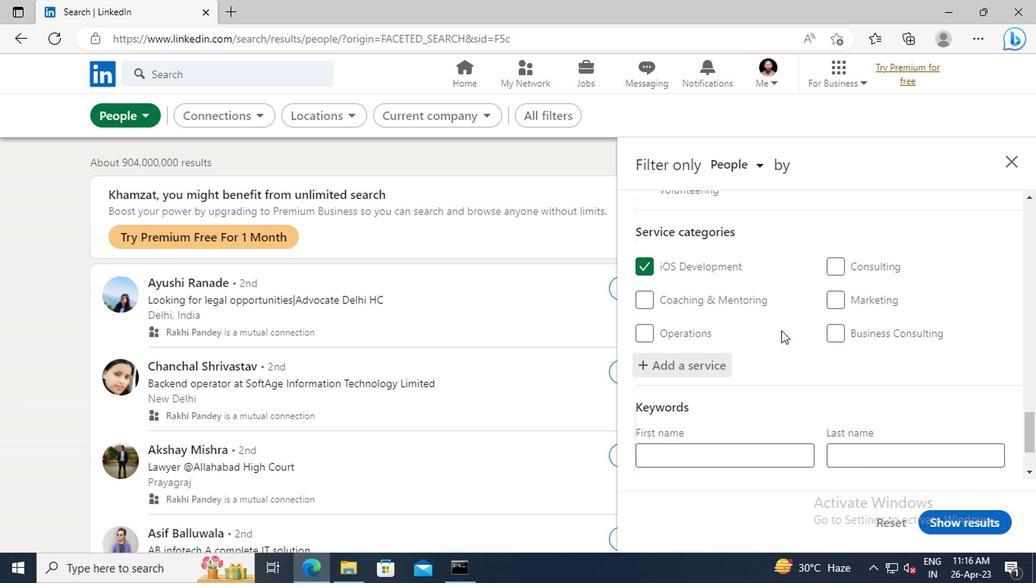 
Action: Mouse moved to (683, 404)
Screenshot: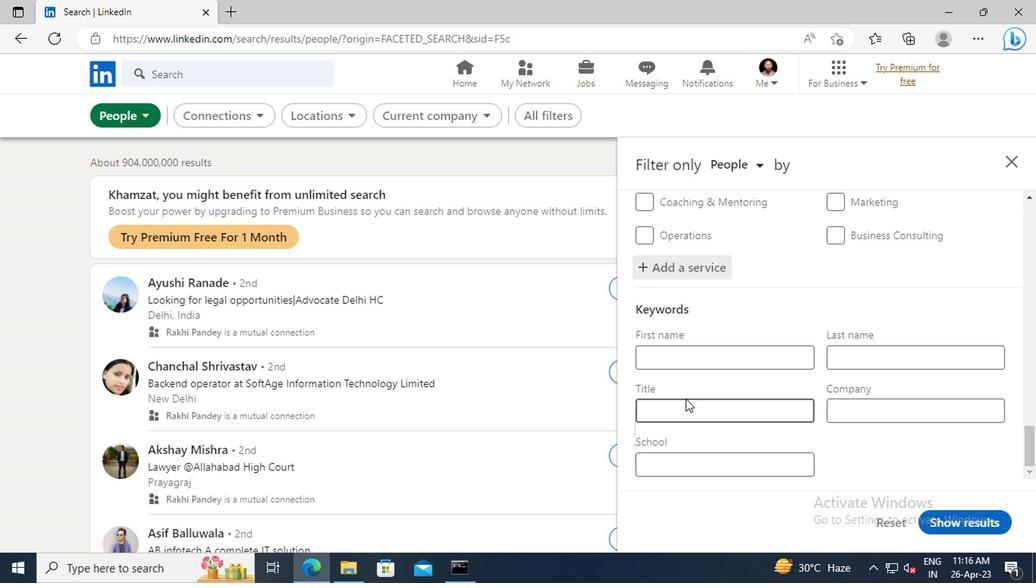 
Action: Mouse pressed left at (683, 404)
Screenshot: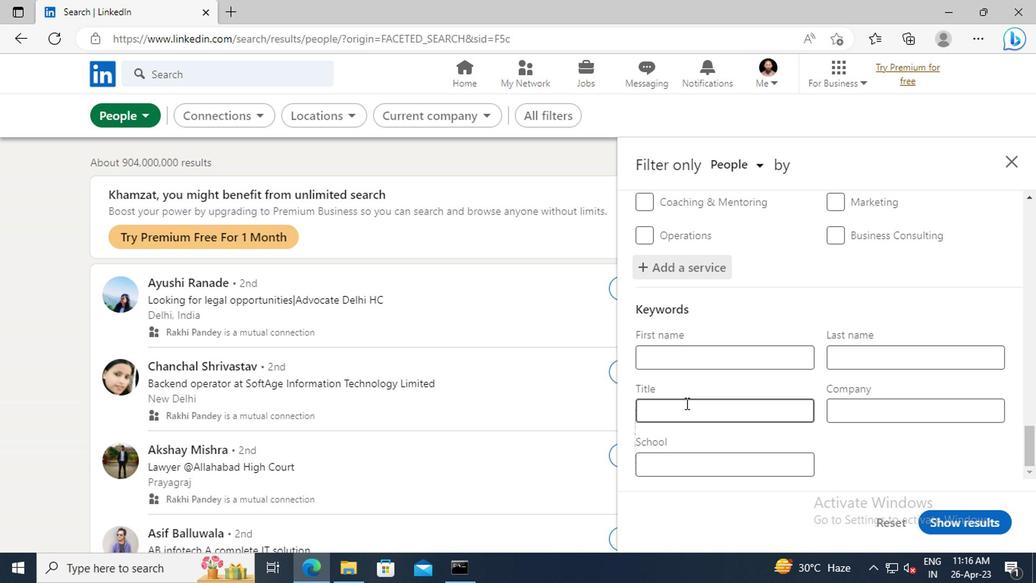 
Action: Key pressed <Key.shift>CASHIER<Key.enter>
Screenshot: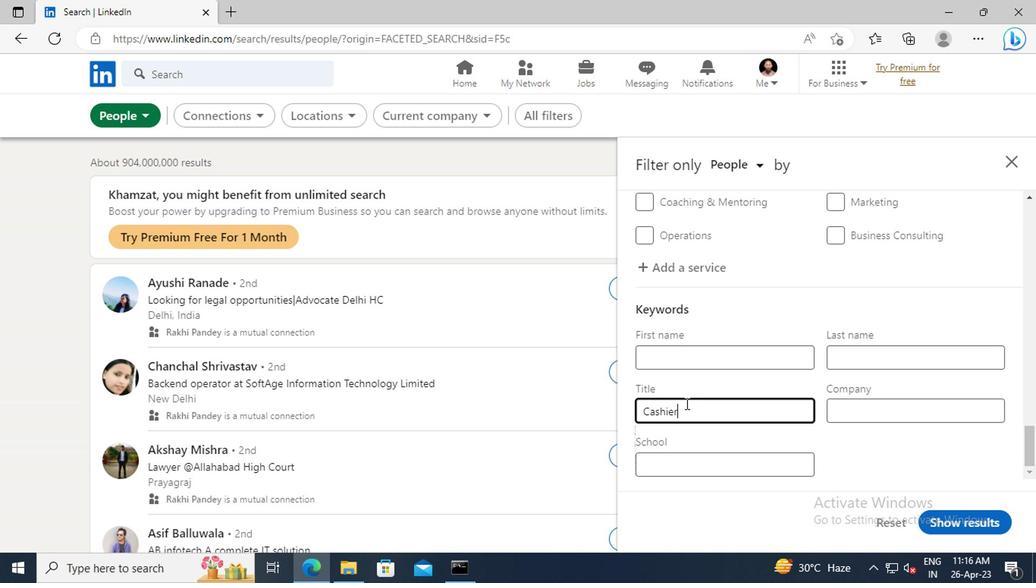 
Action: Mouse moved to (961, 520)
Screenshot: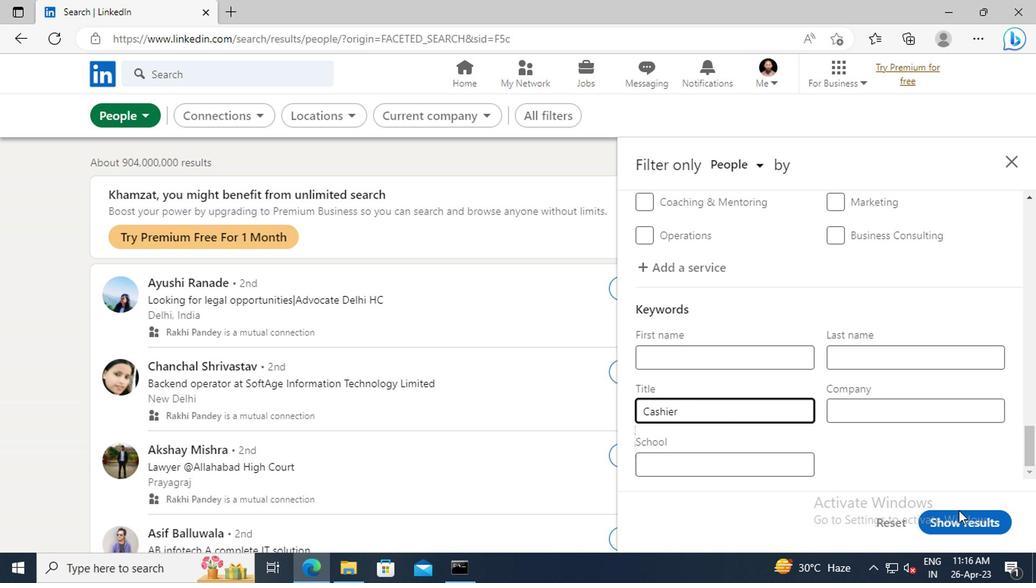 
Action: Mouse pressed left at (961, 520)
Screenshot: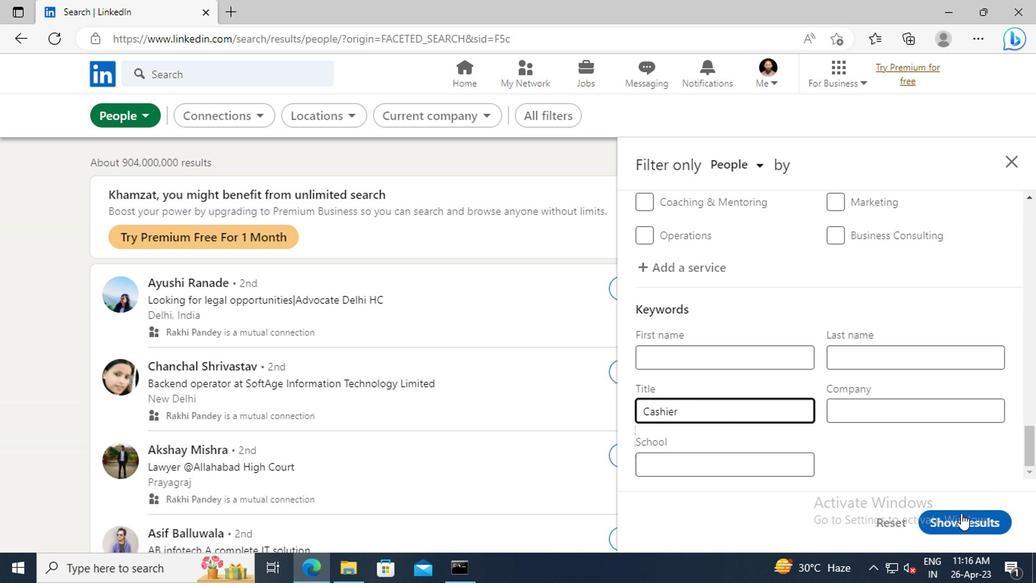 
